 Task: Find connections with filter location Mojokerto with filter topic #healthwith filter profile language Spanish with filter current company Philips Lighting with filter school Indian Institute of Technology, Ropar with filter industry Retail Pharmacies with filter service category User Experience Writing with filter keywords title Welding
Action: Mouse moved to (632, 84)
Screenshot: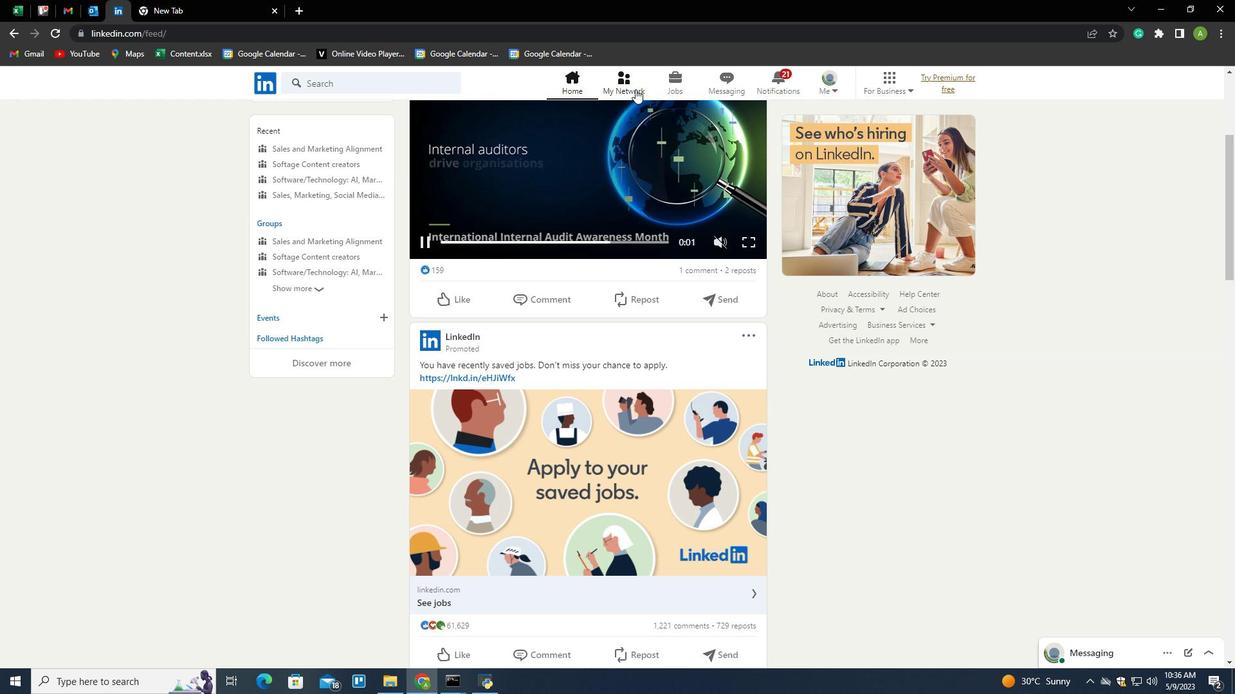 
Action: Mouse pressed left at (632, 84)
Screenshot: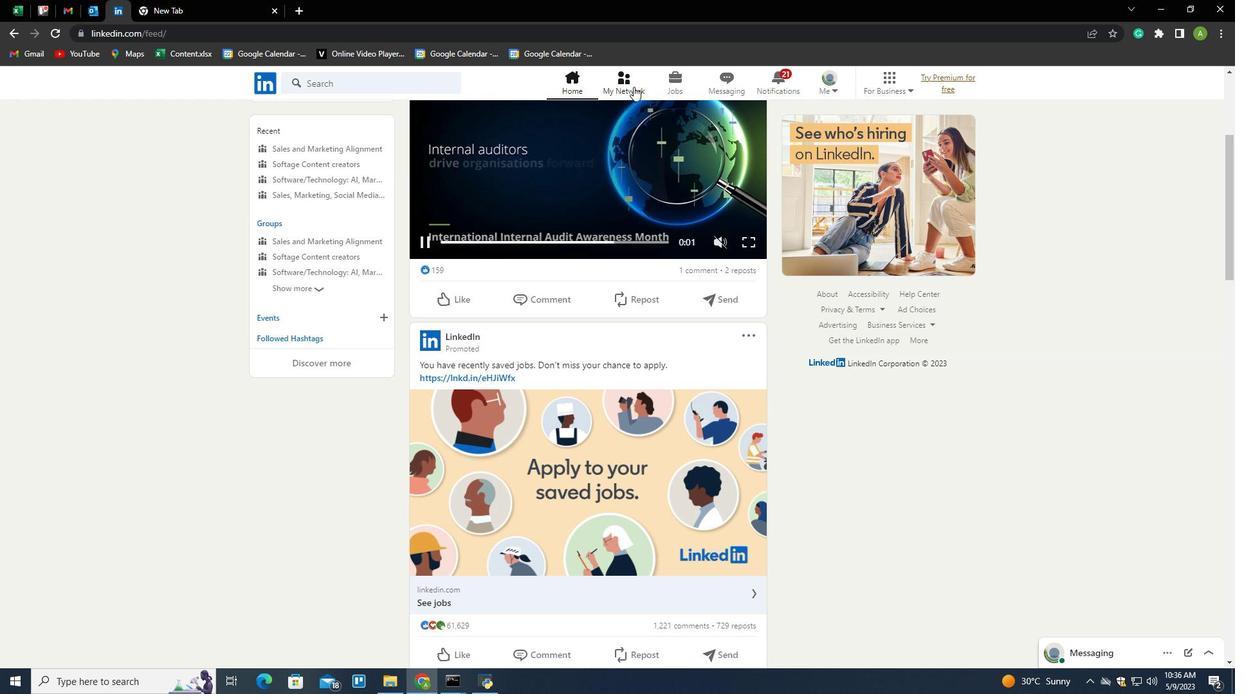 
Action: Mouse moved to (316, 149)
Screenshot: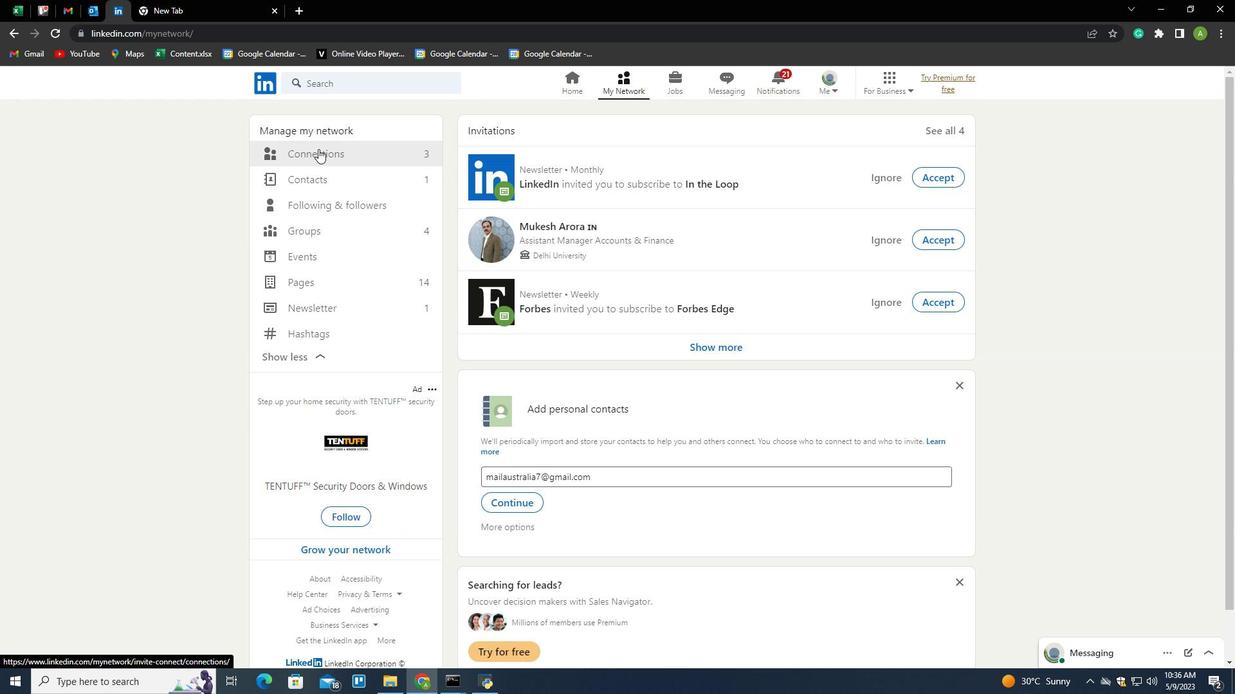 
Action: Mouse pressed left at (316, 149)
Screenshot: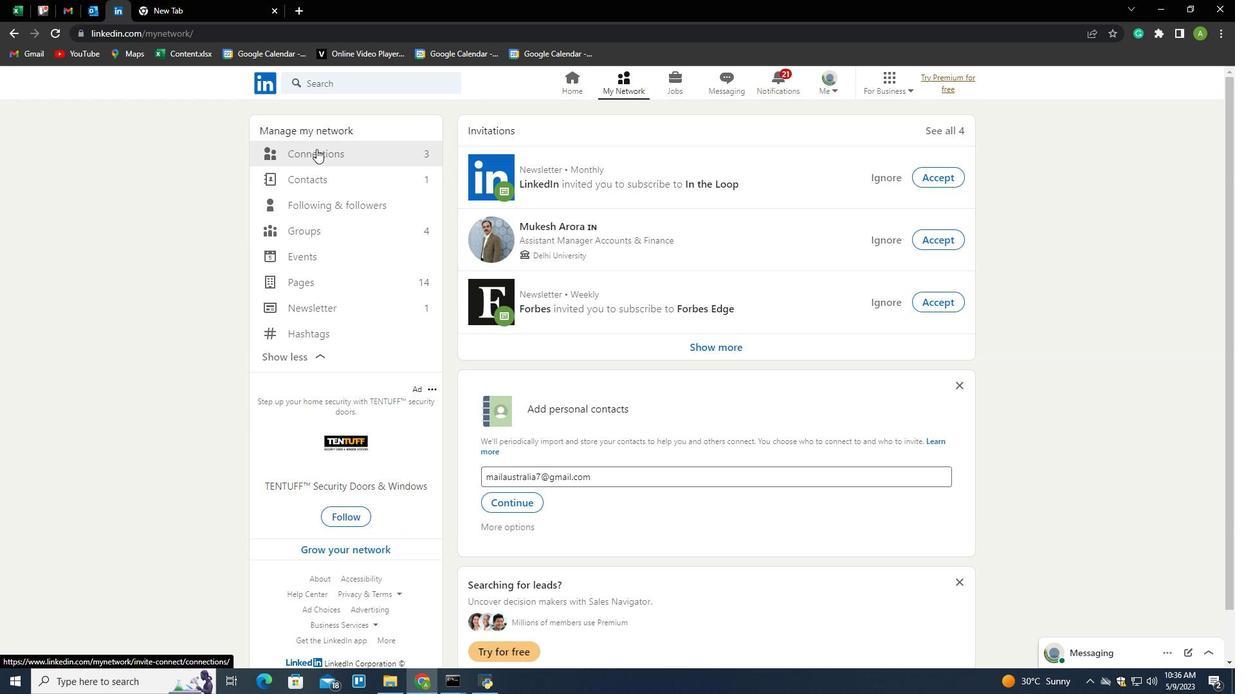
Action: Mouse moved to (703, 158)
Screenshot: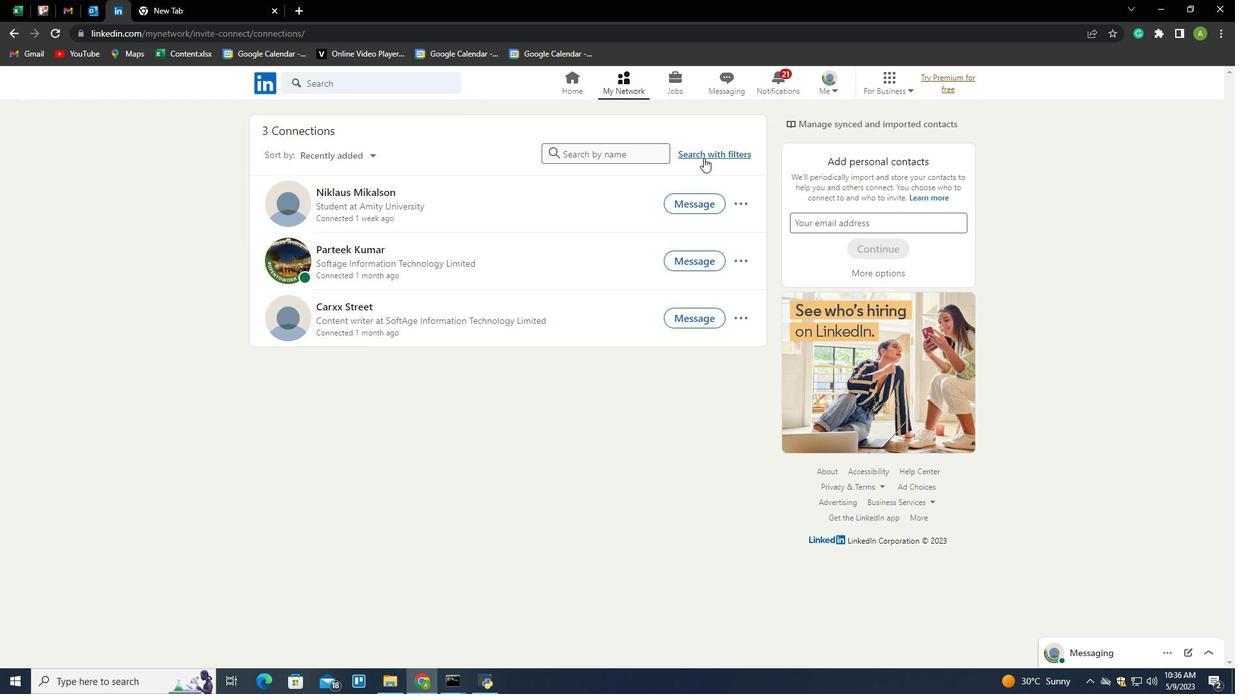 
Action: Mouse pressed left at (703, 158)
Screenshot: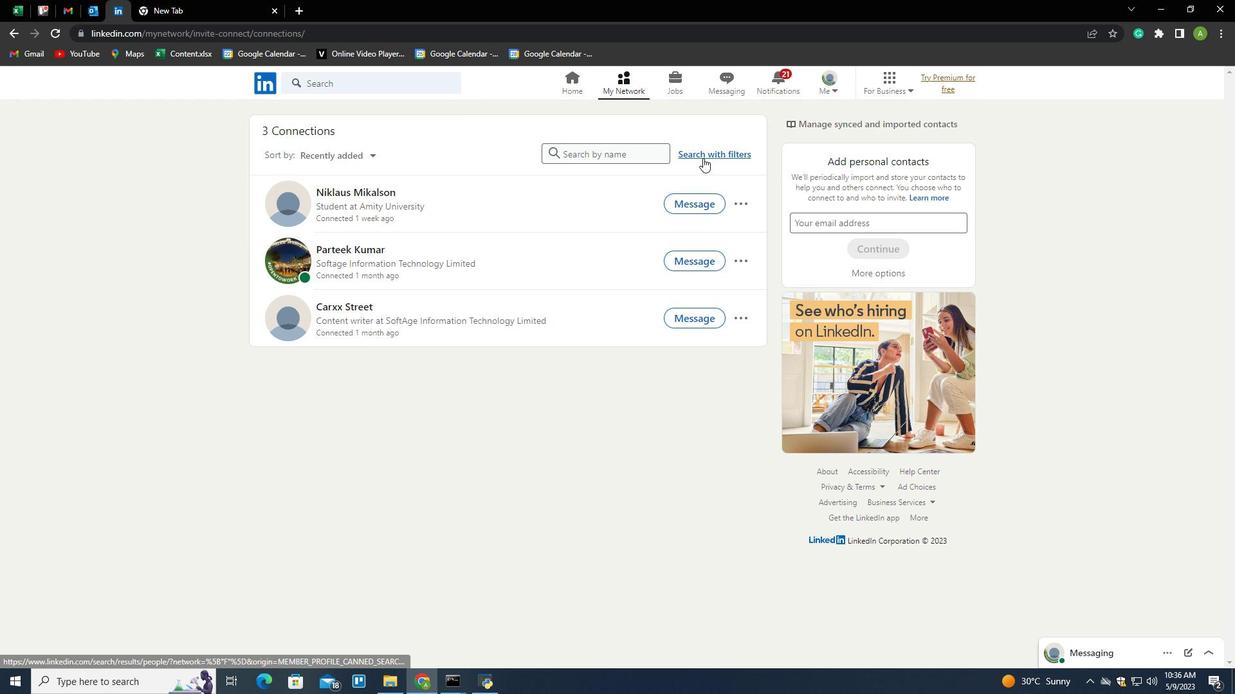 
Action: Mouse moved to (658, 118)
Screenshot: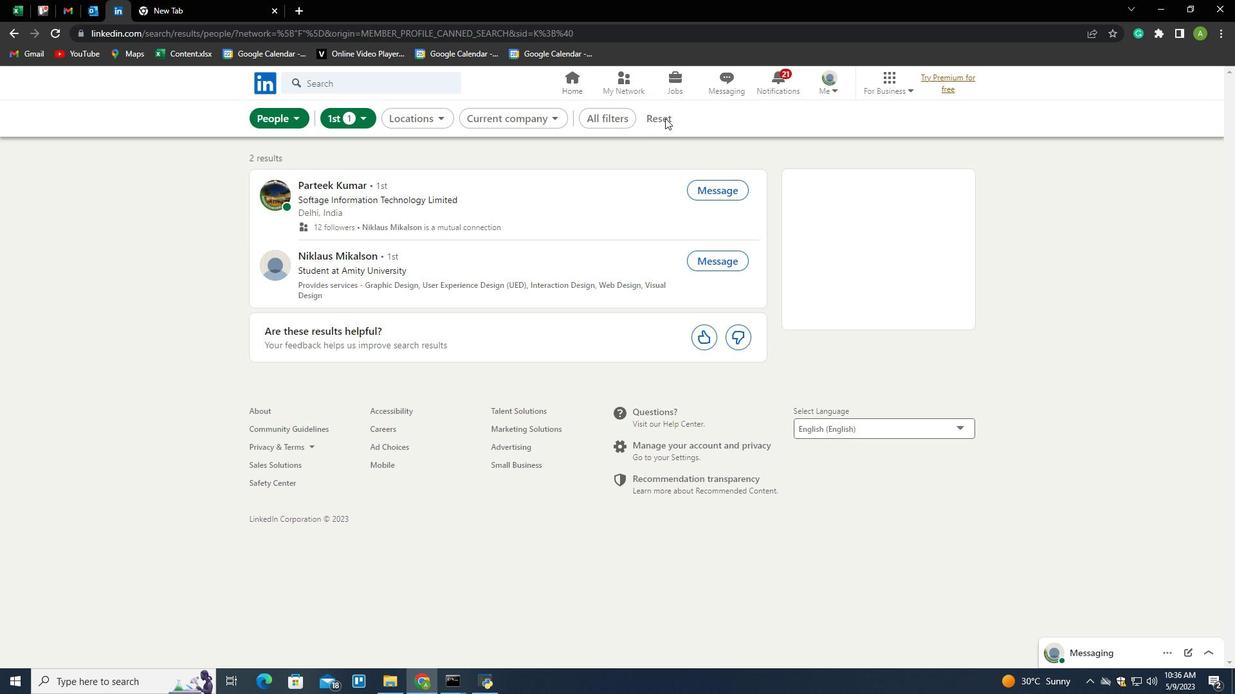 
Action: Mouse pressed left at (658, 118)
Screenshot: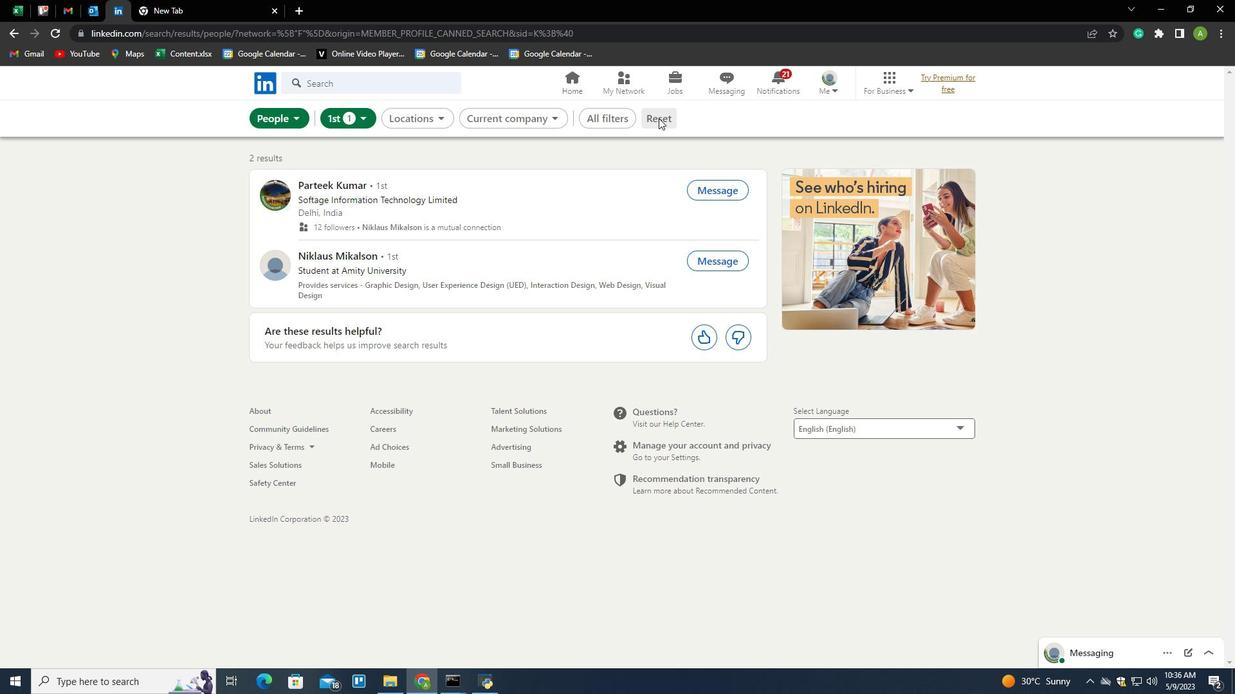 
Action: Mouse moved to (634, 115)
Screenshot: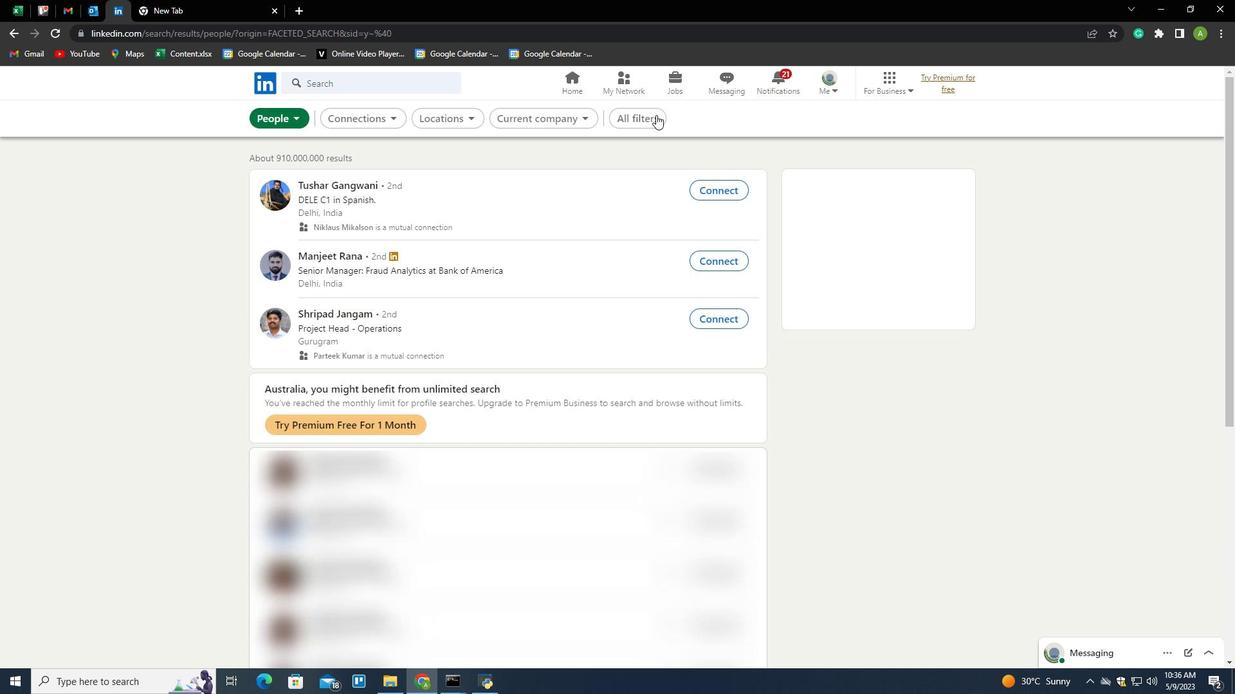 
Action: Mouse pressed left at (634, 115)
Screenshot: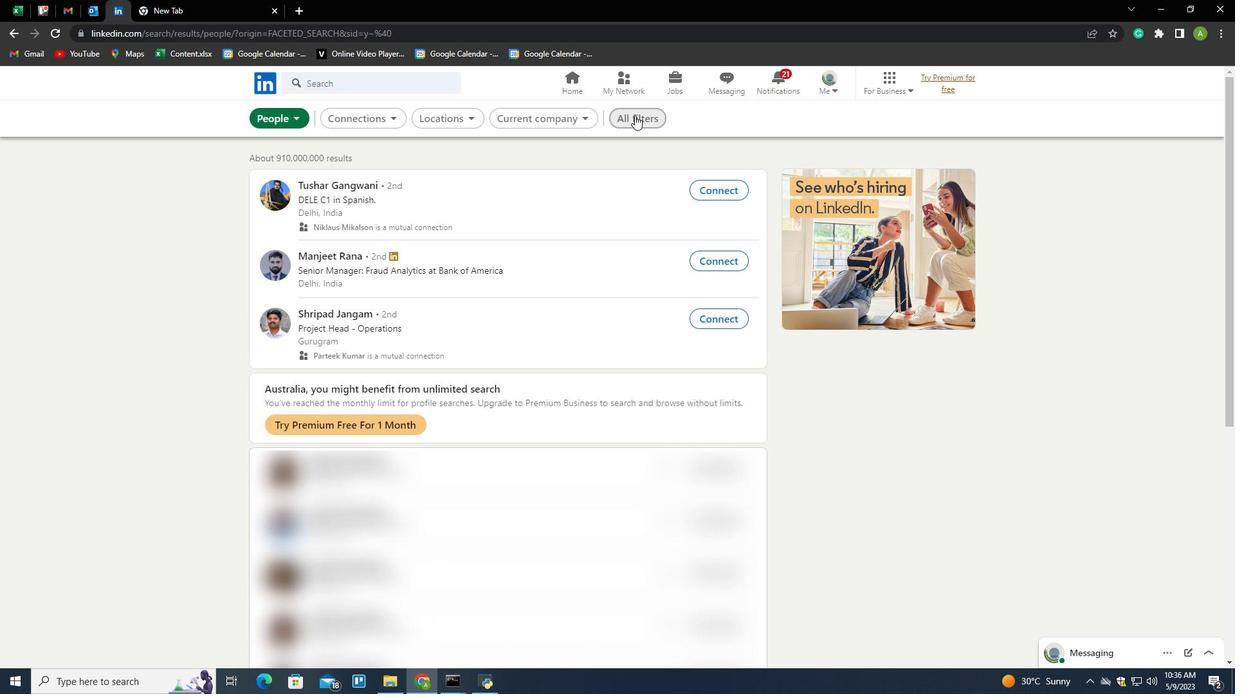 
Action: Mouse moved to (1038, 322)
Screenshot: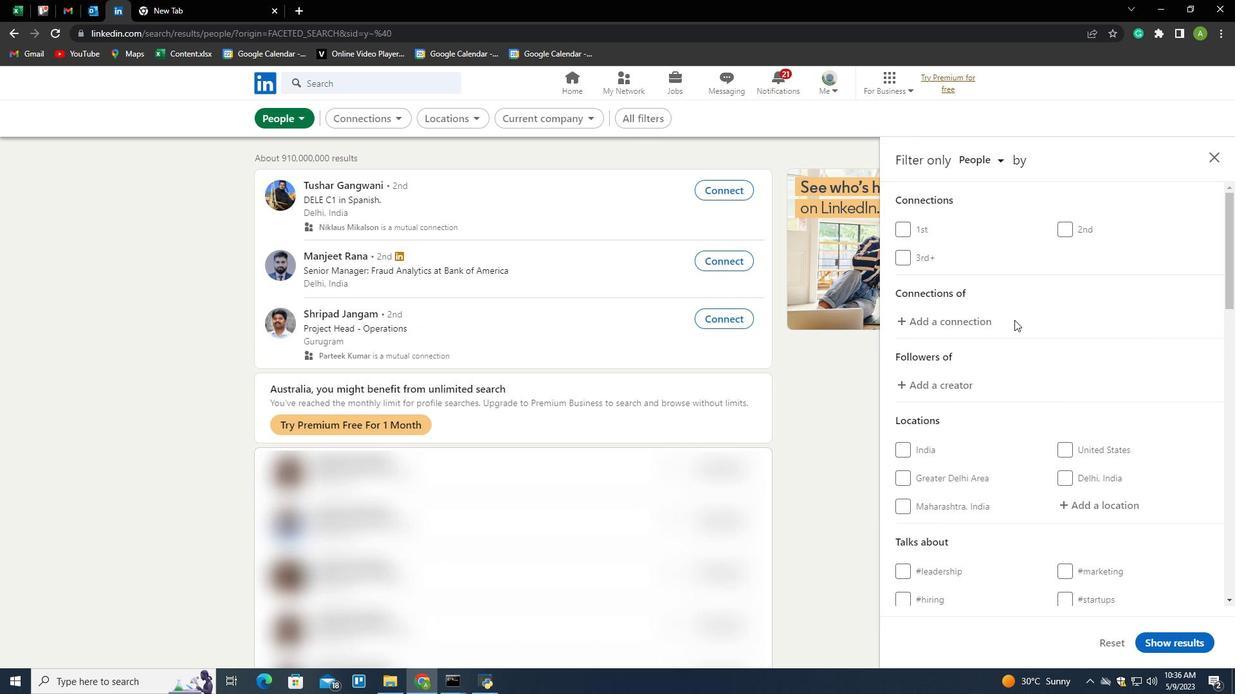 
Action: Mouse scrolled (1038, 321) with delta (0, 0)
Screenshot: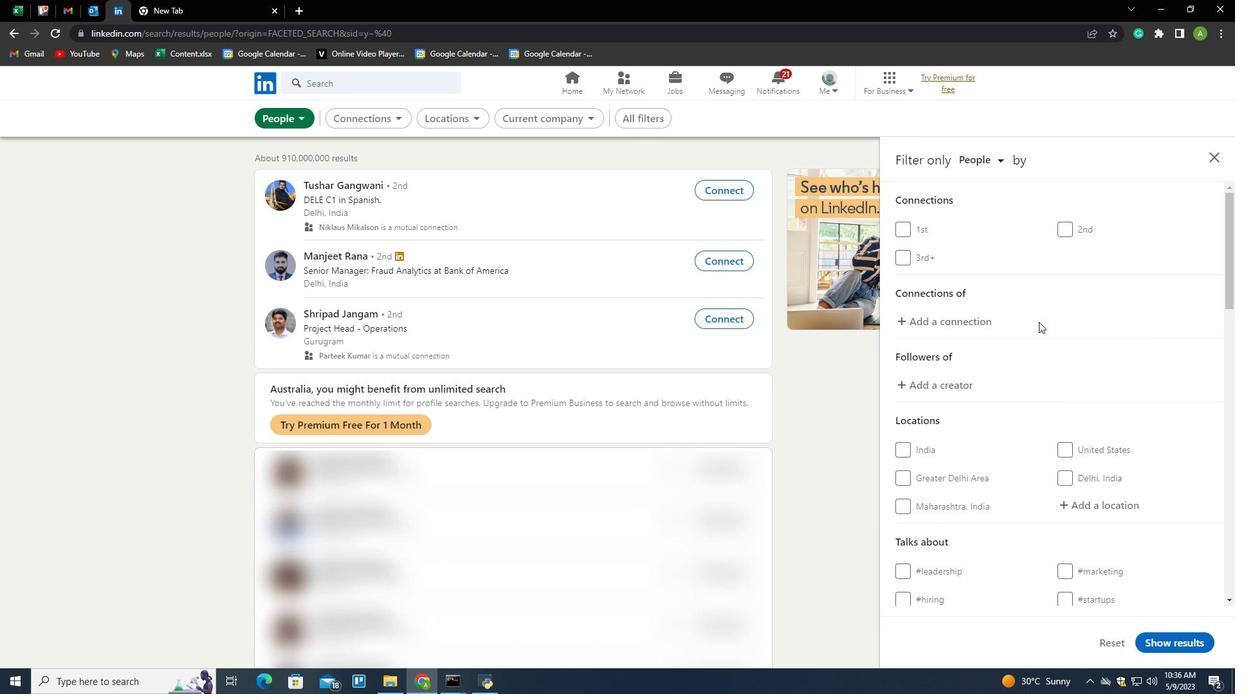 
Action: Mouse scrolled (1038, 321) with delta (0, 0)
Screenshot: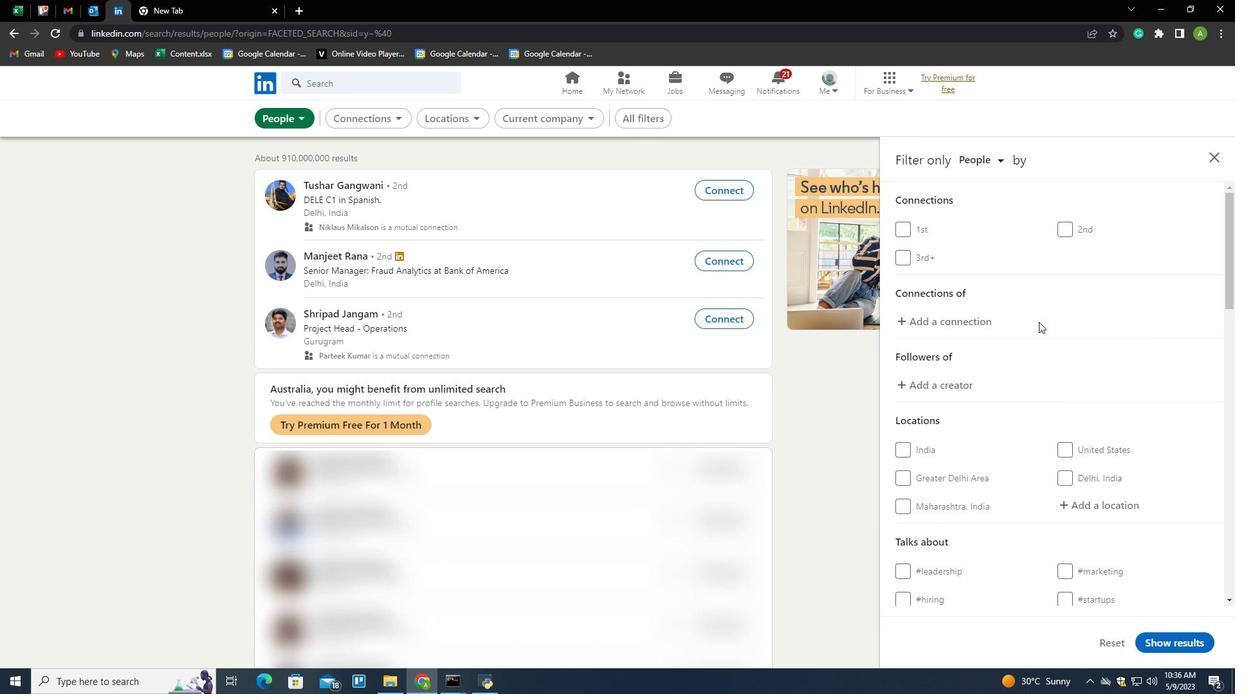 
Action: Mouse scrolled (1038, 321) with delta (0, 0)
Screenshot: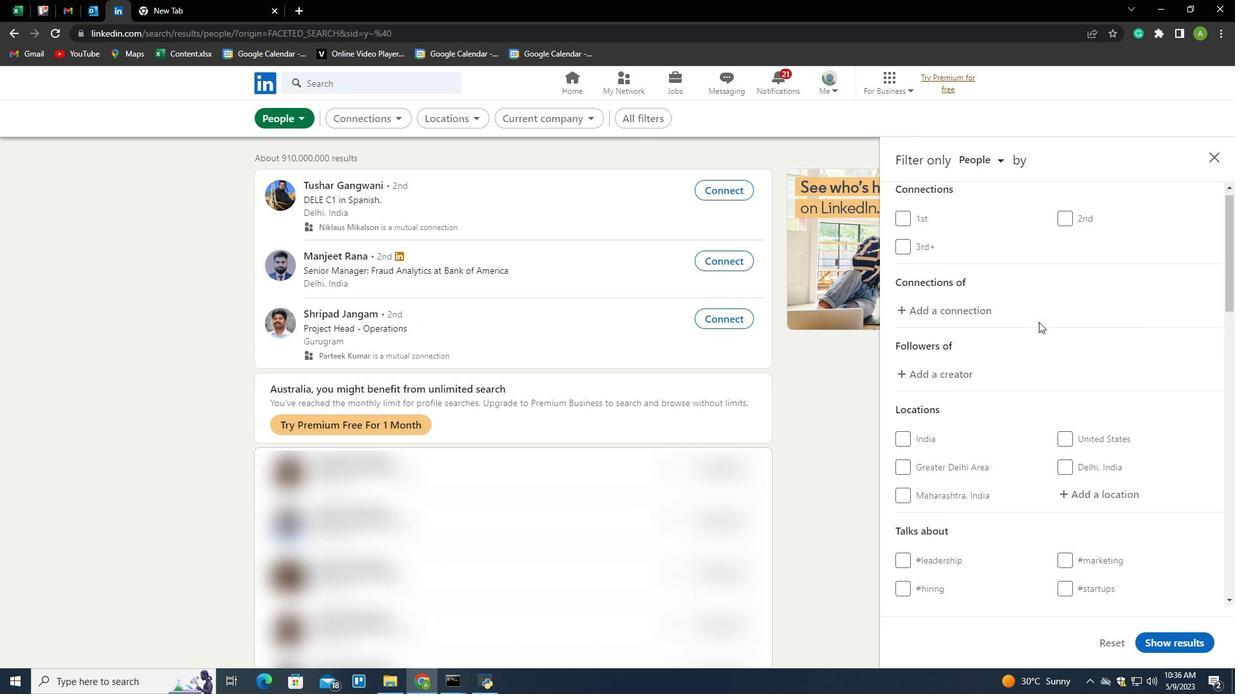 
Action: Mouse moved to (1070, 311)
Screenshot: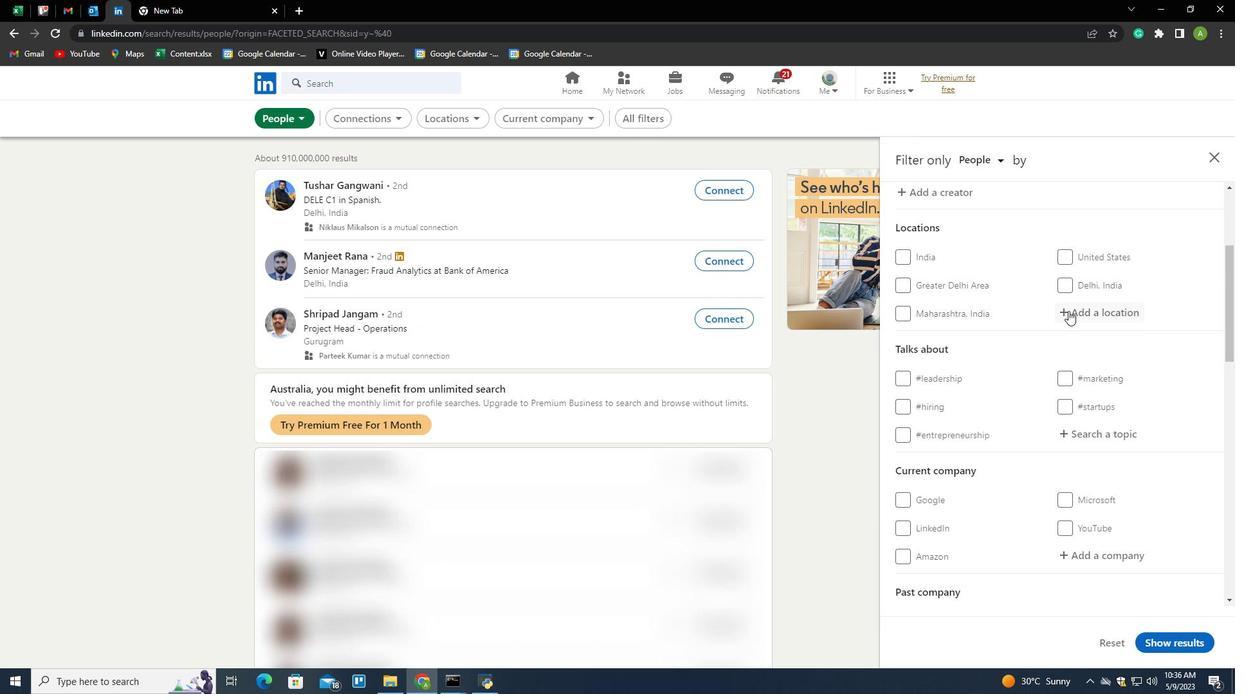 
Action: Mouse pressed left at (1070, 311)
Screenshot: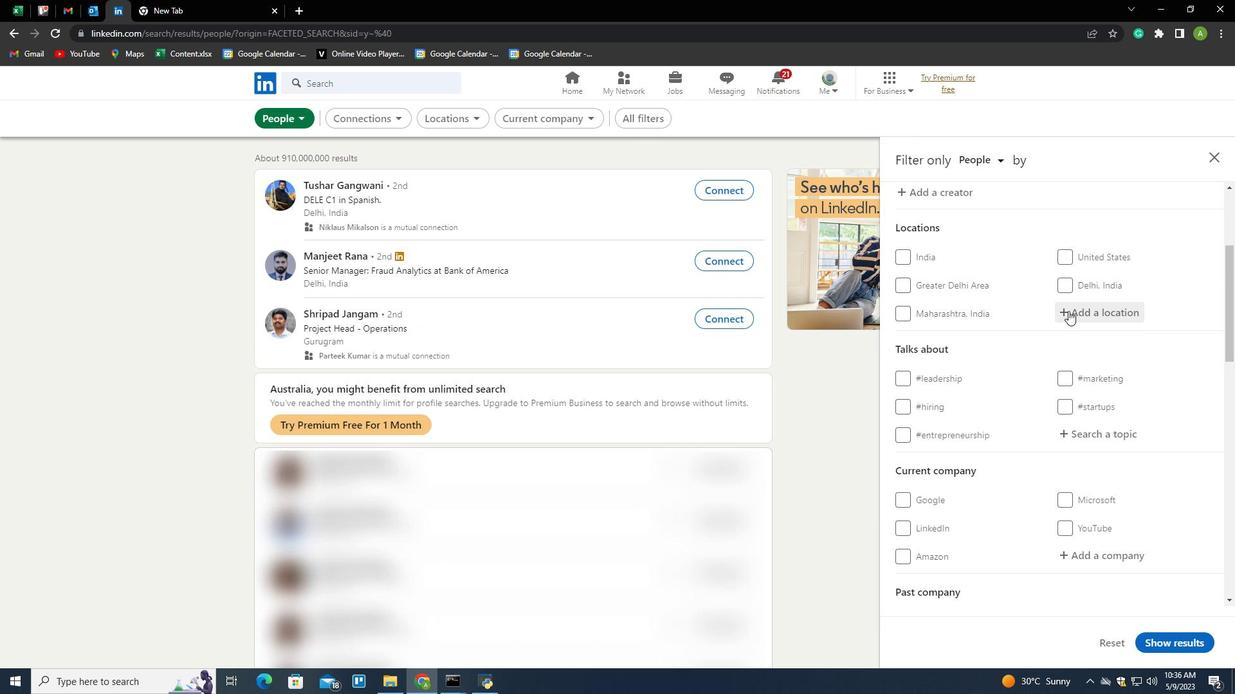 
Action: Mouse moved to (1035, 291)
Screenshot: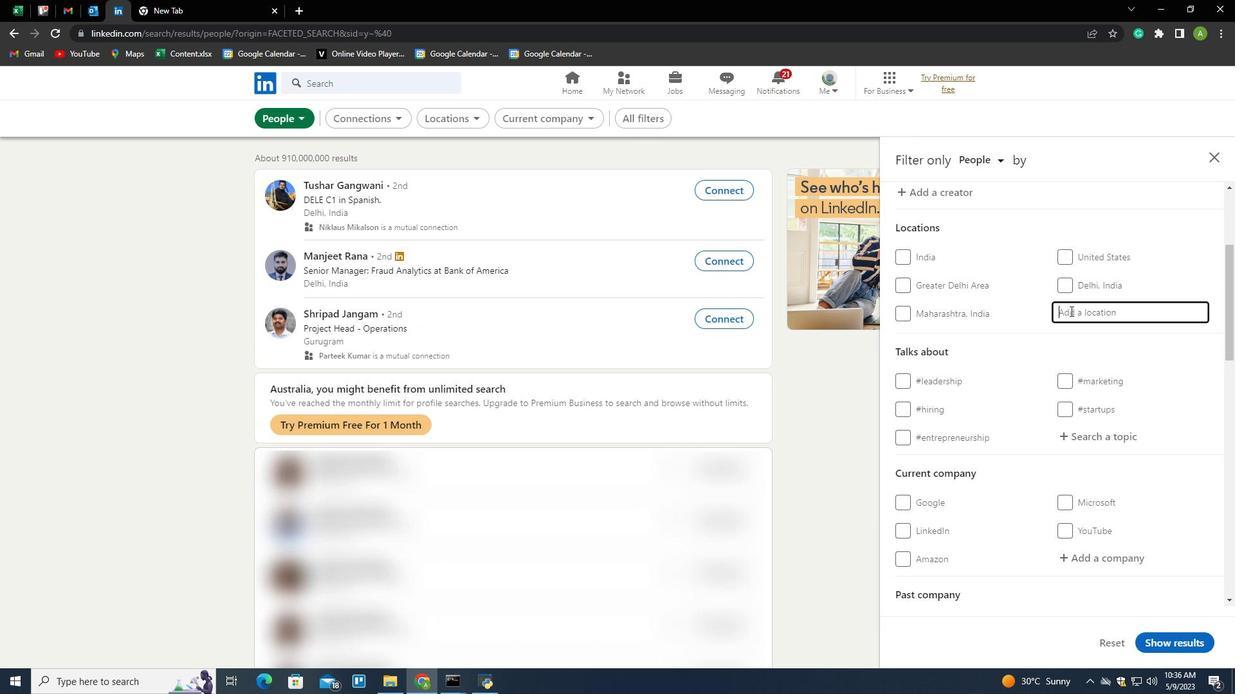 
Action: Key pressed <Key.shift>Mojoketo<Key.backspace><Key.backspace>rt<Key.down><Key.enter>
Screenshot: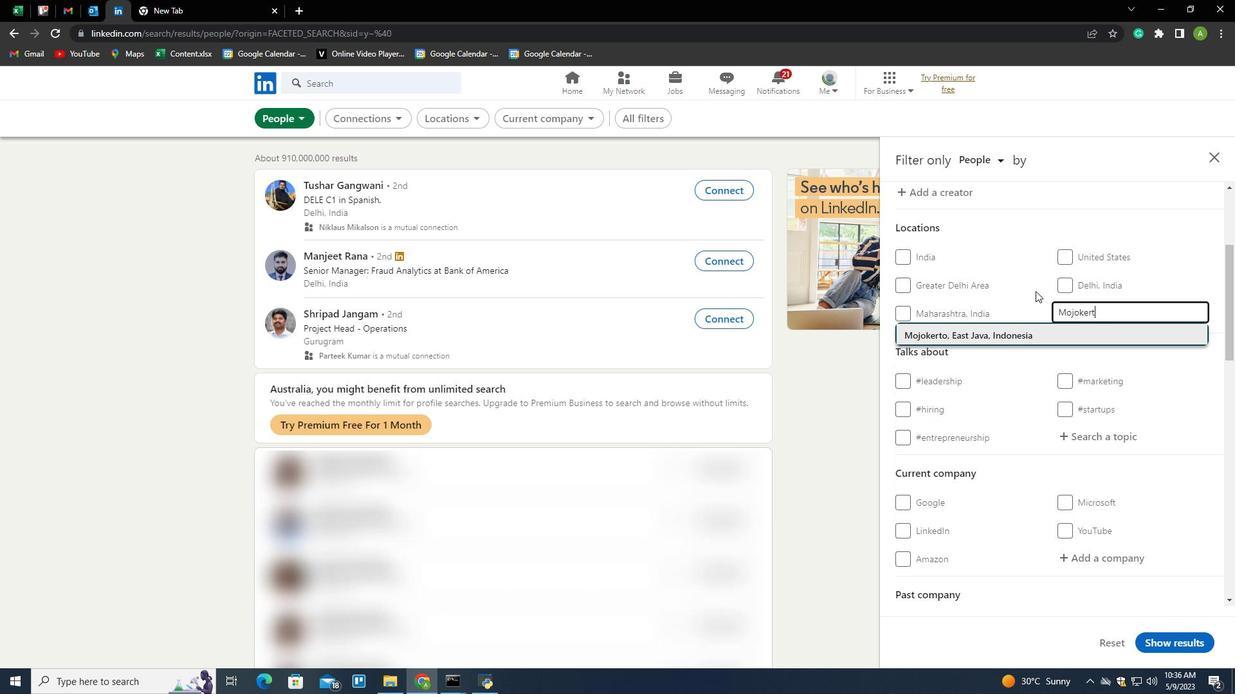 
Action: Mouse moved to (1007, 270)
Screenshot: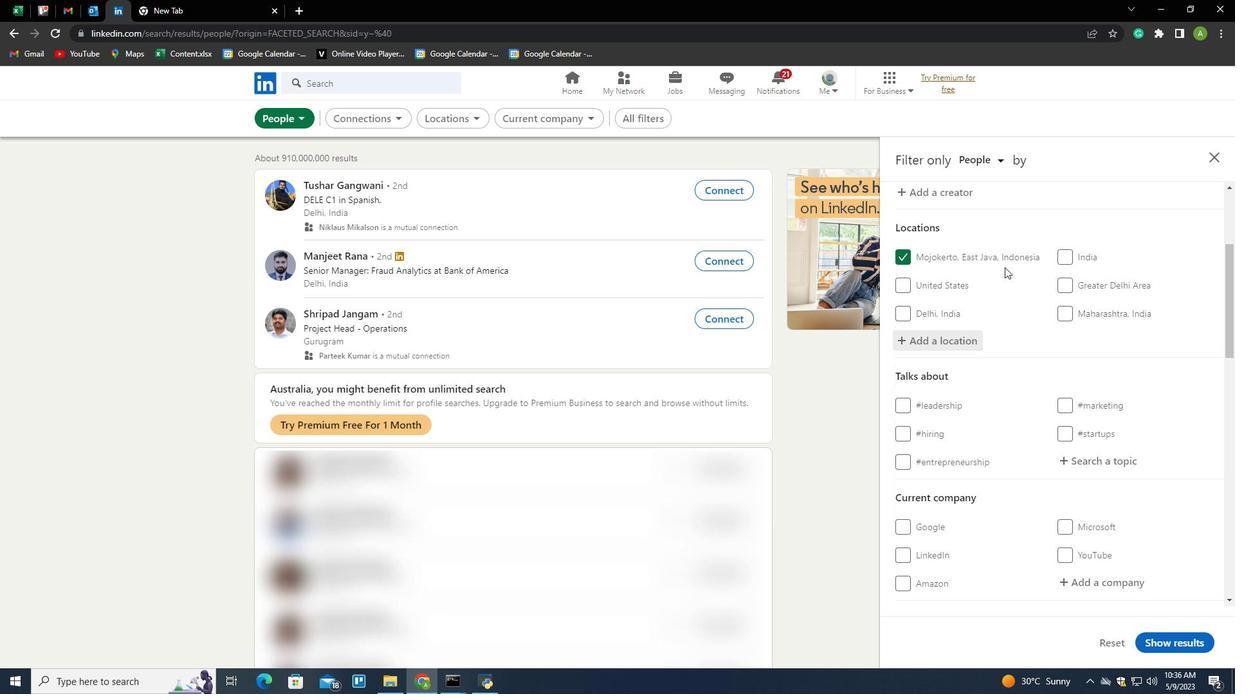 
Action: Mouse scrolled (1007, 270) with delta (0, 0)
Screenshot: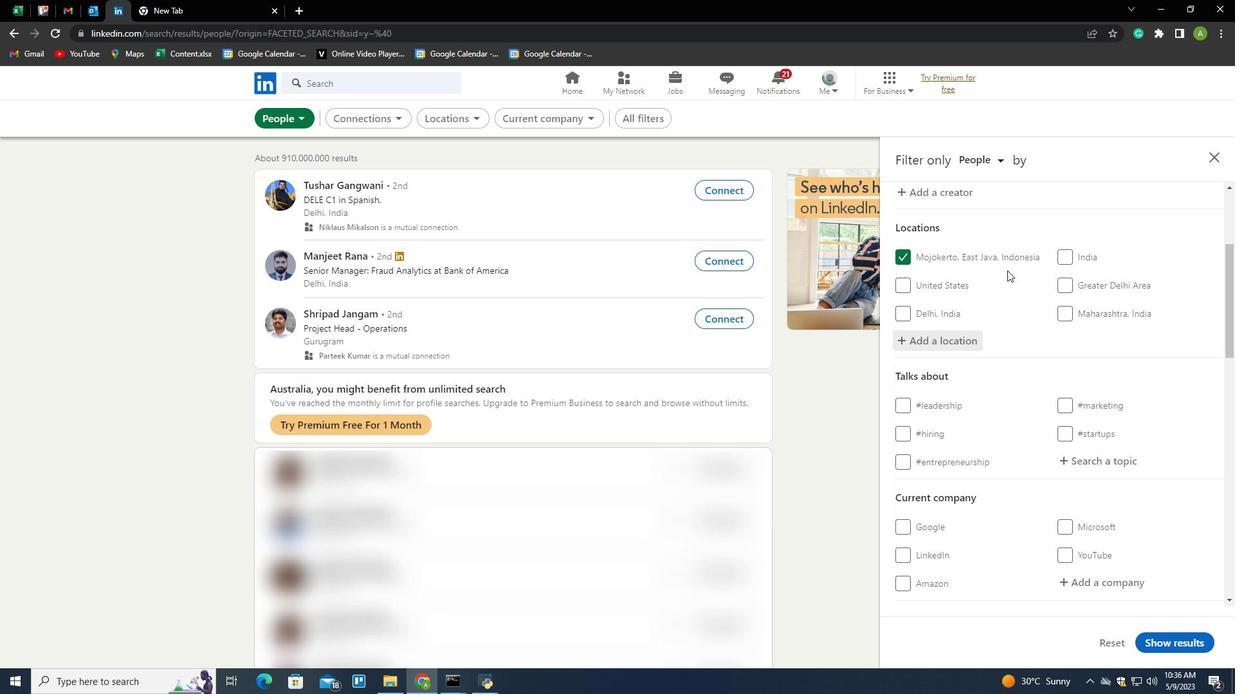 
Action: Mouse moved to (1007, 272)
Screenshot: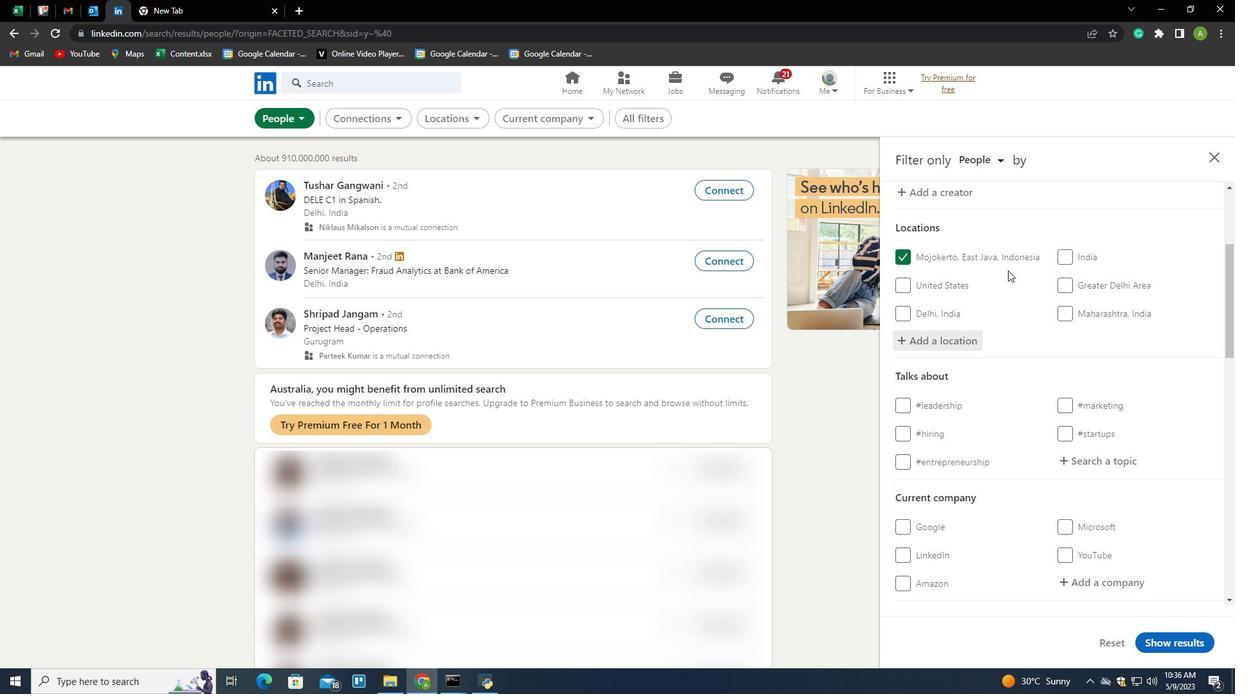 
Action: Mouse scrolled (1007, 271) with delta (0, 0)
Screenshot: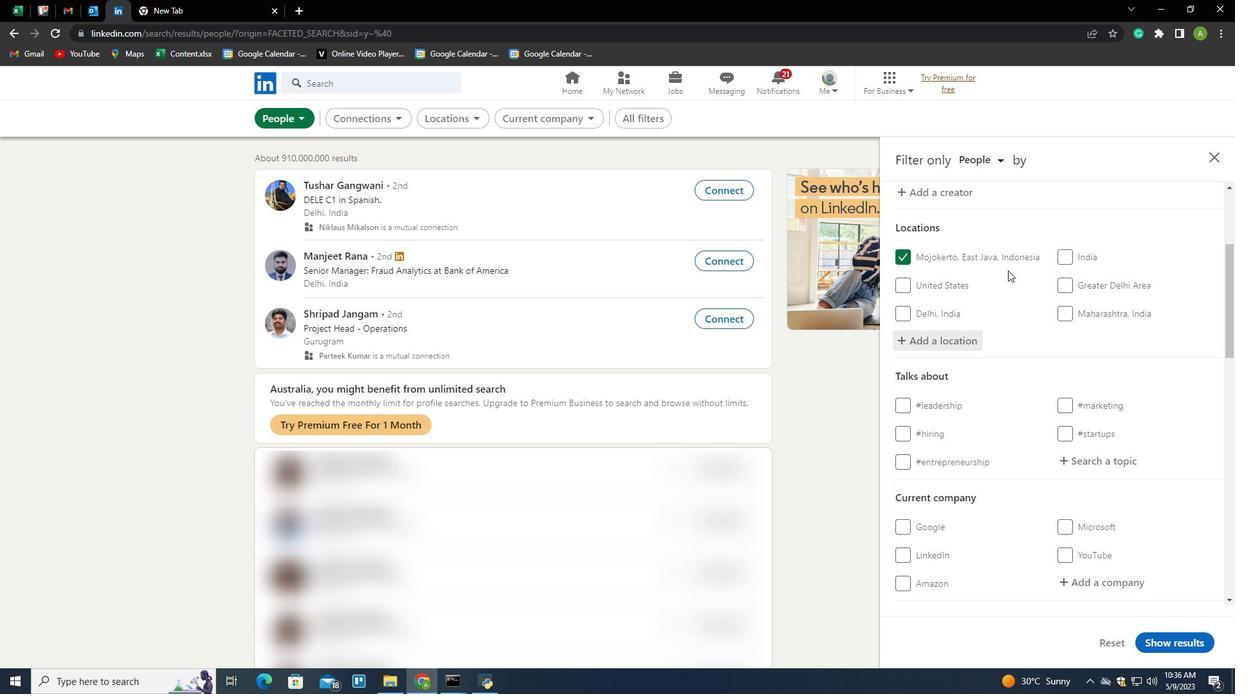 
Action: Mouse scrolled (1007, 271) with delta (0, 0)
Screenshot: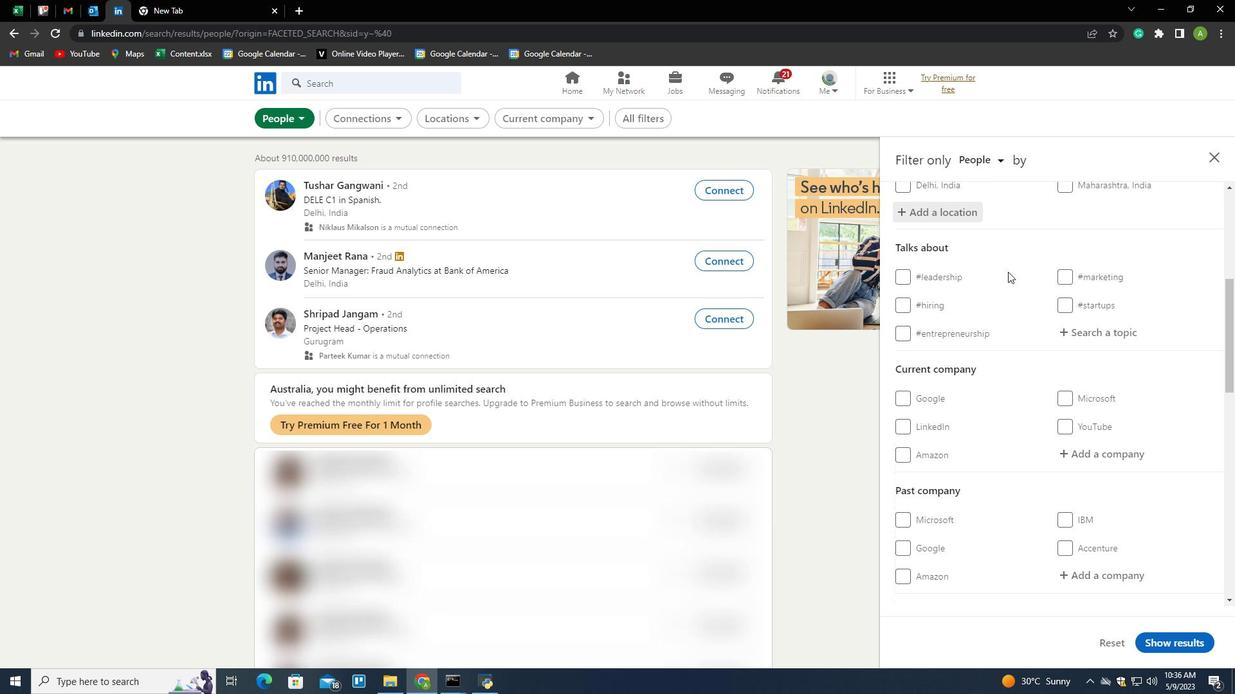 
Action: Mouse scrolled (1007, 271) with delta (0, 0)
Screenshot: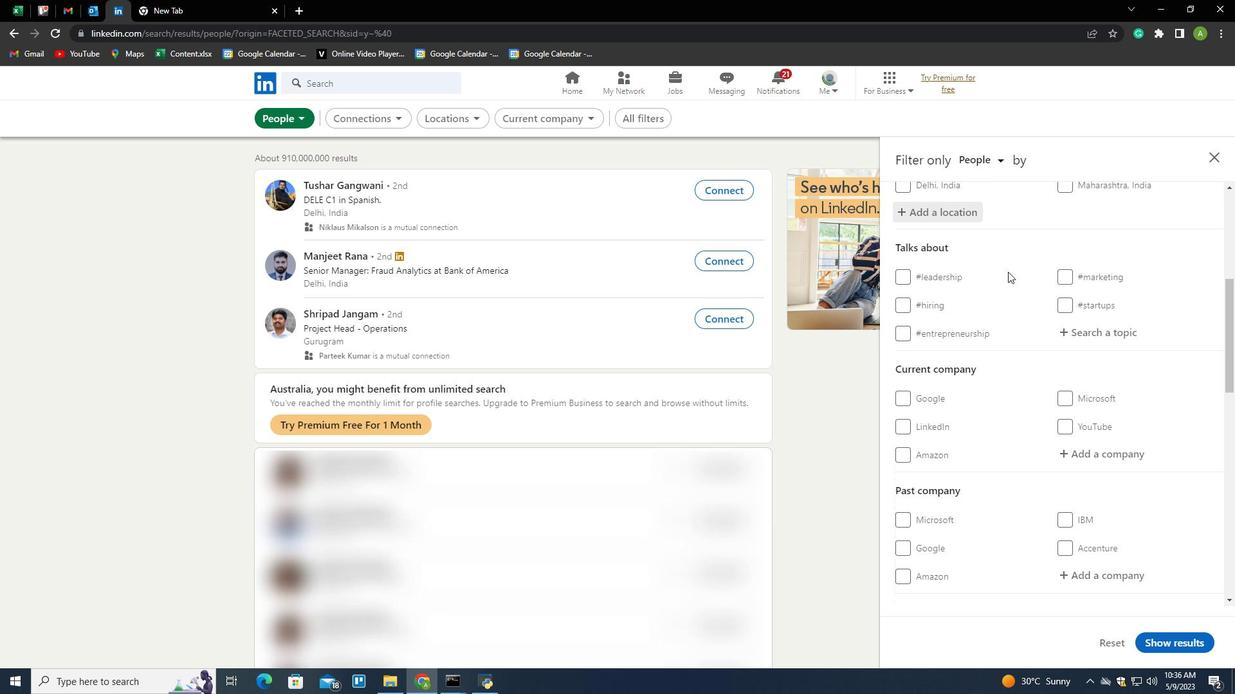 
Action: Mouse moved to (1099, 207)
Screenshot: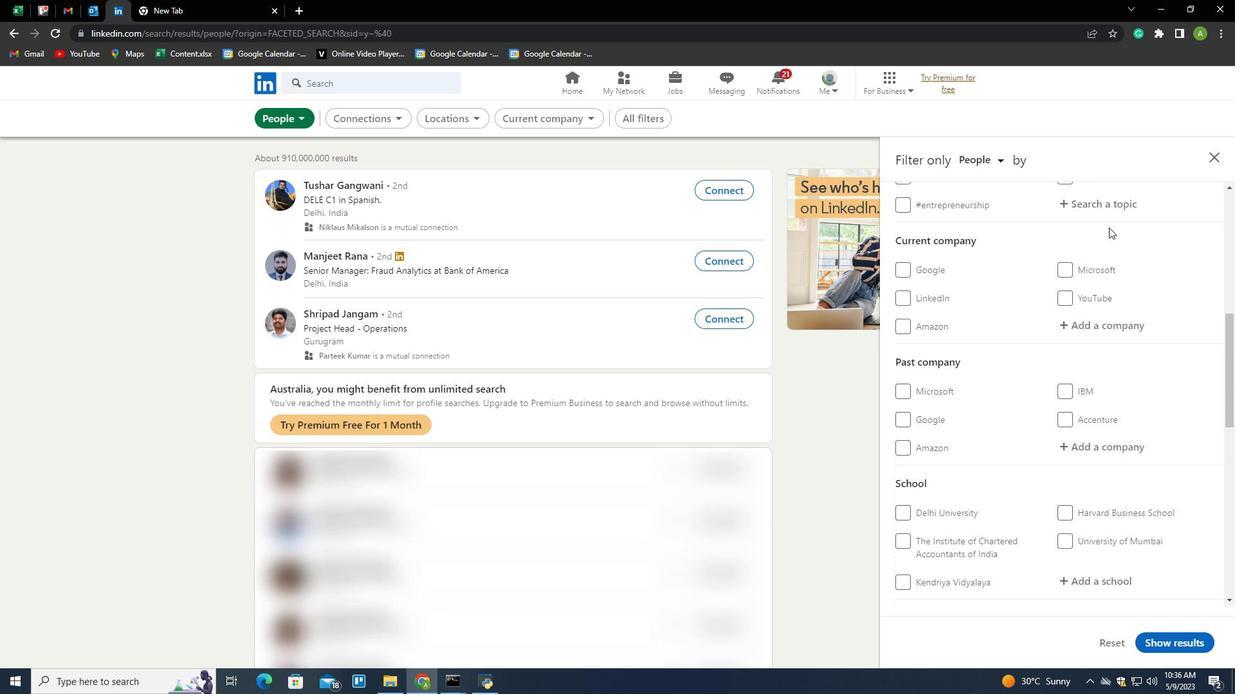 
Action: Mouse scrolled (1099, 207) with delta (0, 0)
Screenshot: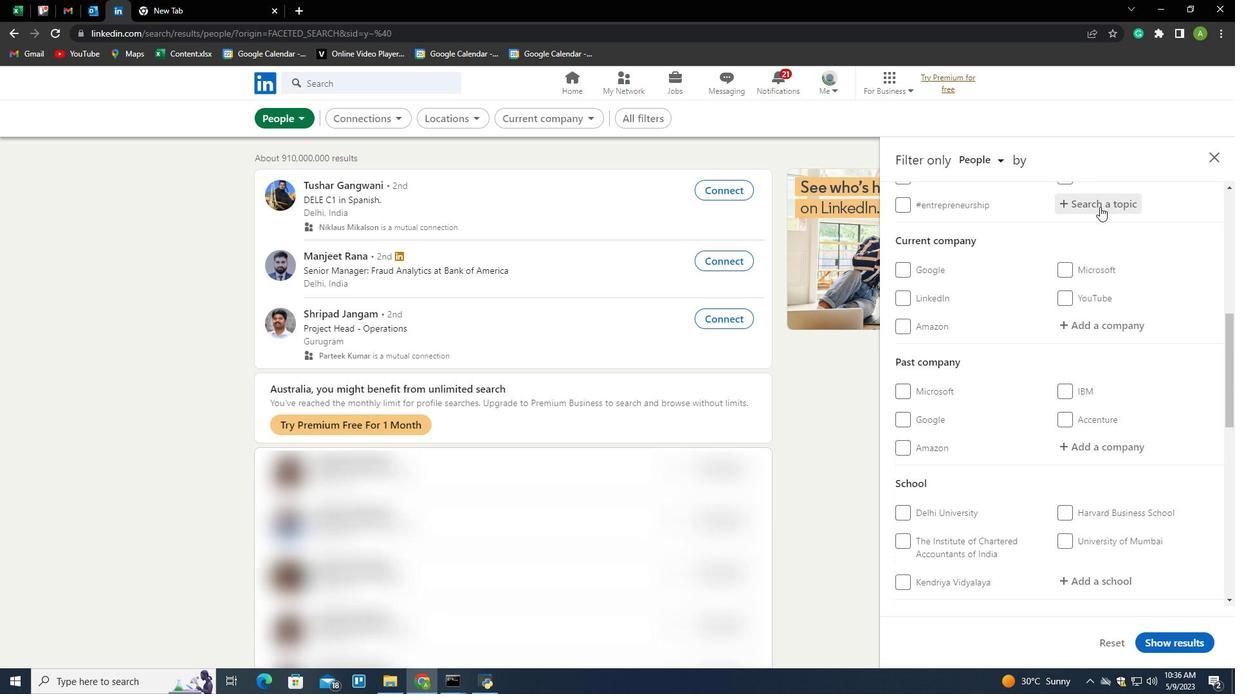 
Action: Mouse moved to (1100, 270)
Screenshot: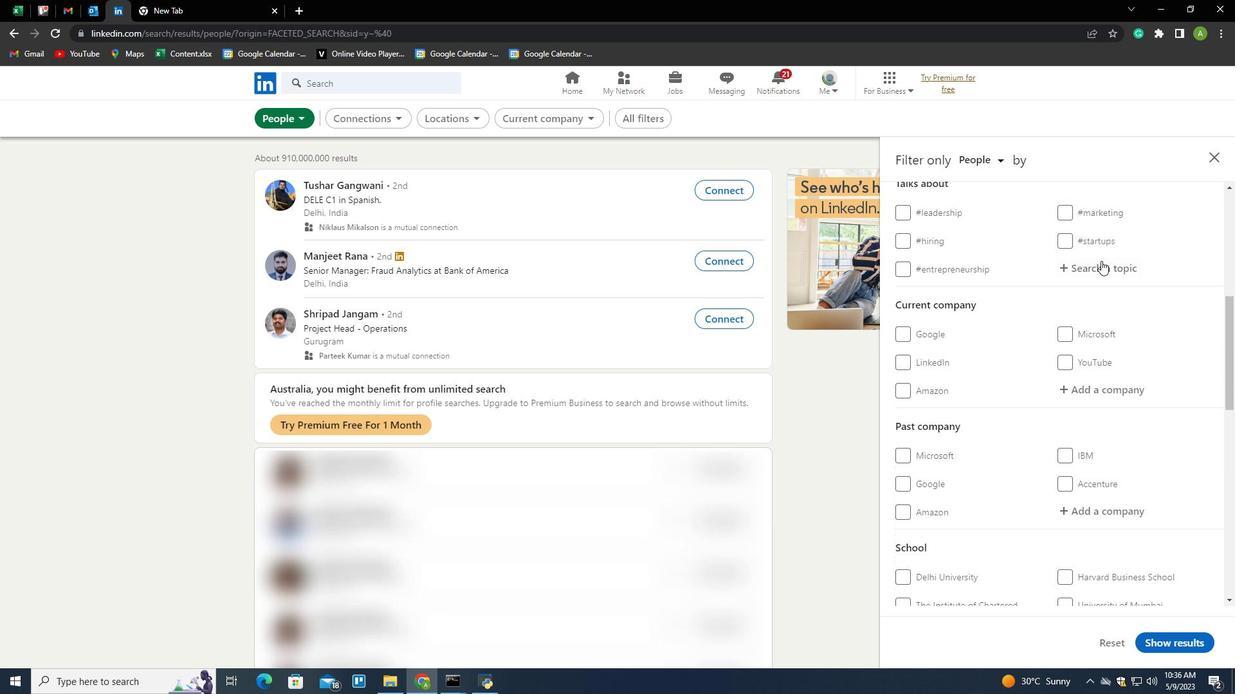 
Action: Mouse pressed left at (1100, 270)
Screenshot: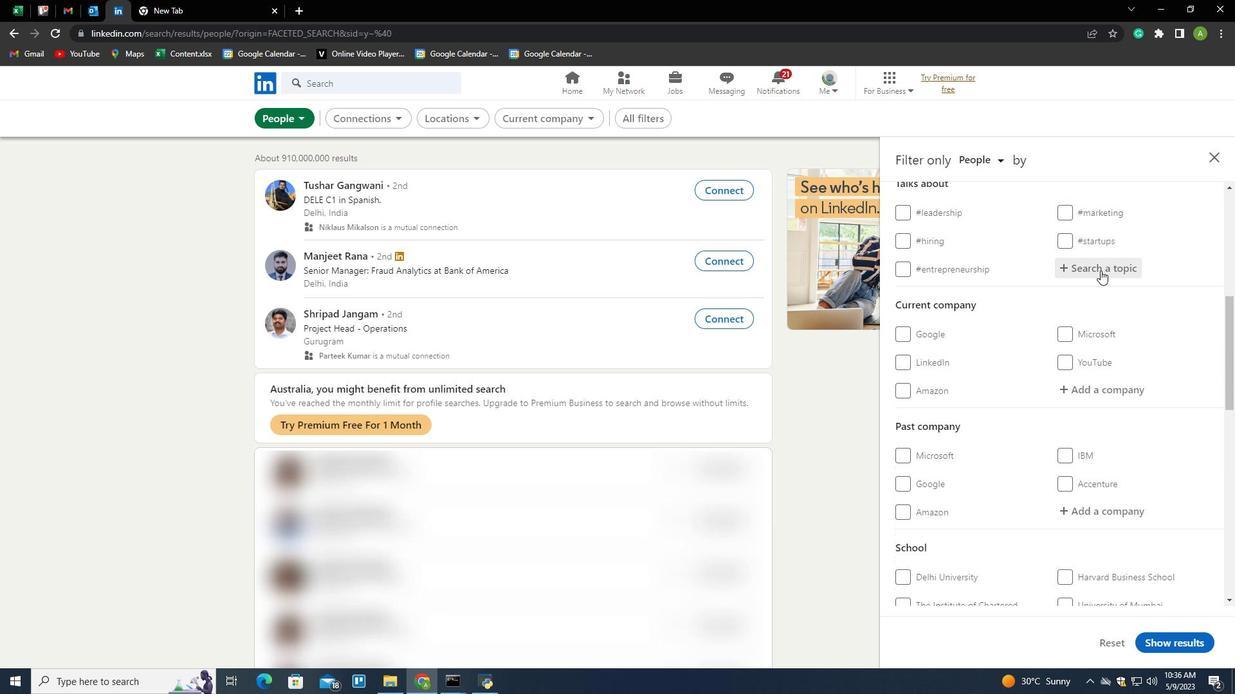
Action: Key pressed <Key.shift>Health<Key.down><Key.down><Key.down><Key.enter>
Screenshot: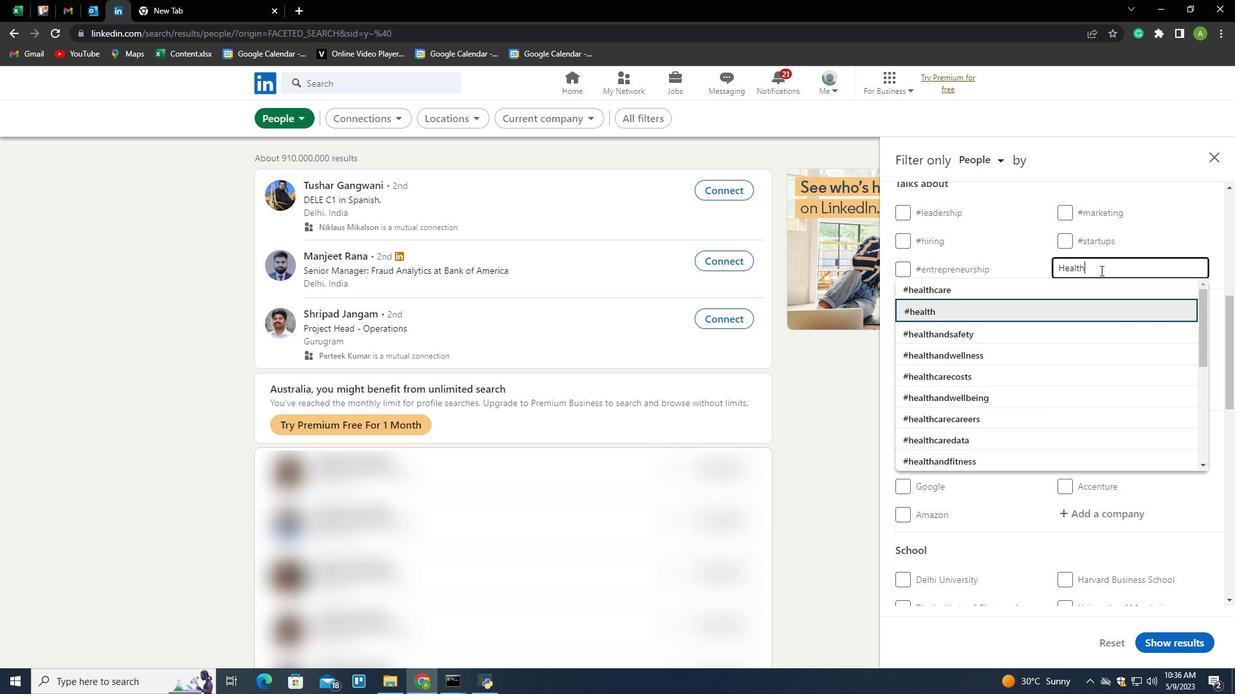 
Action: Mouse scrolled (1100, 270) with delta (0, 0)
Screenshot: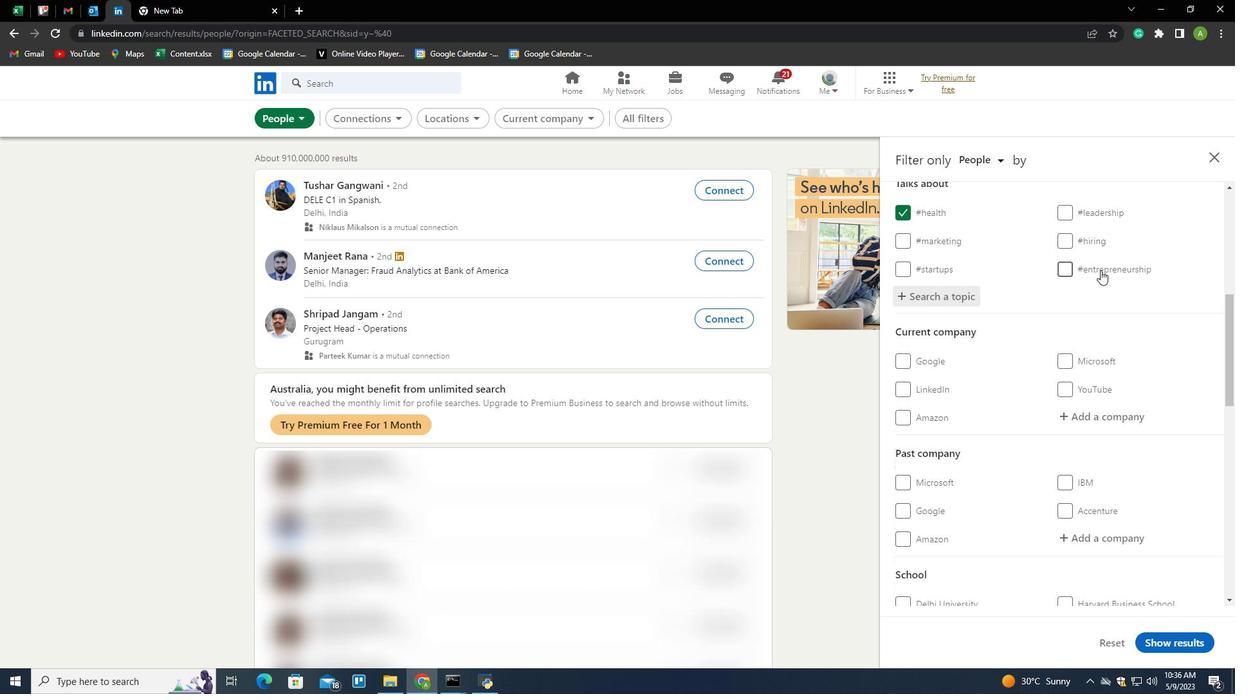 
Action: Mouse moved to (1099, 270)
Screenshot: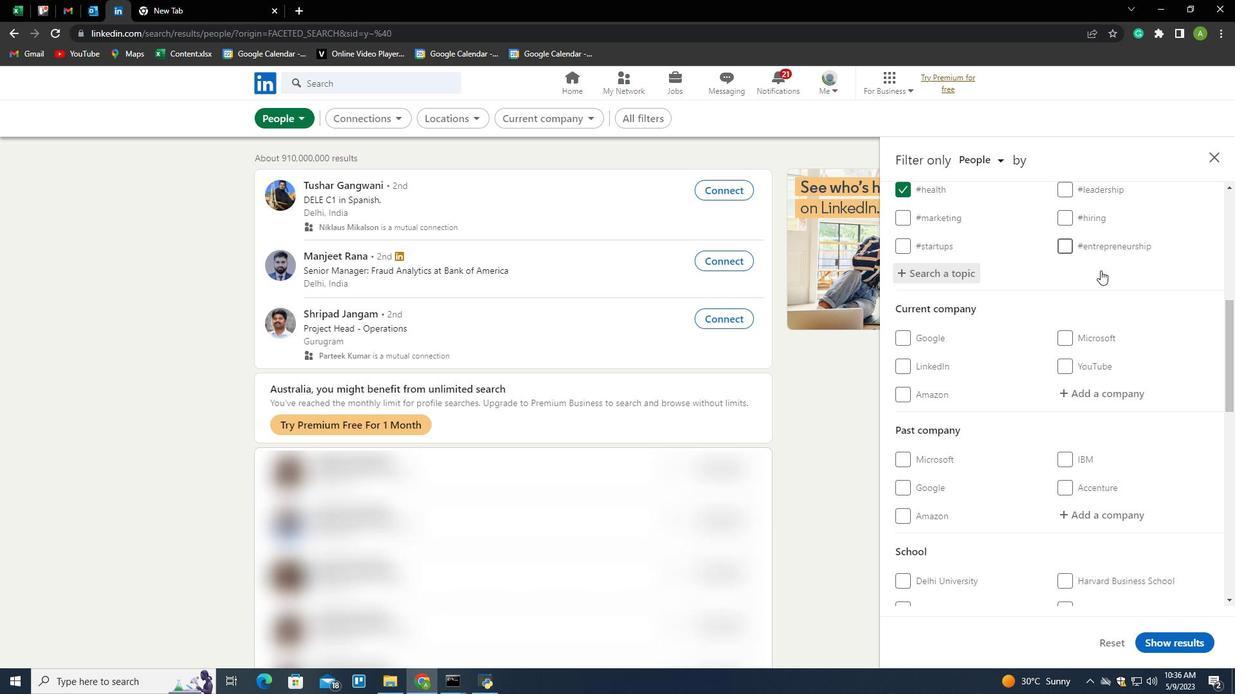 
Action: Mouse scrolled (1099, 270) with delta (0, 0)
Screenshot: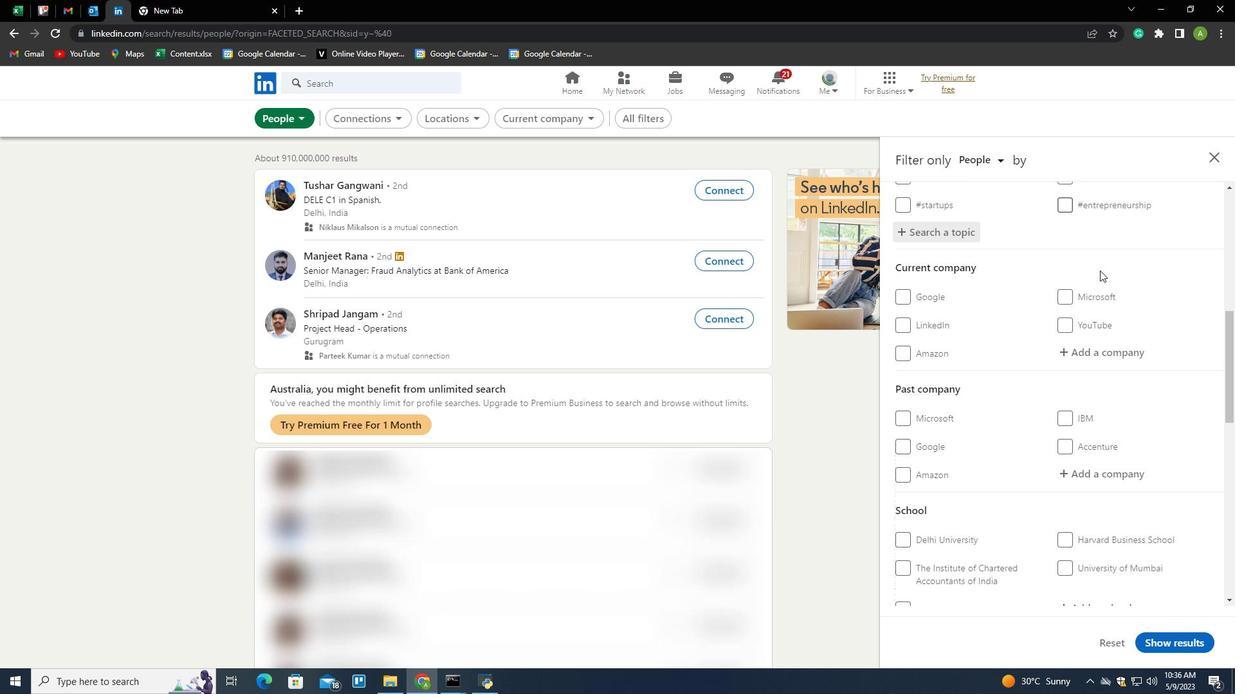
Action: Mouse scrolled (1099, 270) with delta (0, 0)
Screenshot: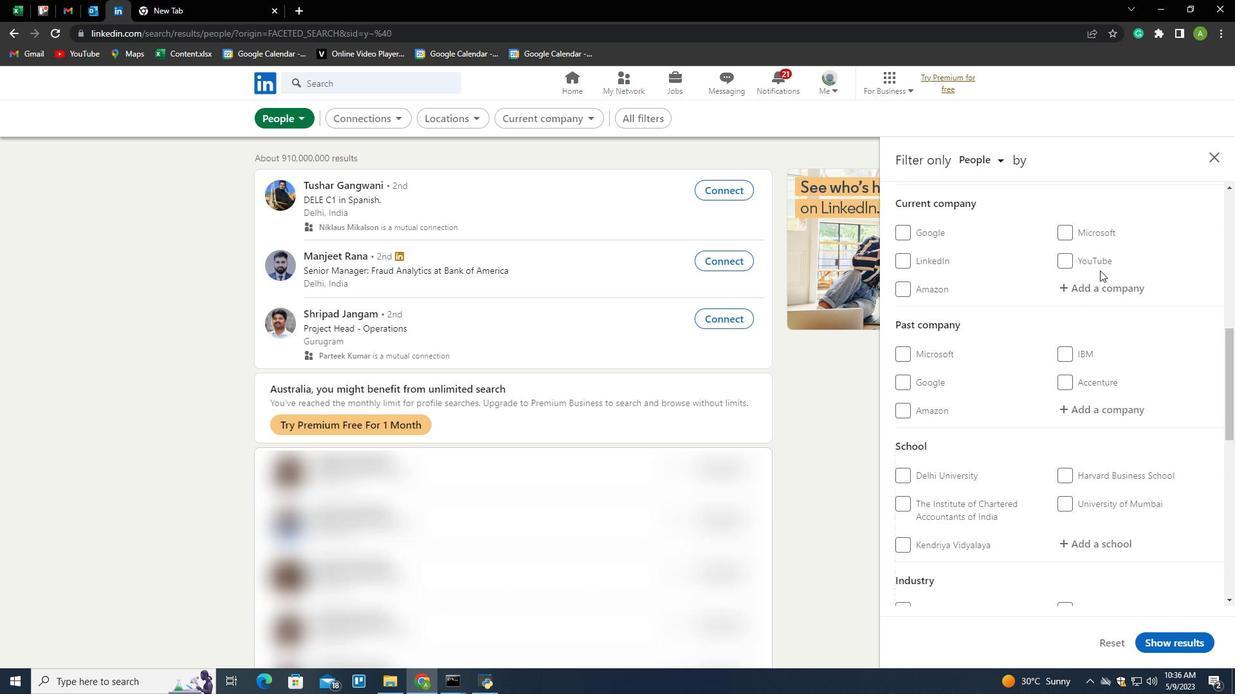 
Action: Mouse scrolled (1099, 270) with delta (0, 0)
Screenshot: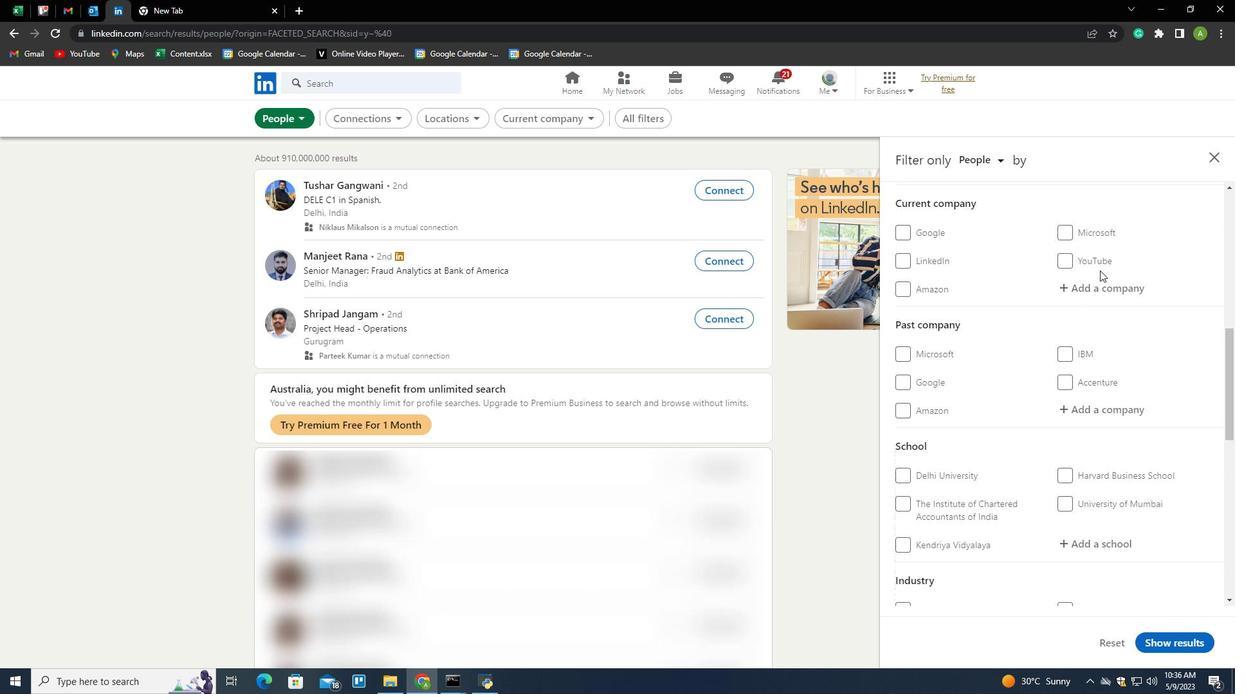 
Action: Mouse moved to (1099, 271)
Screenshot: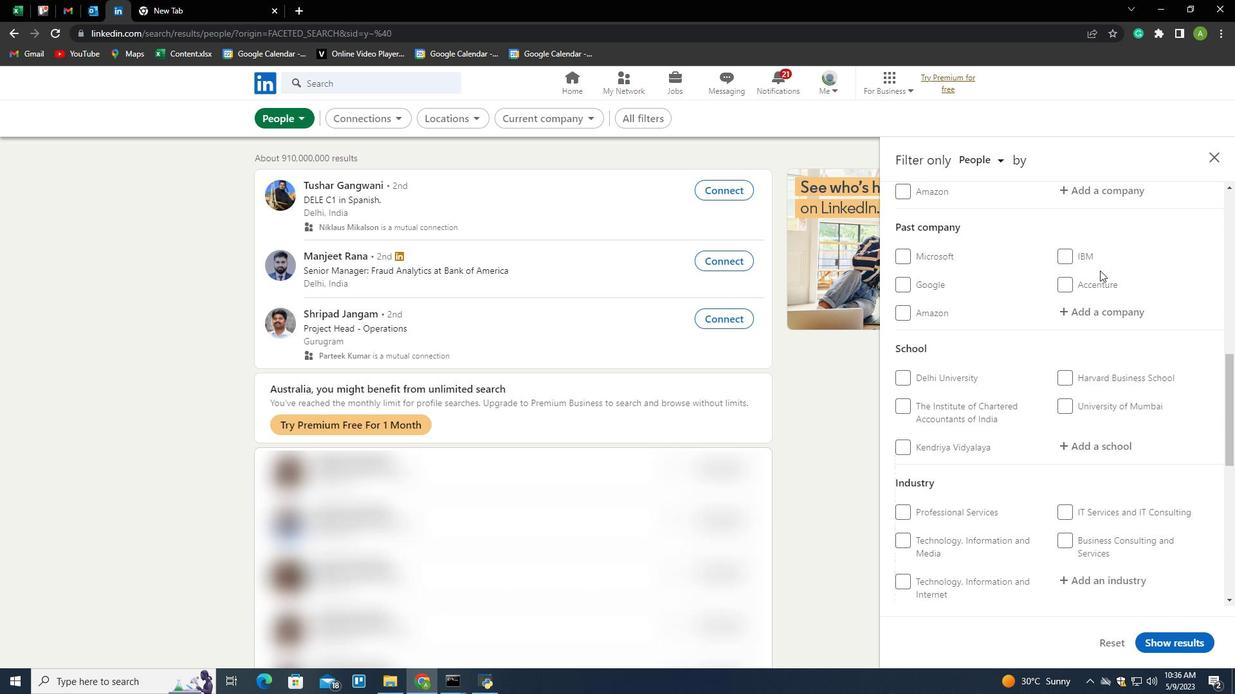 
Action: Mouse scrolled (1099, 270) with delta (0, 0)
Screenshot: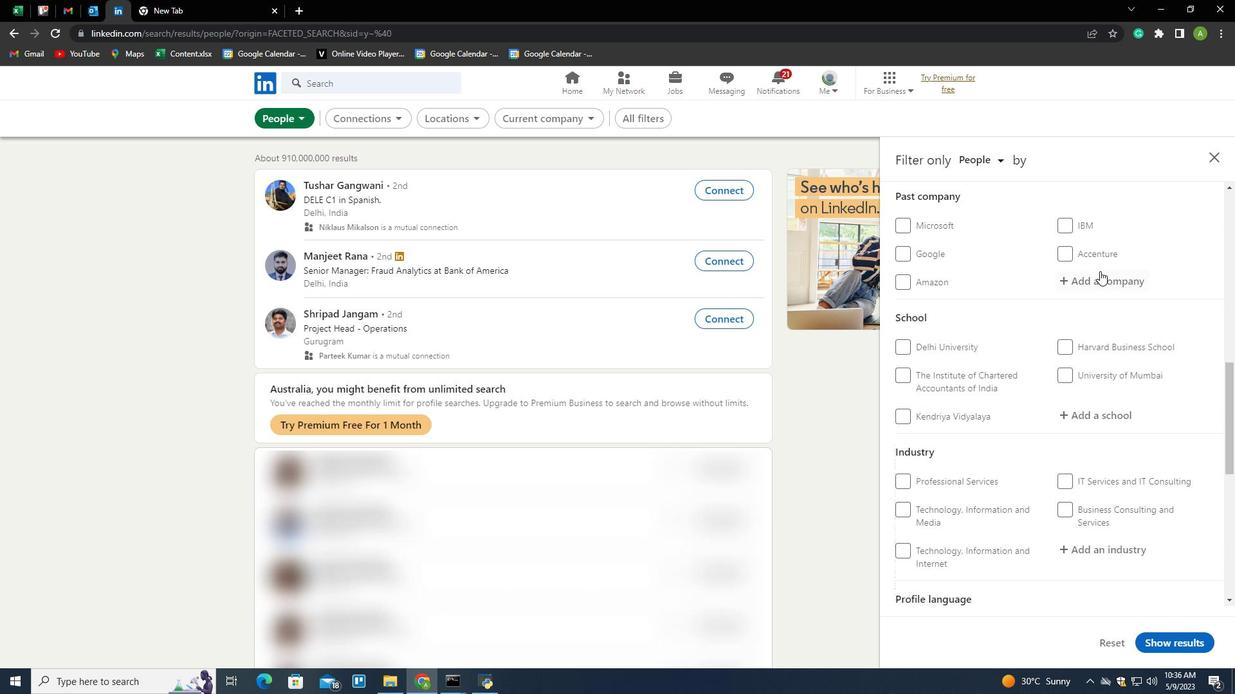 
Action: Mouse scrolled (1099, 270) with delta (0, 0)
Screenshot: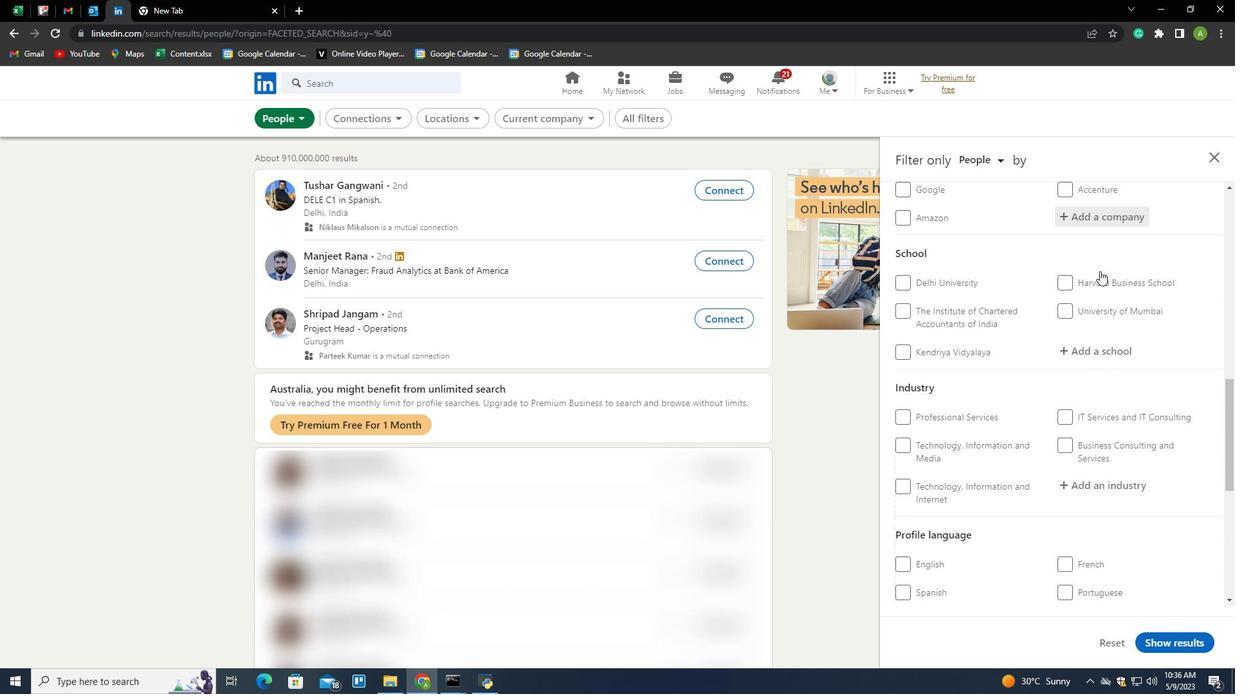 
Action: Mouse scrolled (1099, 270) with delta (0, 0)
Screenshot: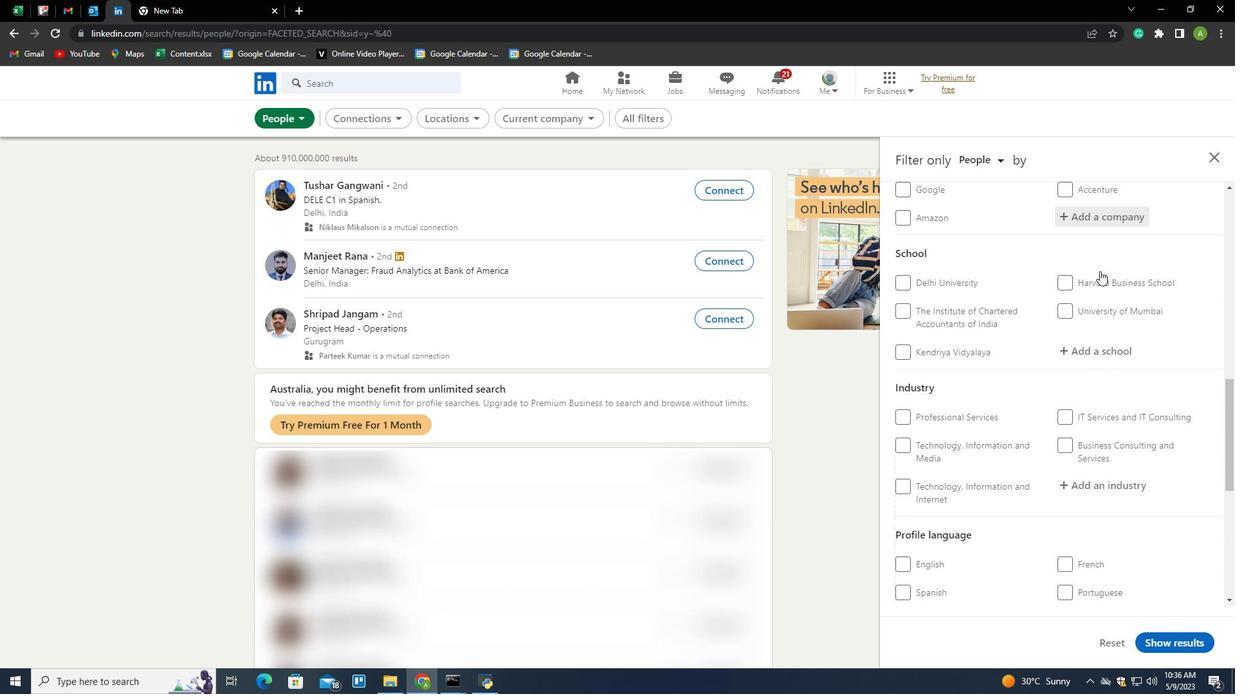 
Action: Mouse scrolled (1099, 270) with delta (0, 0)
Screenshot: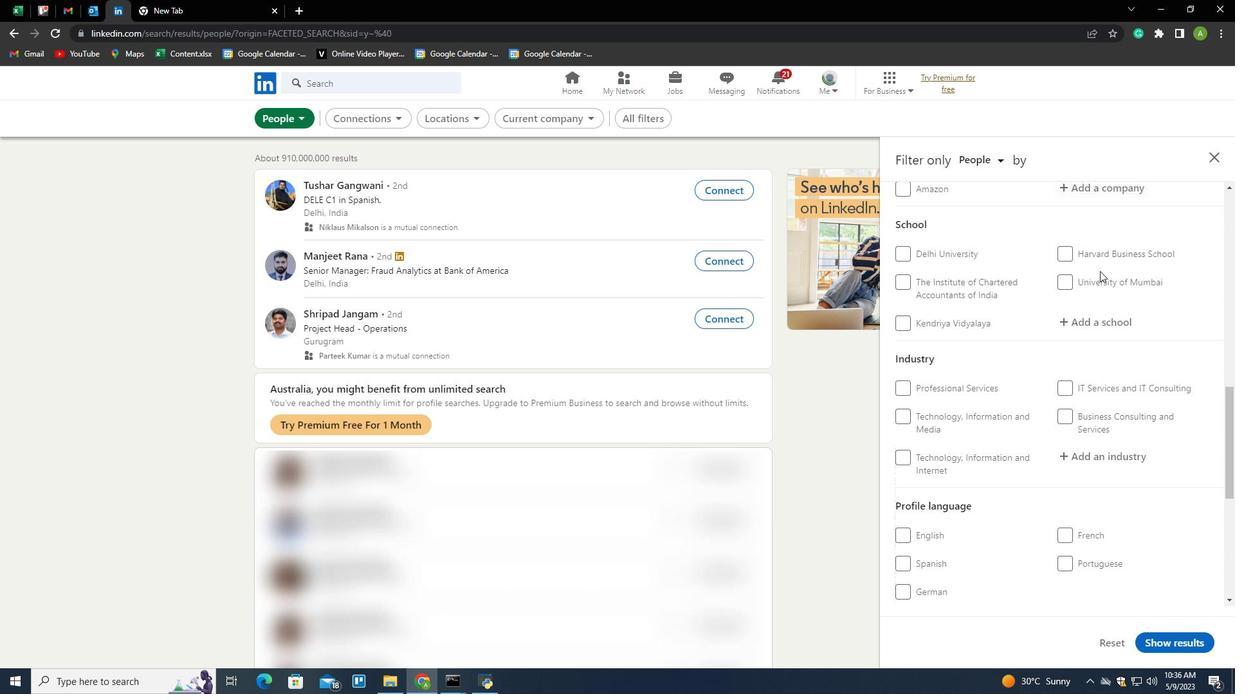 
Action: Mouse scrolled (1099, 270) with delta (0, 0)
Screenshot: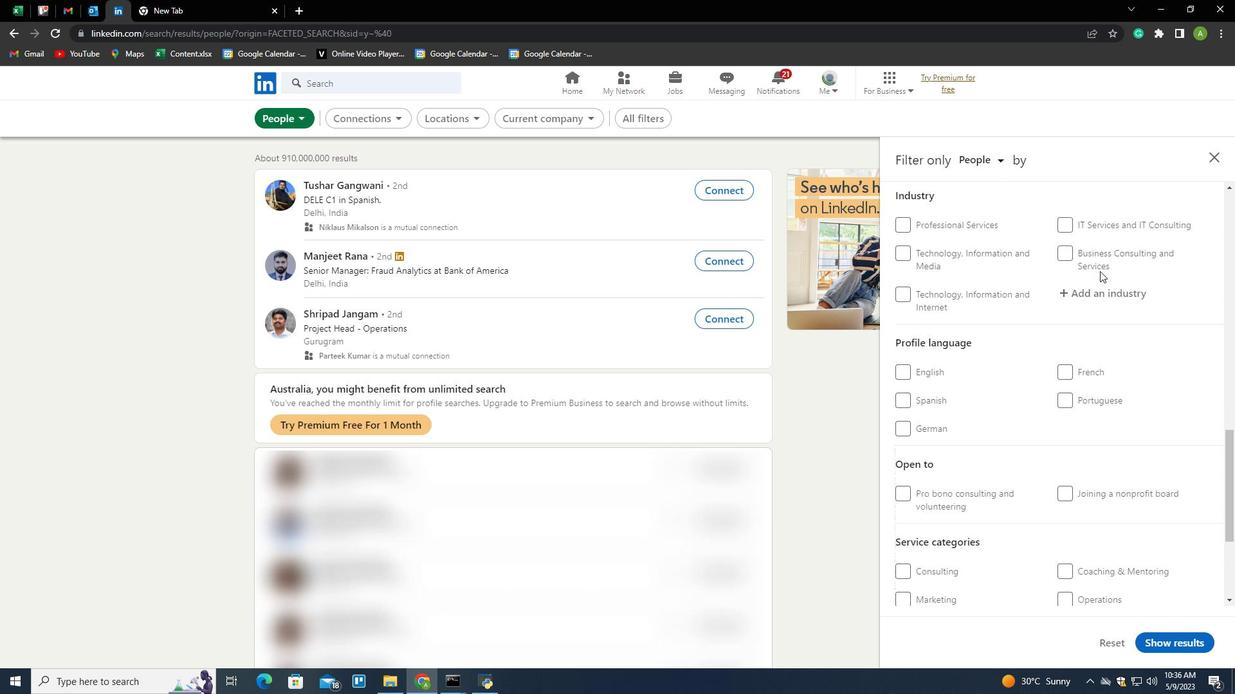 
Action: Mouse scrolled (1099, 270) with delta (0, 0)
Screenshot: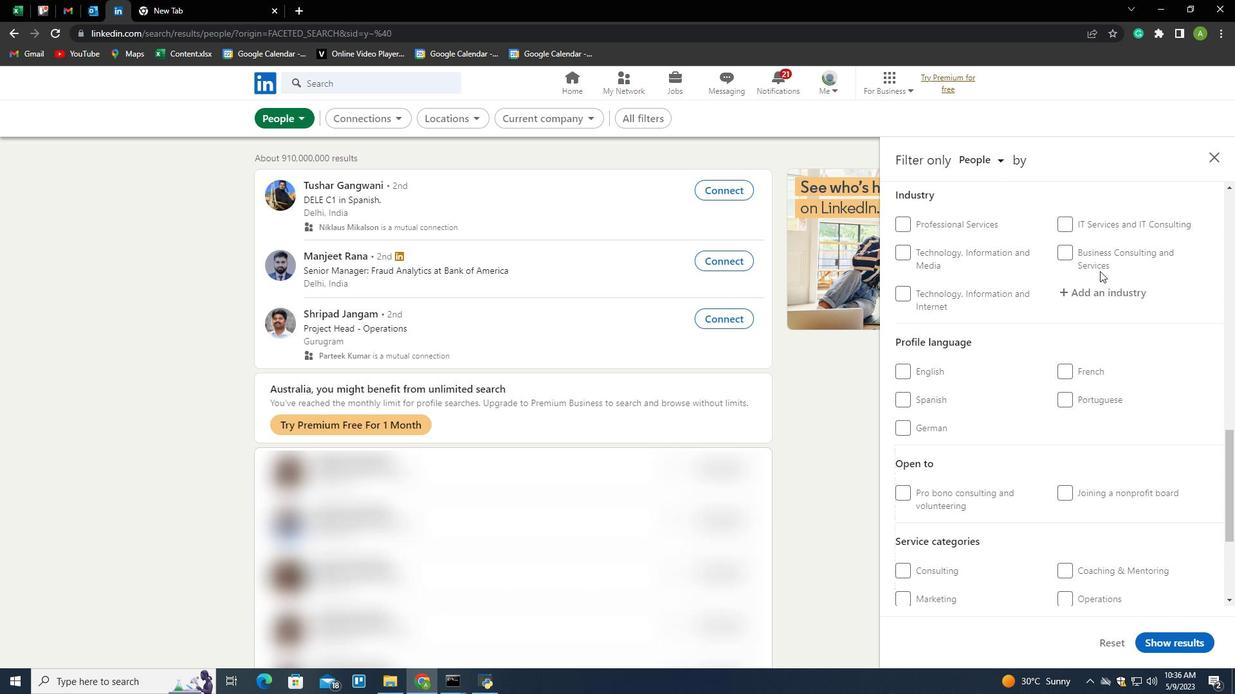 
Action: Mouse scrolled (1099, 270) with delta (0, 0)
Screenshot: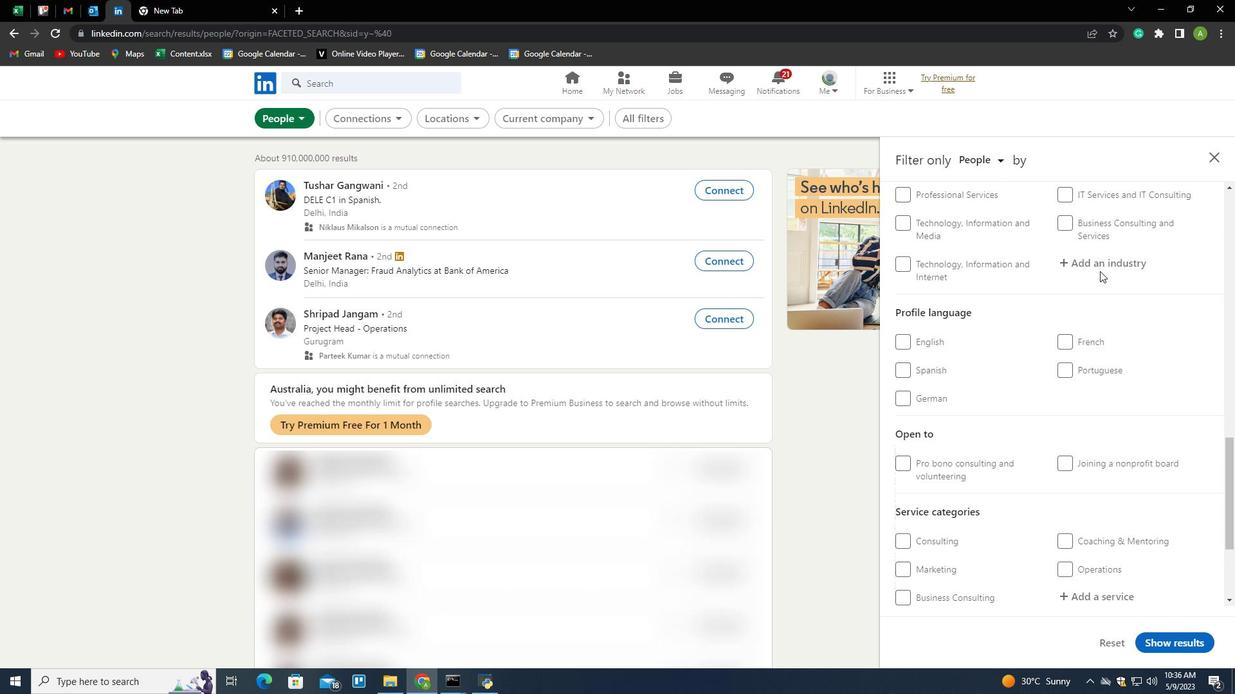 
Action: Mouse scrolled (1099, 270) with delta (0, 0)
Screenshot: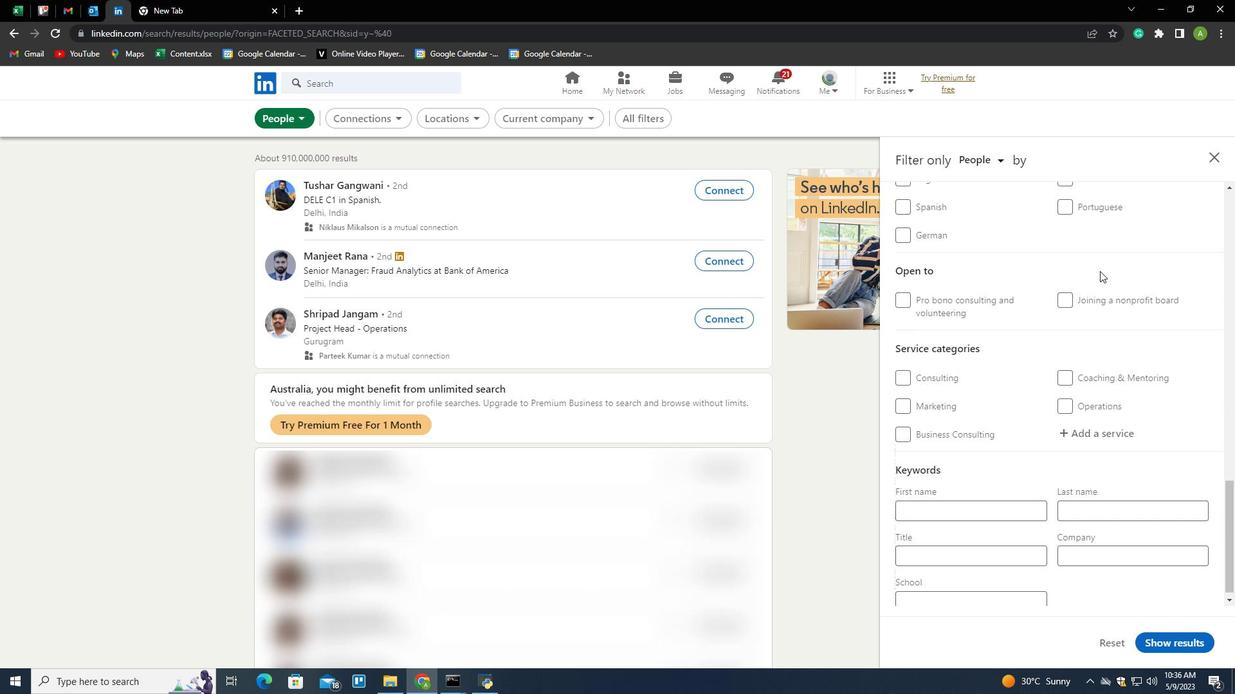 
Action: Mouse moved to (1080, 282)
Screenshot: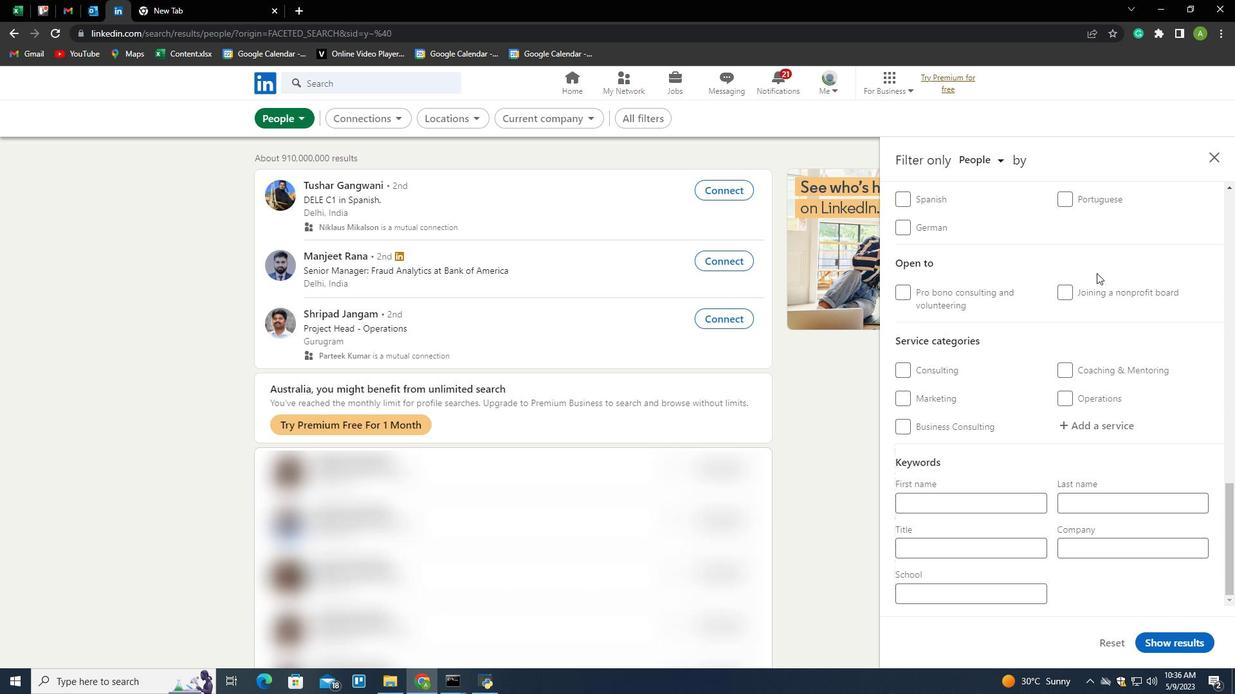 
Action: Mouse scrolled (1080, 283) with delta (0, 0)
Screenshot: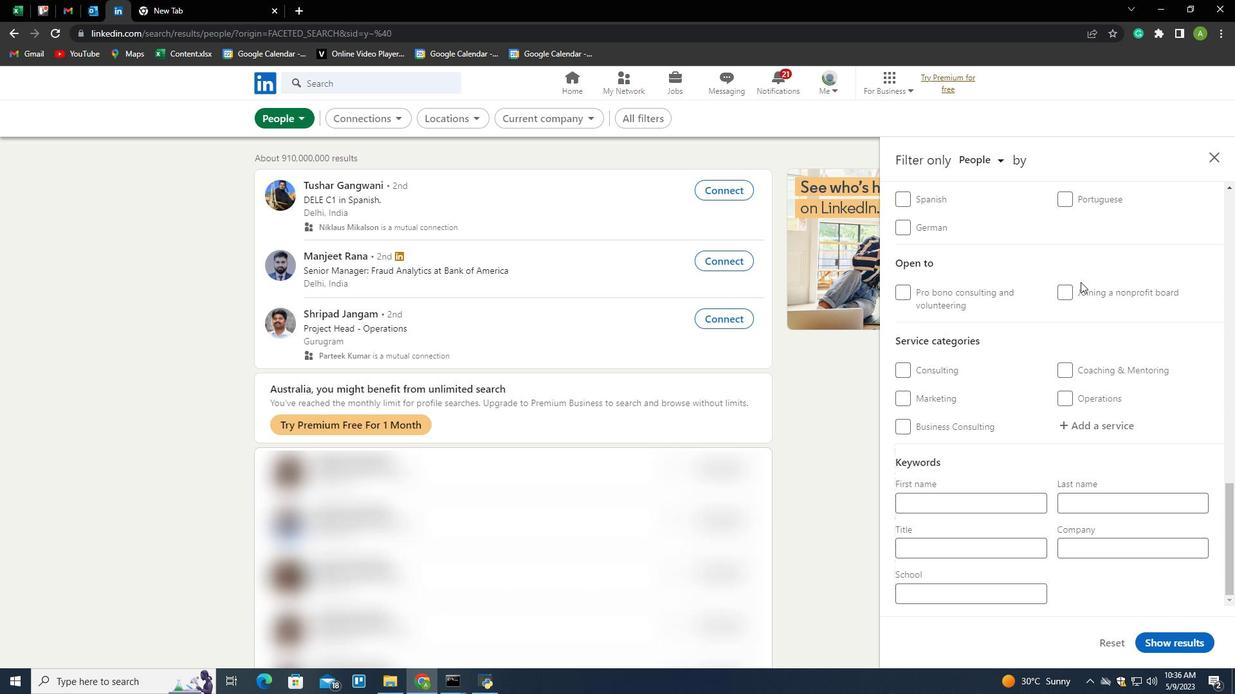 
Action: Mouse moved to (922, 265)
Screenshot: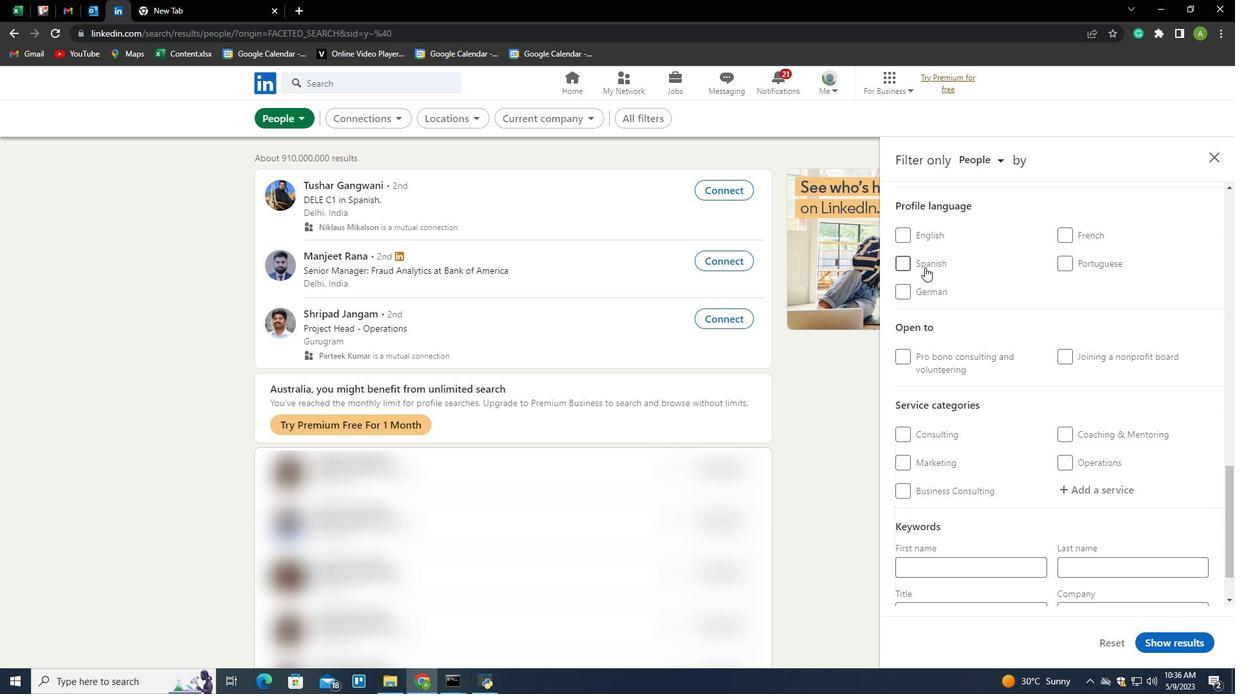 
Action: Mouse pressed left at (922, 265)
Screenshot: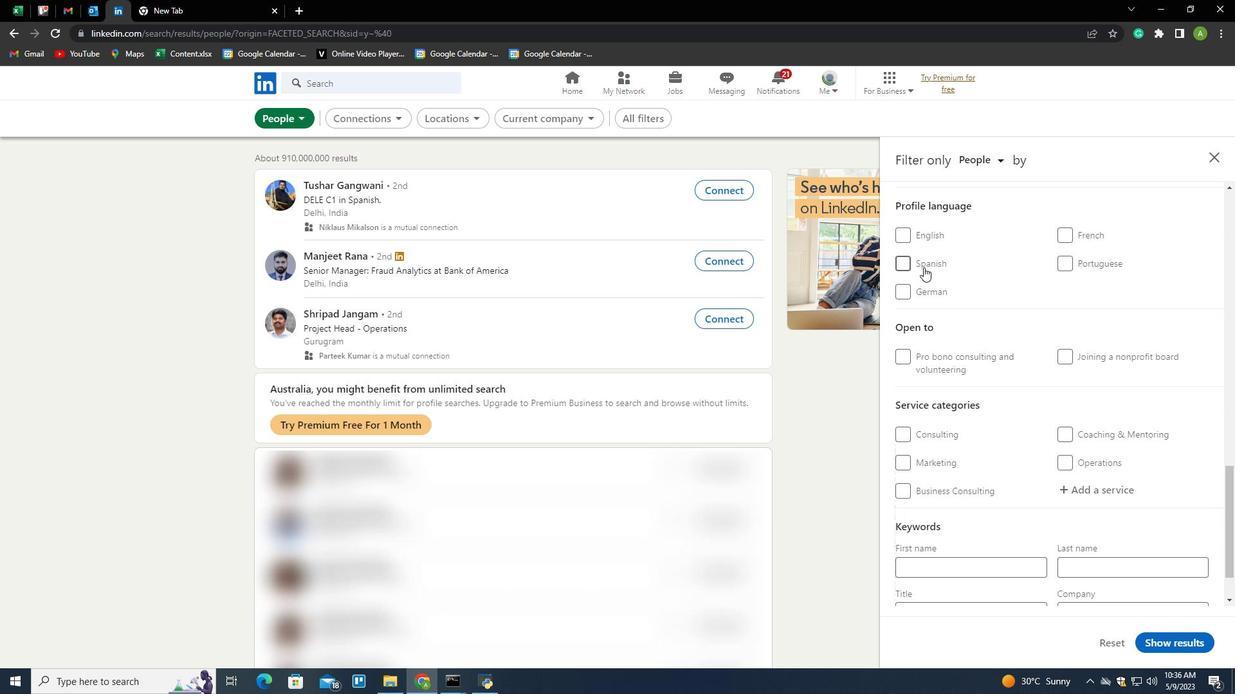 
Action: Mouse moved to (1108, 360)
Screenshot: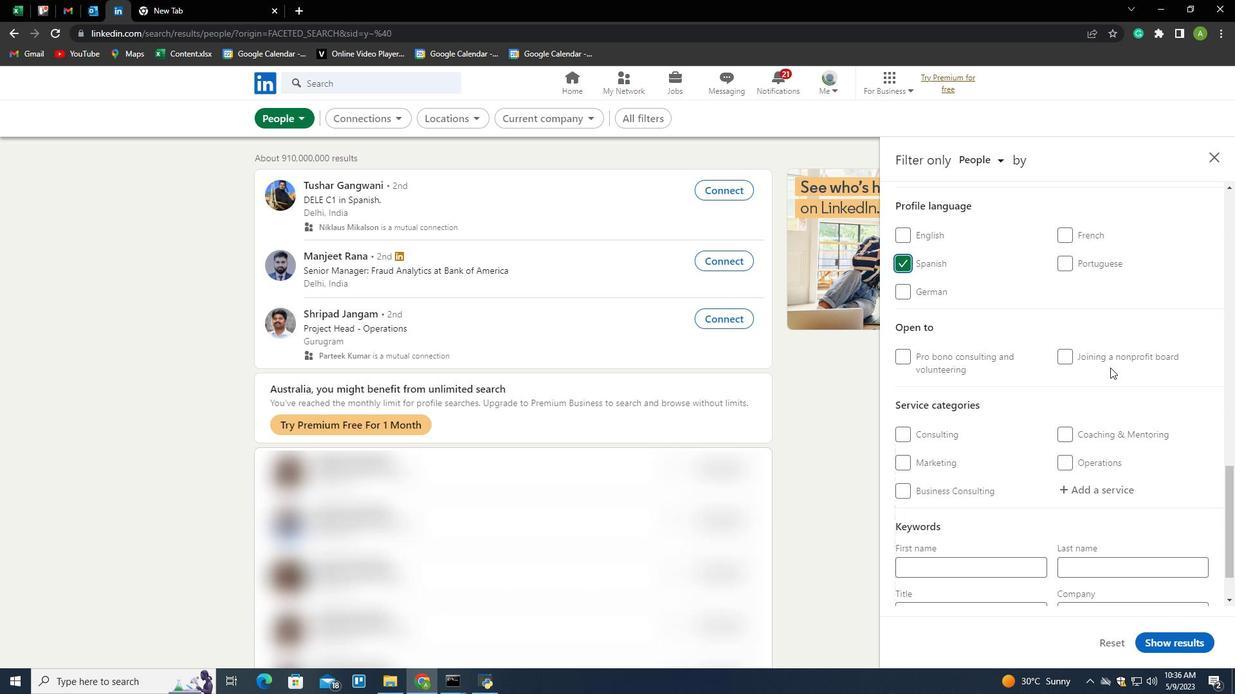 
Action: Mouse scrolled (1108, 360) with delta (0, 0)
Screenshot: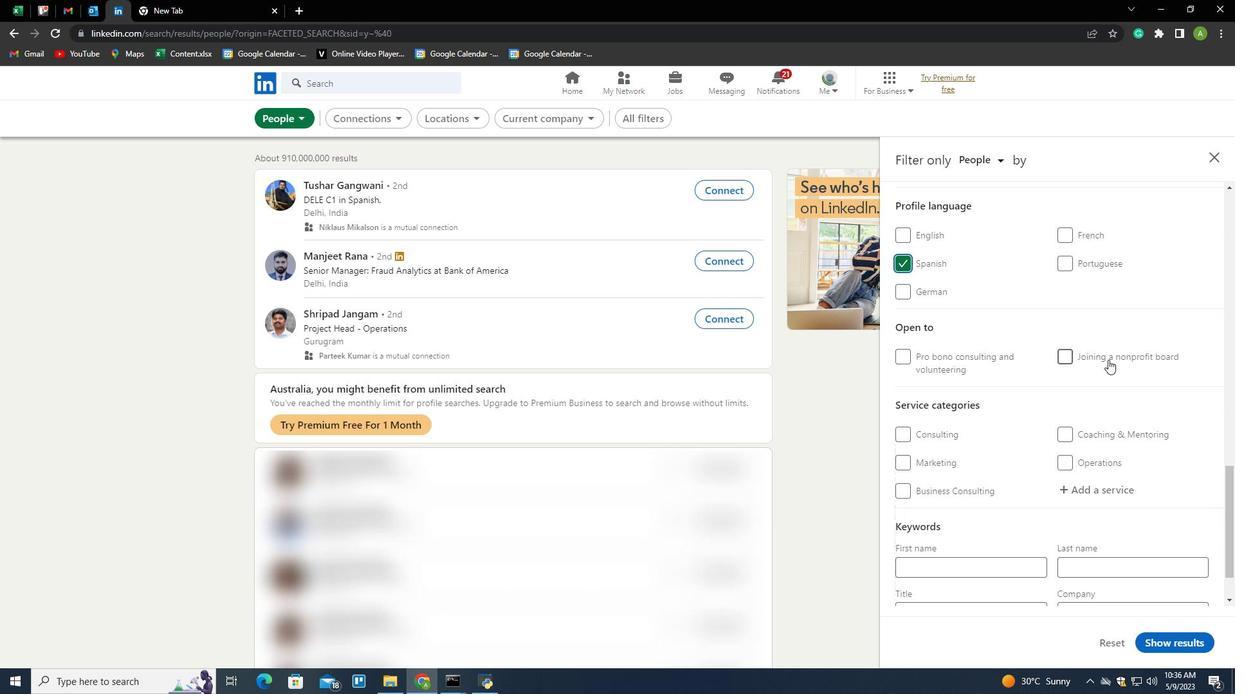 
Action: Mouse scrolled (1108, 360) with delta (0, 0)
Screenshot: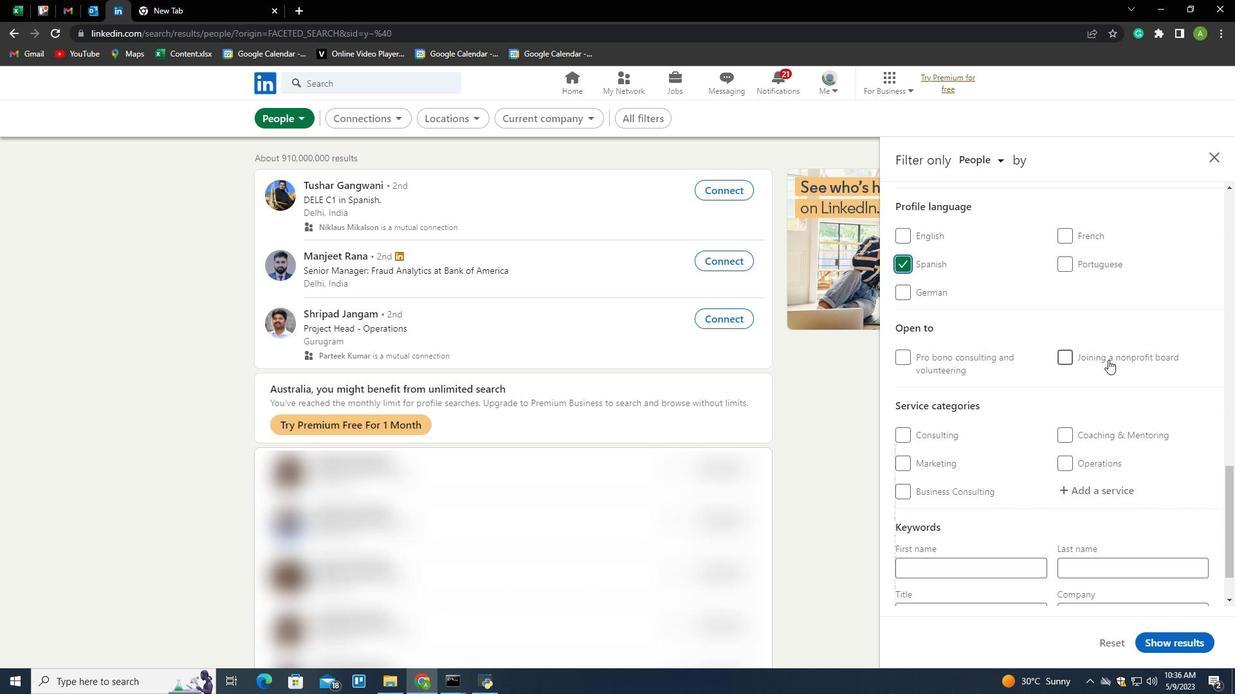 
Action: Mouse scrolled (1108, 360) with delta (0, 0)
Screenshot: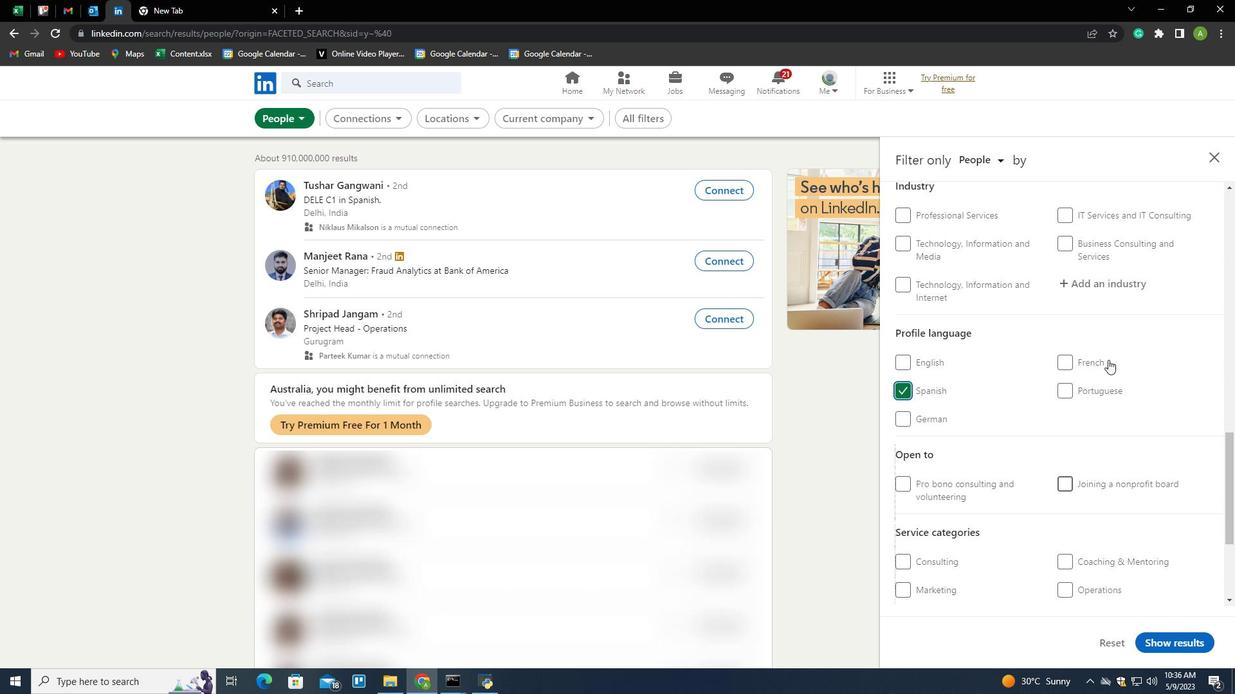 
Action: Mouse scrolled (1108, 360) with delta (0, 0)
Screenshot: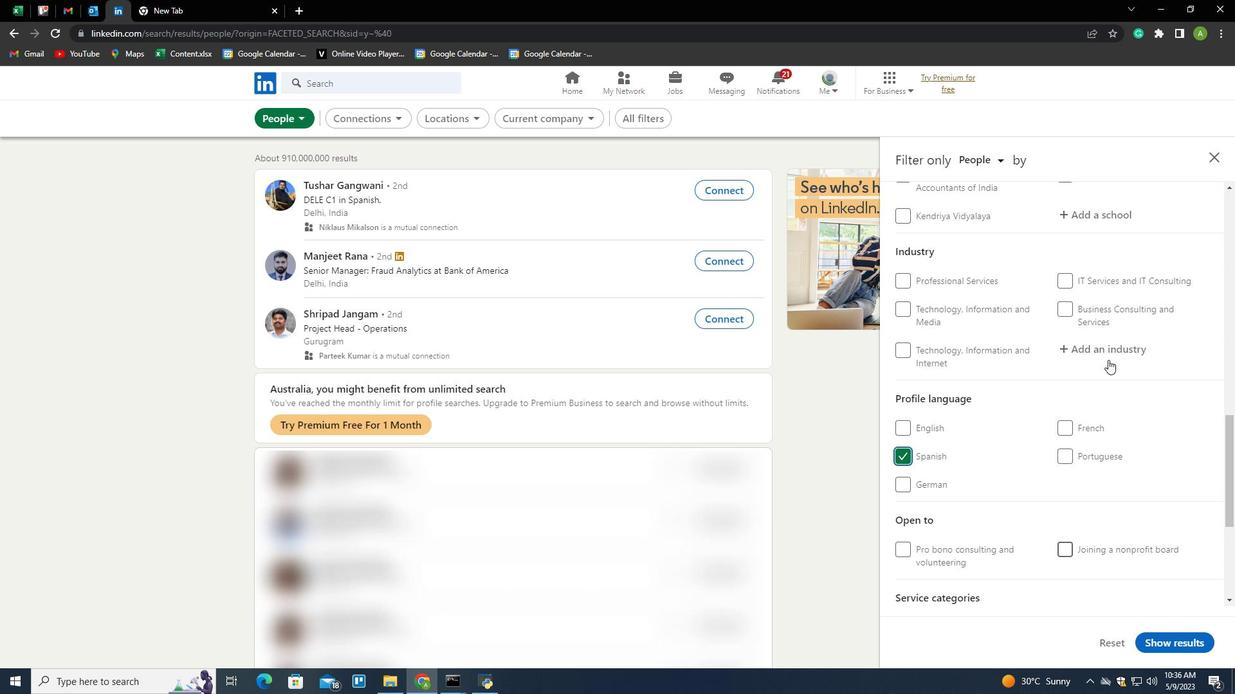 
Action: Mouse scrolled (1108, 360) with delta (0, 0)
Screenshot: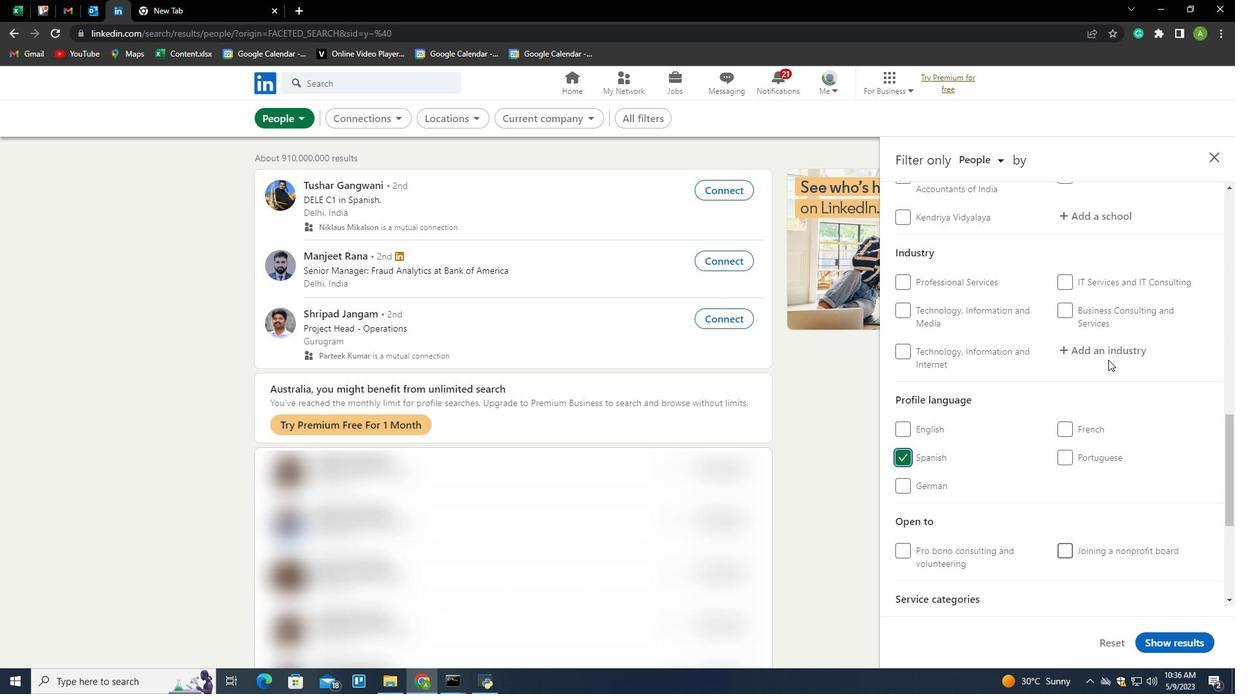 
Action: Mouse scrolled (1108, 360) with delta (0, 0)
Screenshot: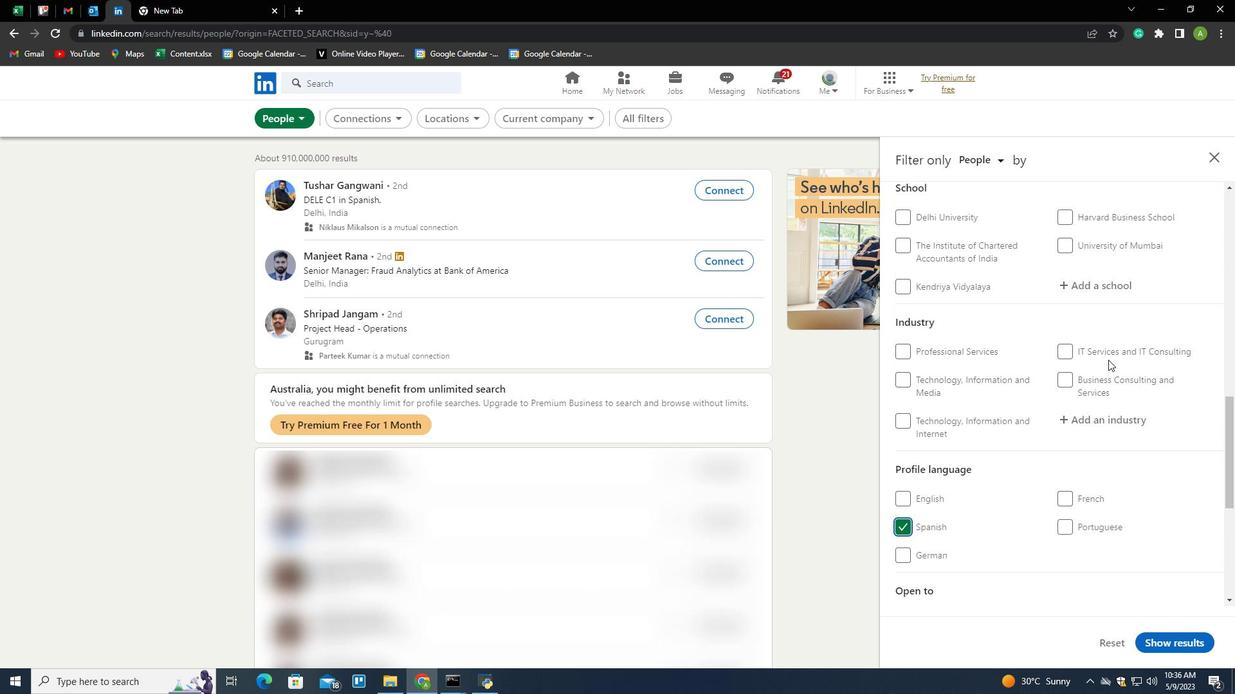 
Action: Mouse scrolled (1108, 360) with delta (0, 0)
Screenshot: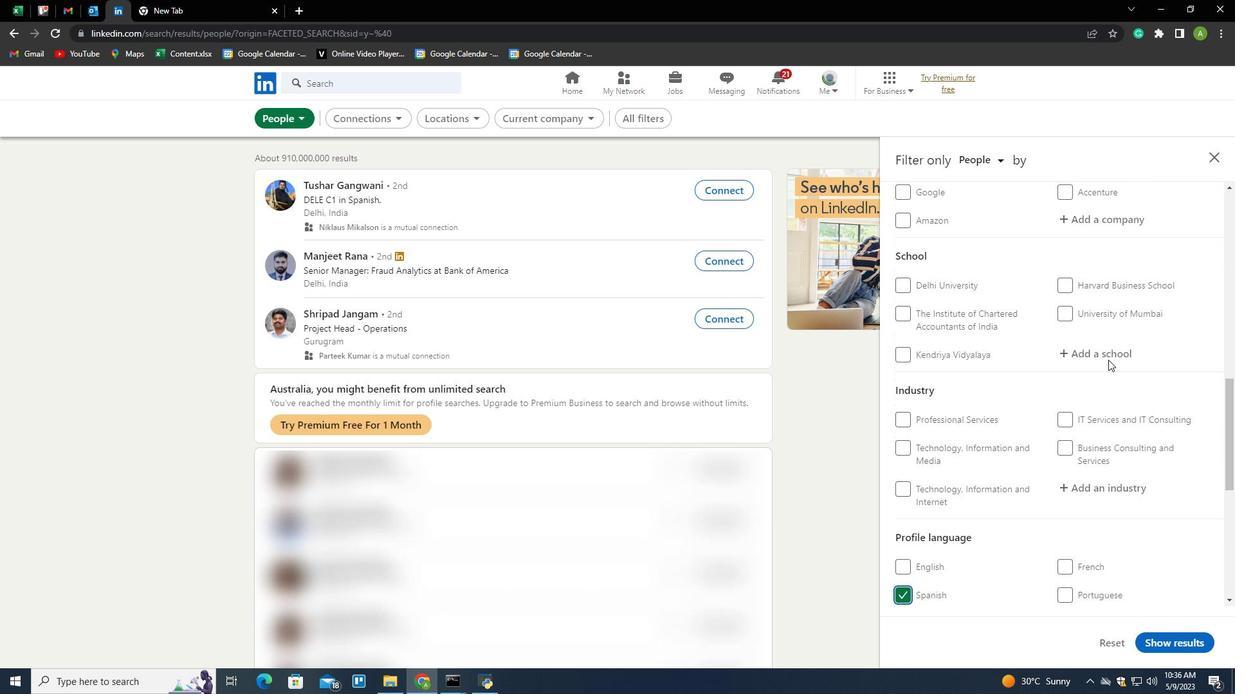 
Action: Mouse scrolled (1108, 360) with delta (0, 0)
Screenshot: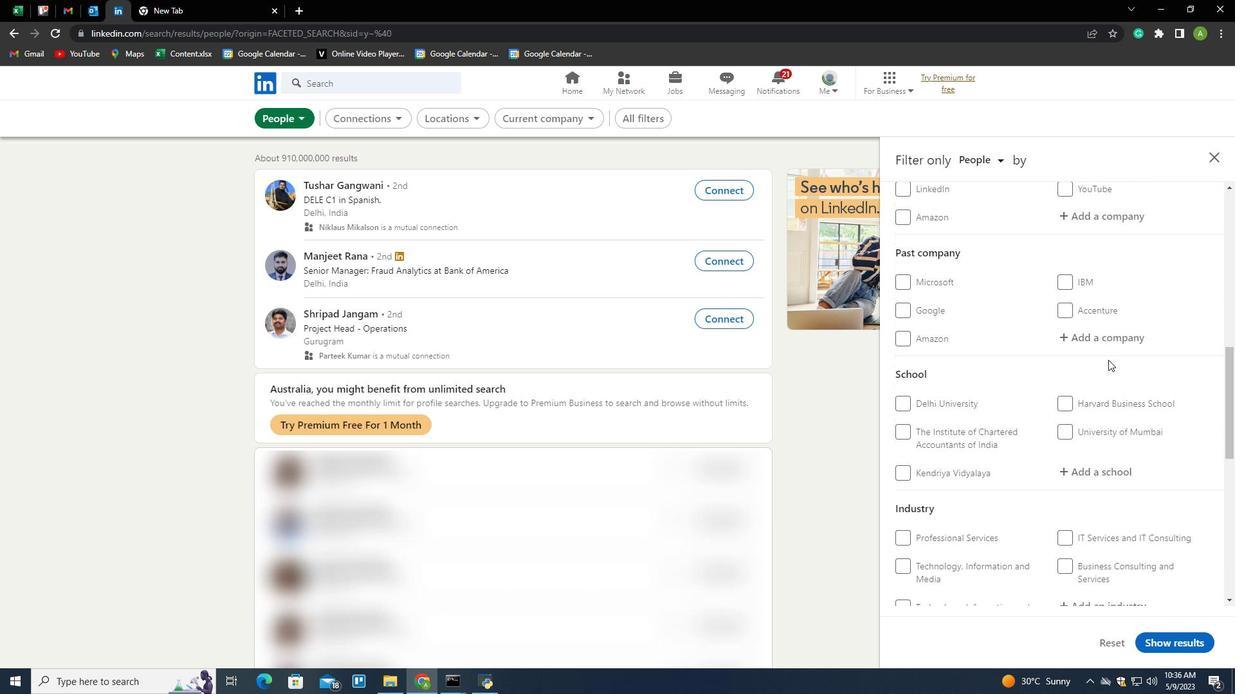 
Action: Mouse scrolled (1108, 360) with delta (0, 0)
Screenshot: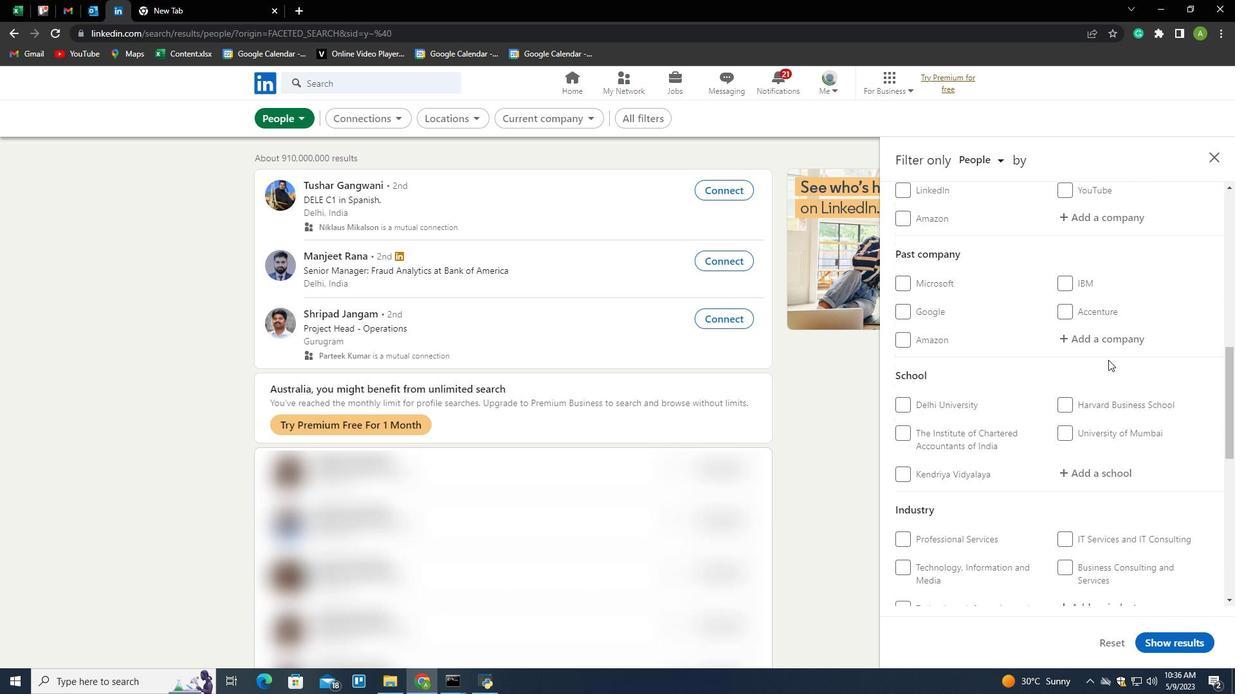 
Action: Mouse moved to (1087, 343)
Screenshot: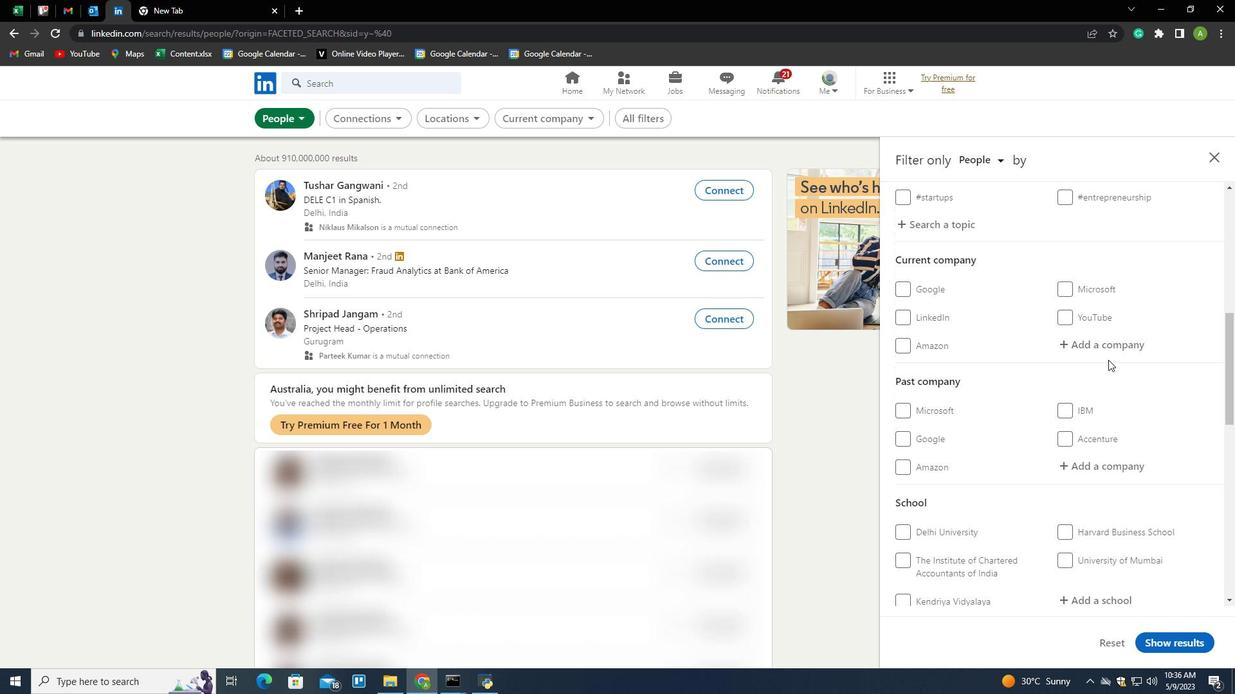 
Action: Mouse pressed left at (1087, 343)
Screenshot: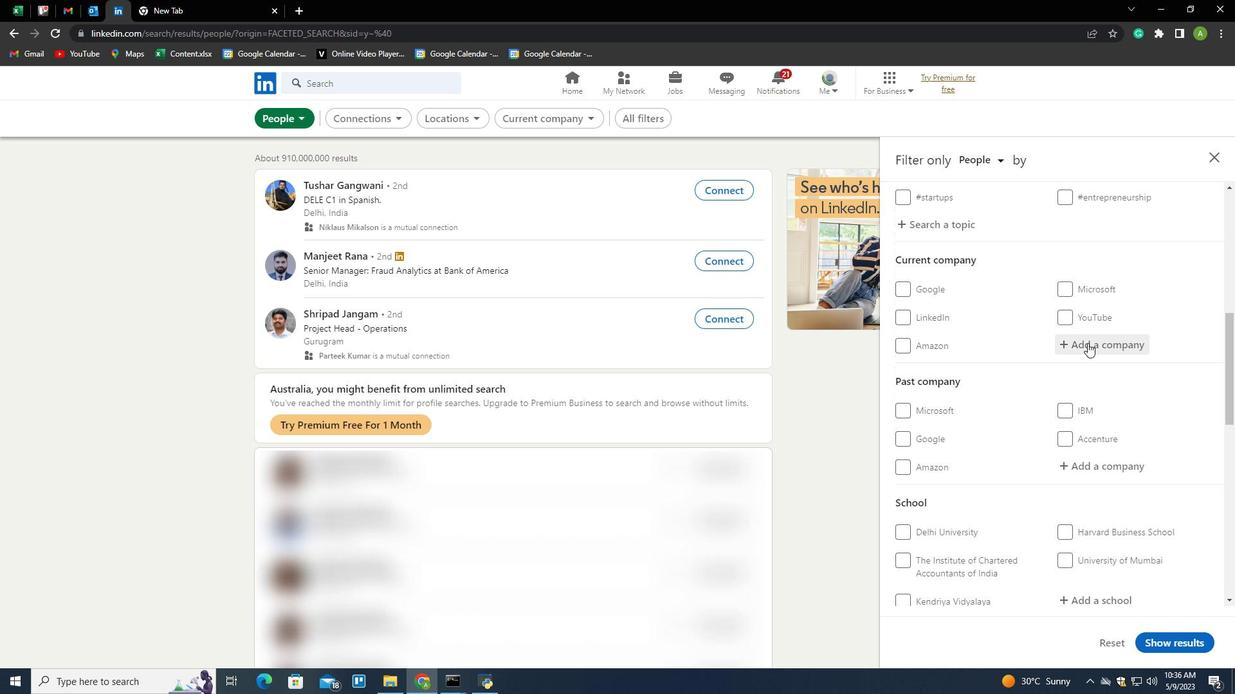 
Action: Key pressed <Key.shift>Philips<Key.space><Key.shift><Key.shift><Key.shift><Key.shift><Key.shift><Key.shift><Key.shift><Key.shift><Key.shift><Key.shift><Key.shift><Key.shift><Key.shift><Key.shift><Key.shift><Key.shift><Key.shift><Key.shift><Key.shift><Key.shift><Key.shift><Key.shift><Key.shift><Key.shift><Key.shift>Ling
Screenshot: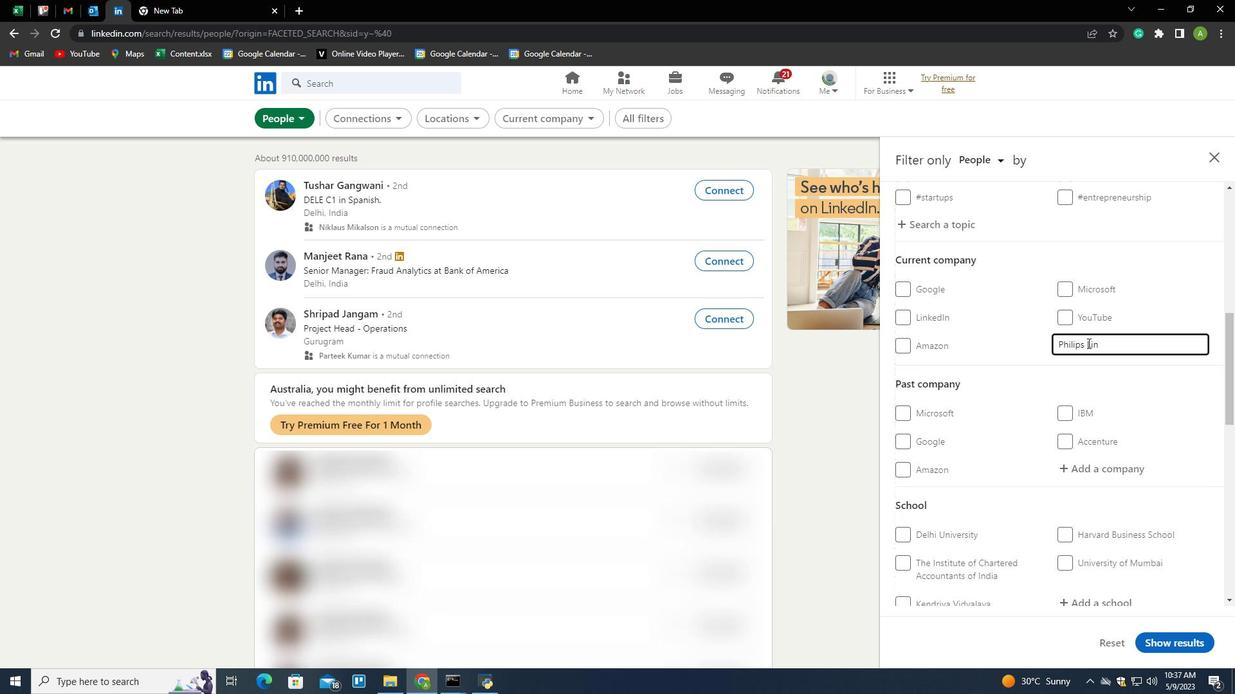 
Action: Mouse moved to (1173, 353)
Screenshot: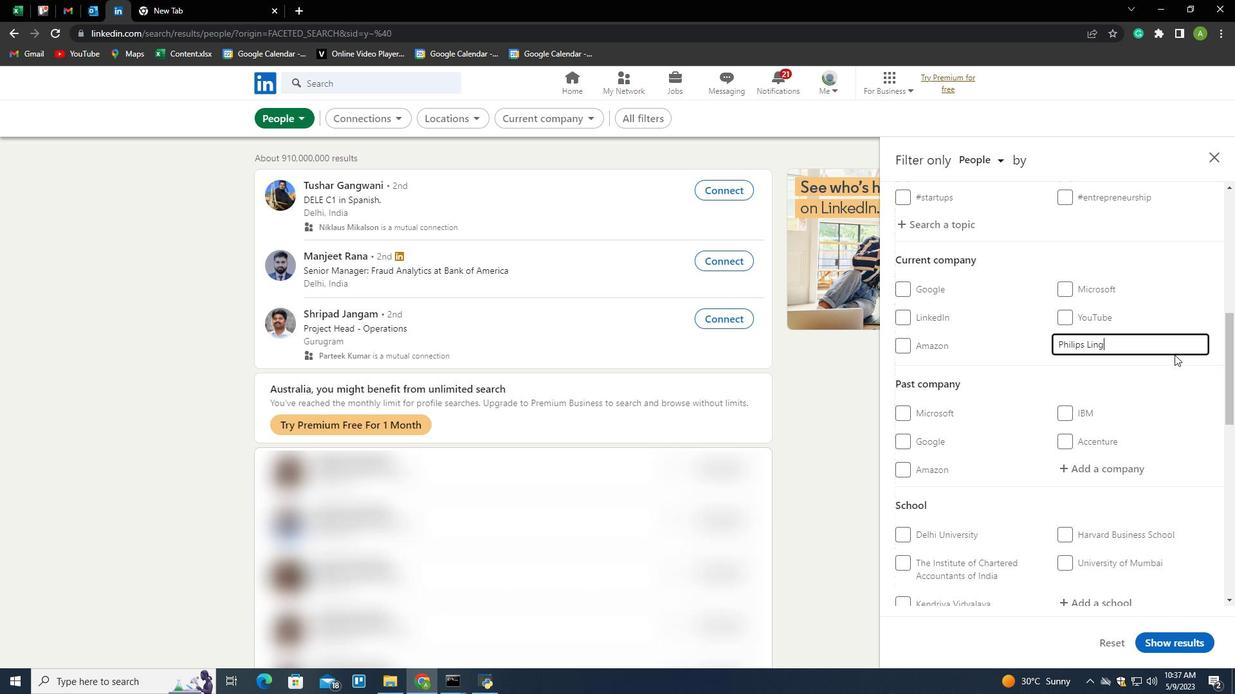 
Action: Key pressed <Key.backspace><Key.backspace><Key.backspace>
Screenshot: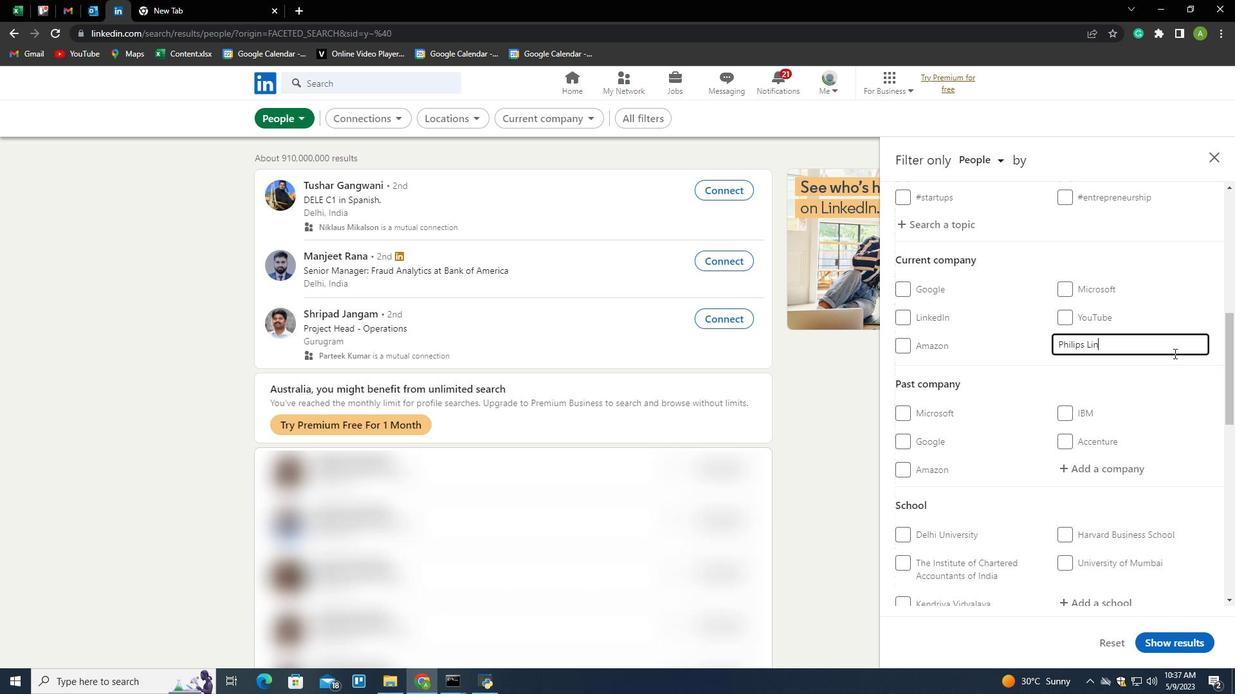 
Action: Mouse moved to (1164, 348)
Screenshot: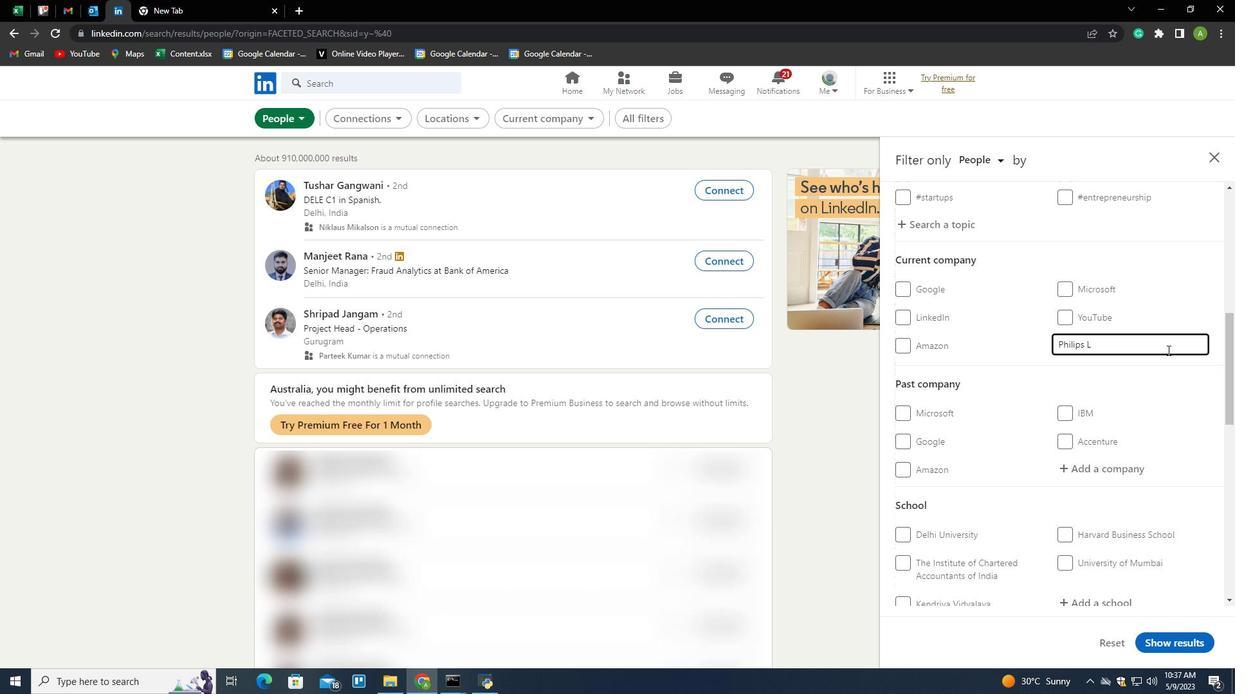 
Action: Key pressed ighting<Key.down><Key.down><Key.enter>
Screenshot: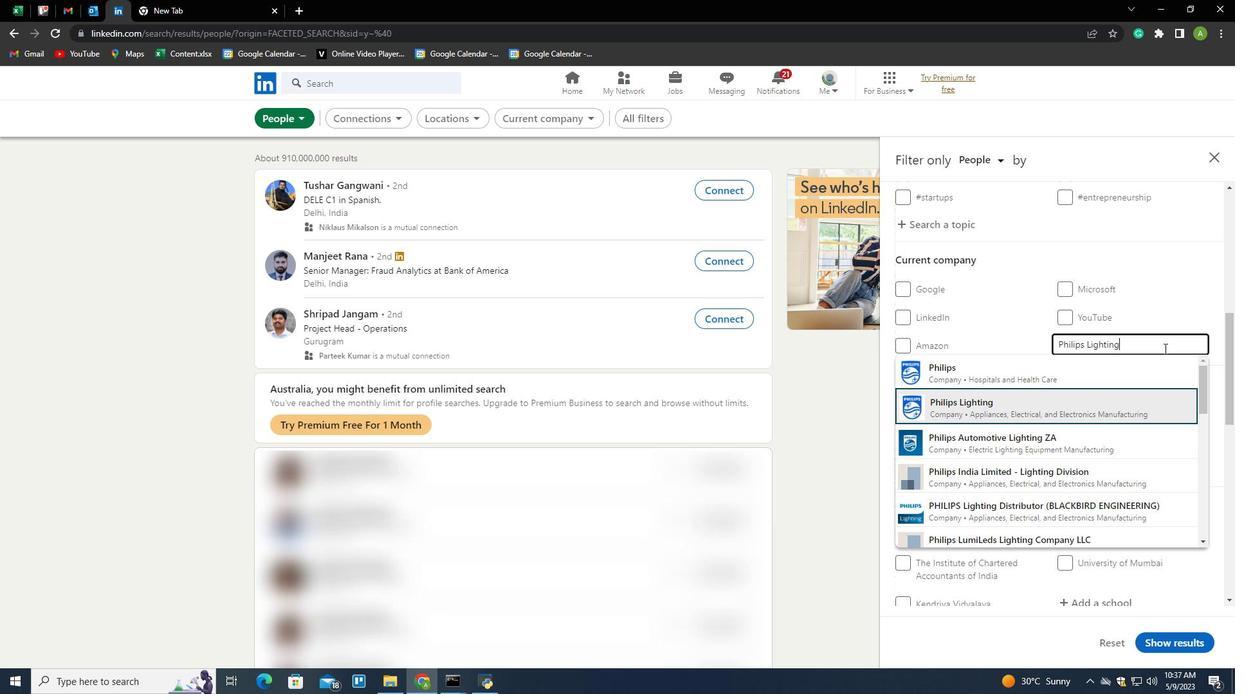 
Action: Mouse scrolled (1164, 347) with delta (0, 0)
Screenshot: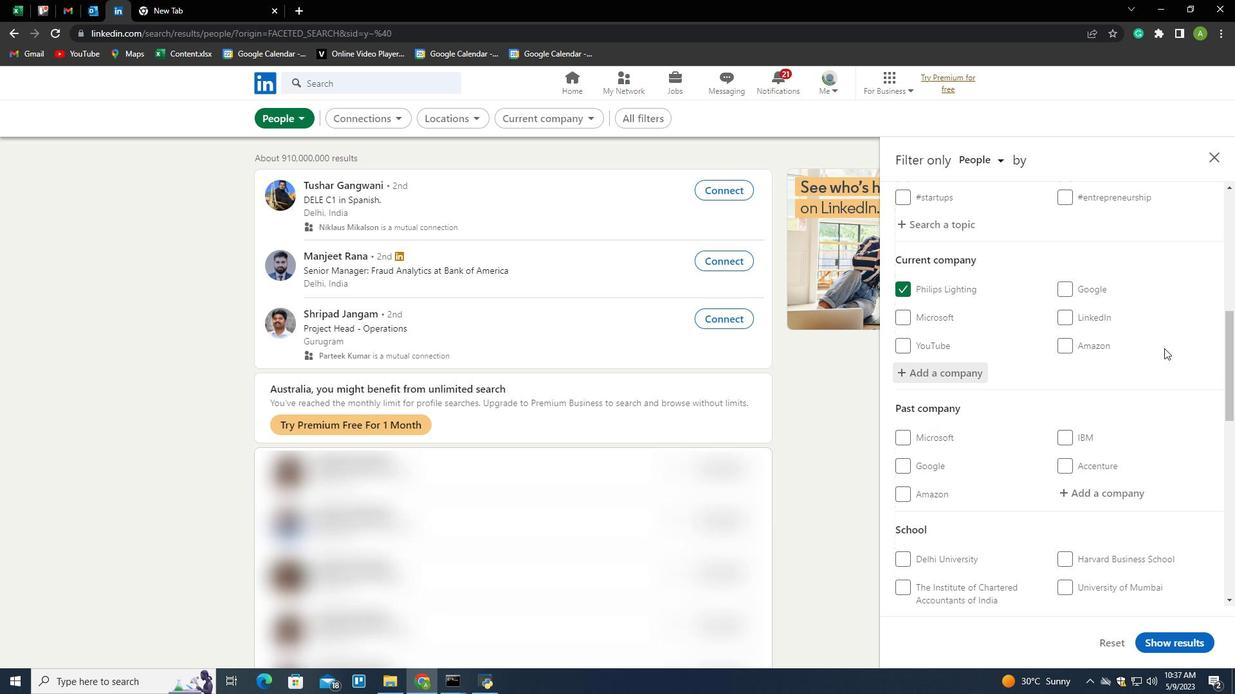 
Action: Mouse scrolled (1164, 347) with delta (0, 0)
Screenshot: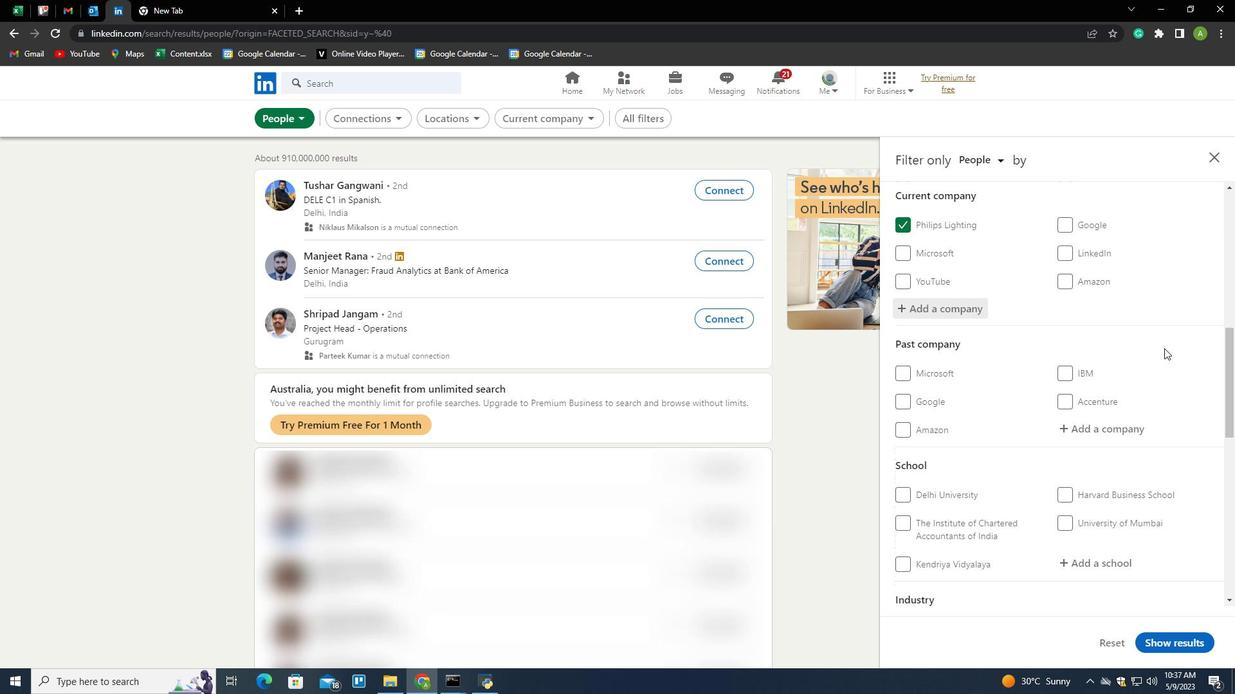 
Action: Mouse scrolled (1164, 347) with delta (0, 0)
Screenshot: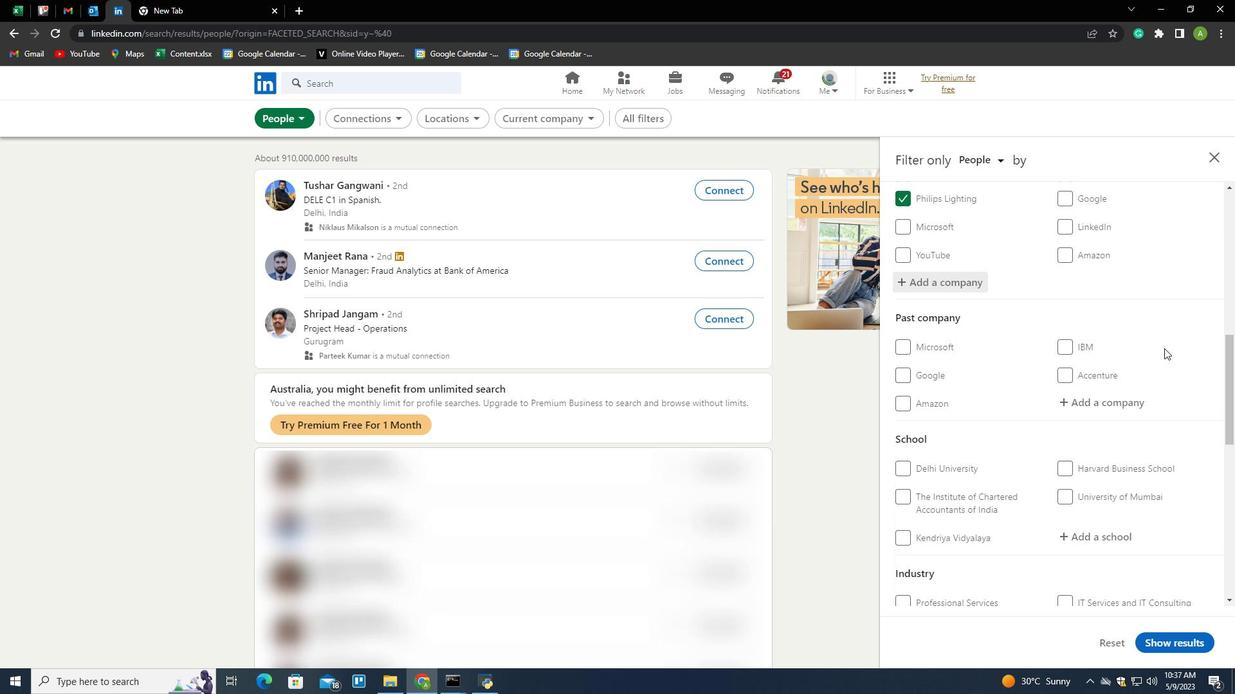 
Action: Mouse scrolled (1164, 347) with delta (0, 0)
Screenshot: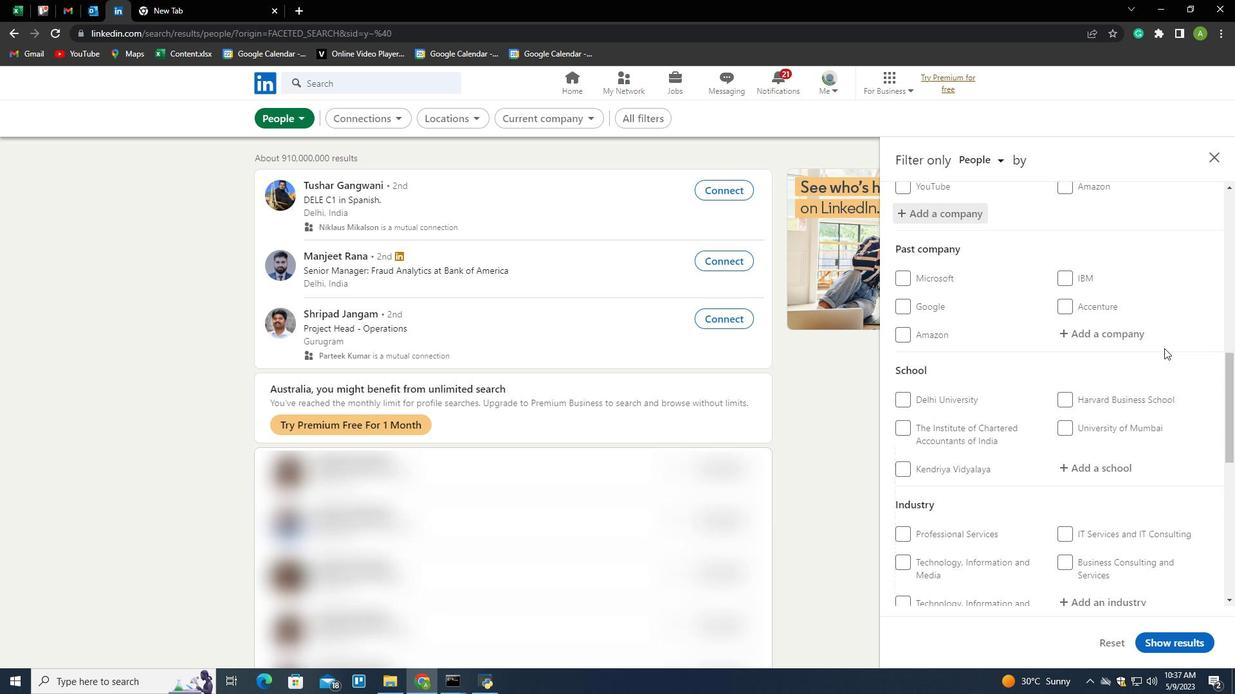 
Action: Mouse scrolled (1164, 347) with delta (0, 0)
Screenshot: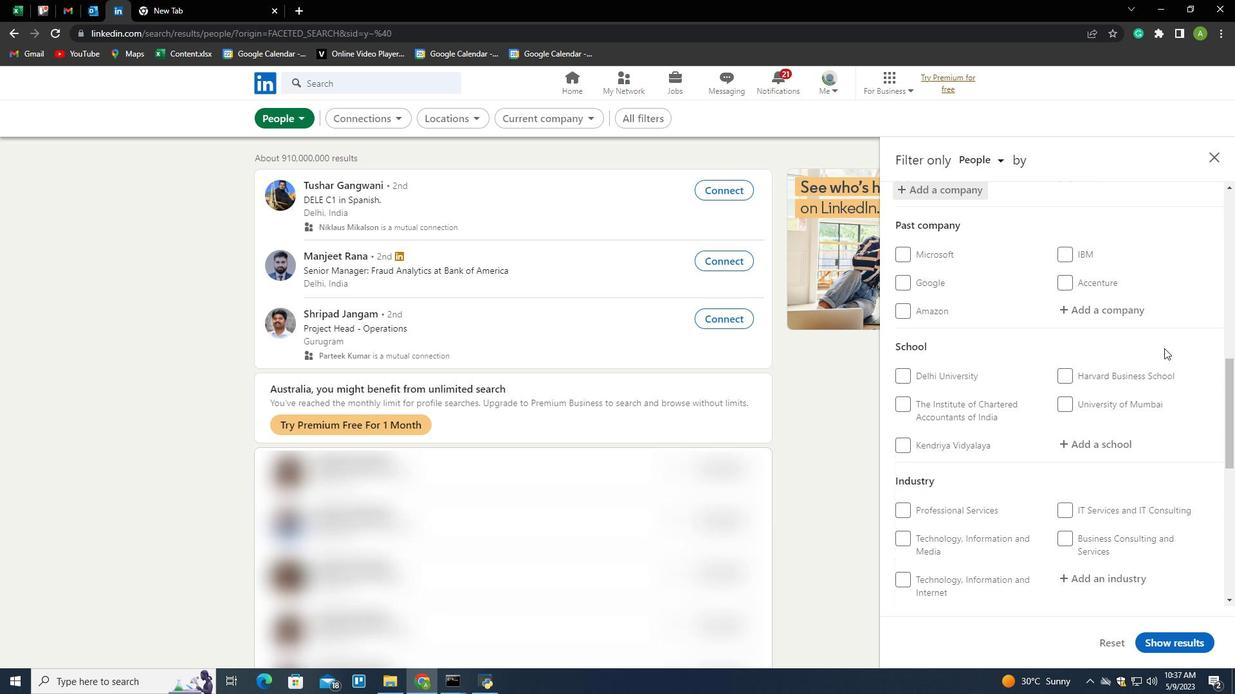 
Action: Mouse moved to (1092, 305)
Screenshot: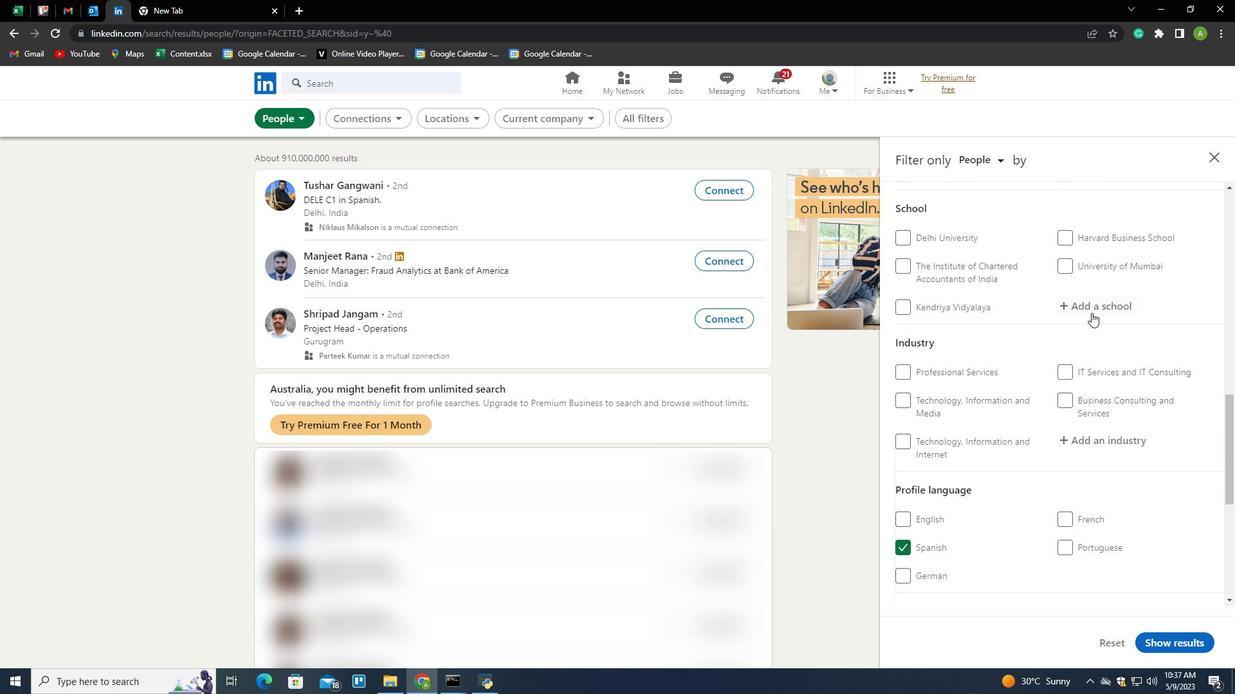 
Action: Mouse pressed left at (1092, 305)
Screenshot: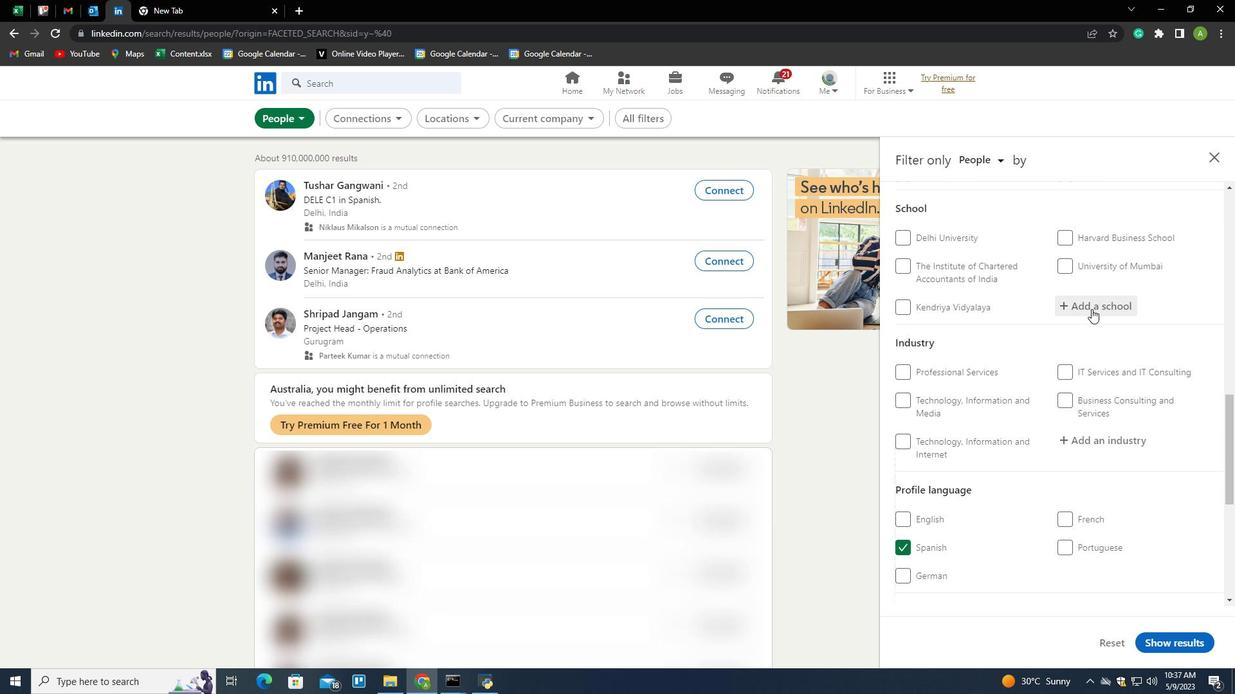 
Action: Key pressed <Key.shift>Indian<Key.space><Key.shift>Institute<Key.space>of<Key.space><Key.shift>Technology,<Key.space><Key.shift>Ropar<Key.down><Key.enter>
Screenshot: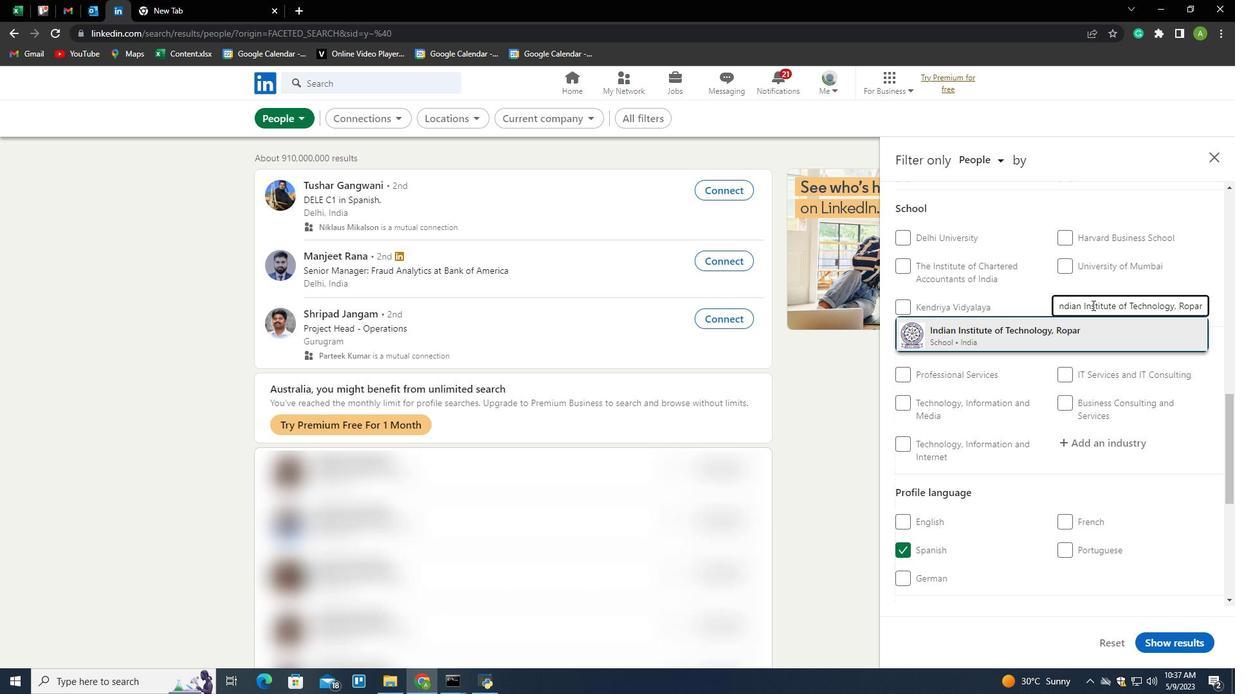 
Action: Mouse moved to (1153, 343)
Screenshot: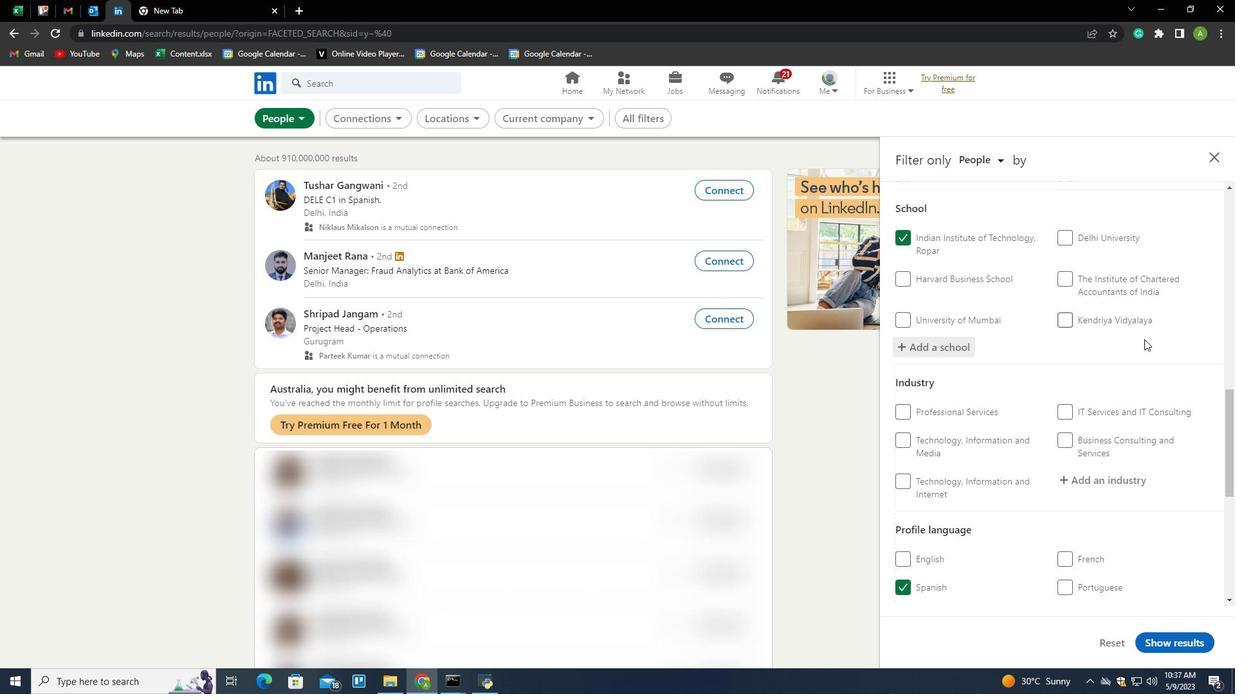 
Action: Mouse scrolled (1153, 342) with delta (0, 0)
Screenshot: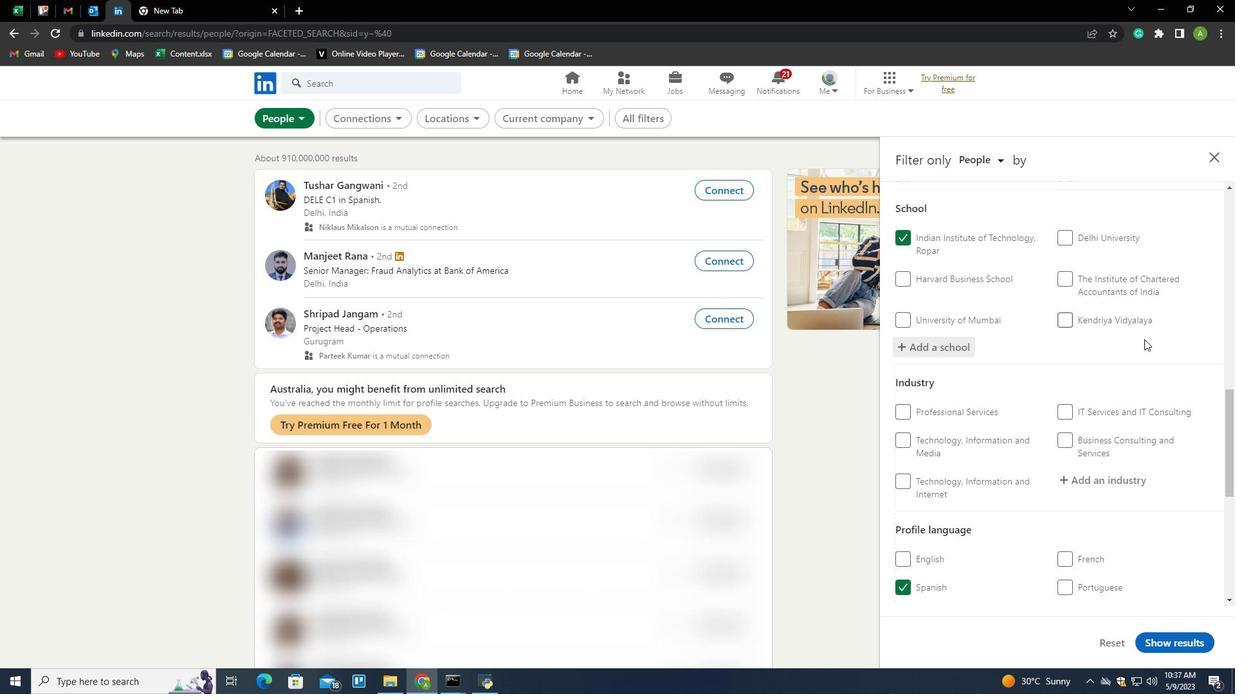 
Action: Mouse scrolled (1153, 342) with delta (0, 0)
Screenshot: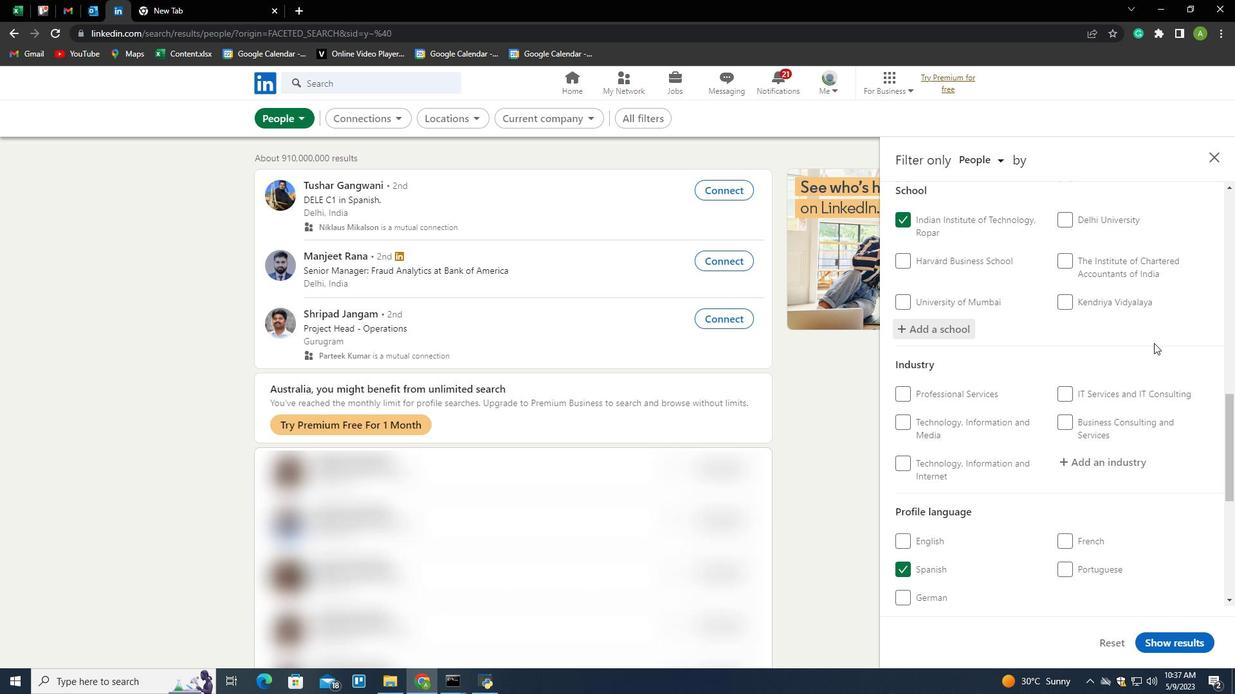 
Action: Mouse moved to (1101, 349)
Screenshot: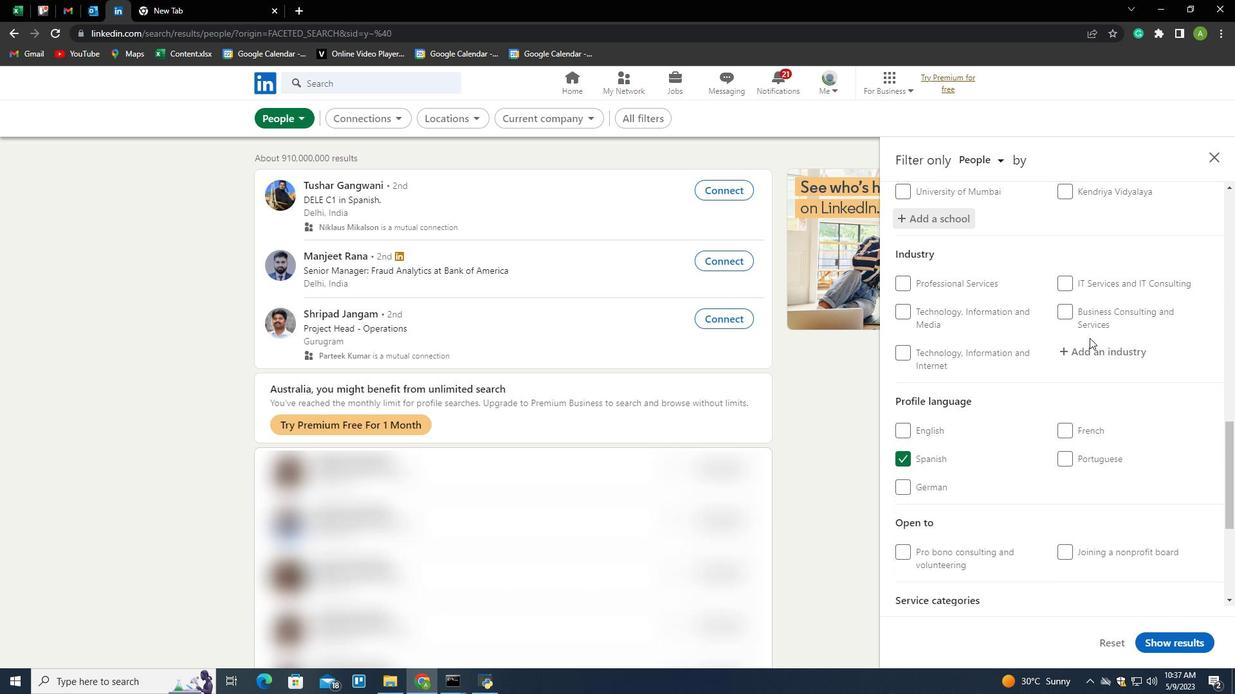 
Action: Mouse pressed left at (1101, 349)
Screenshot: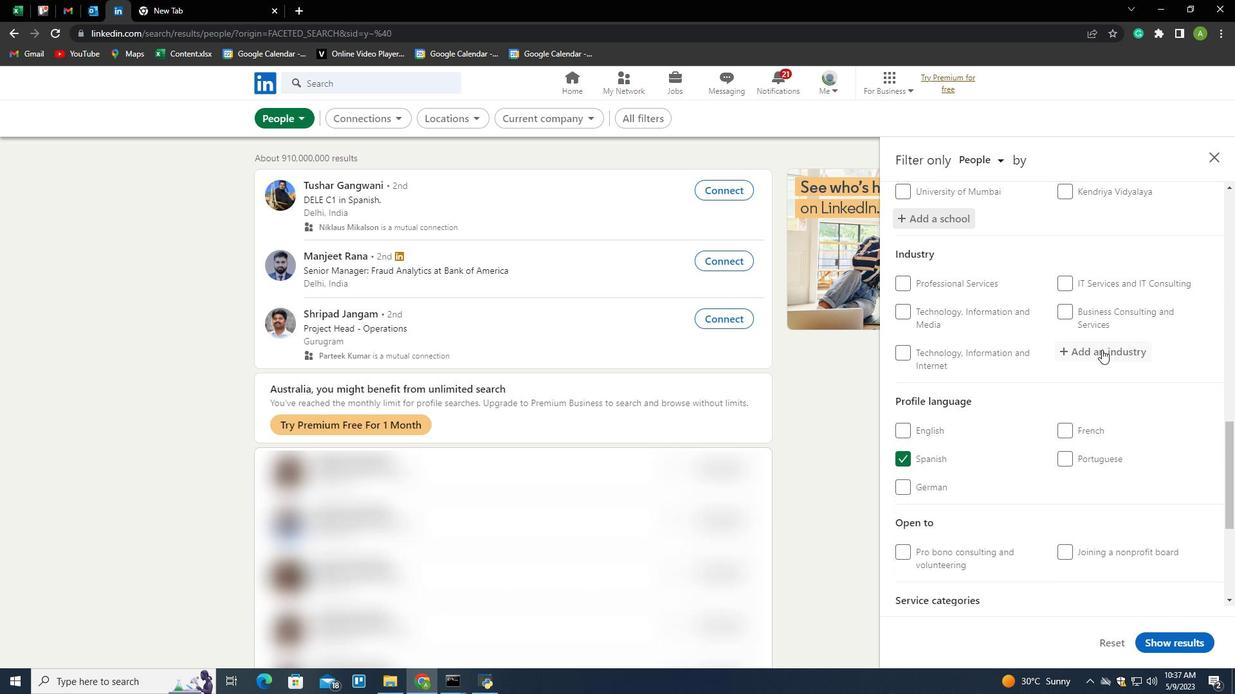 
Action: Mouse moved to (1099, 351)
Screenshot: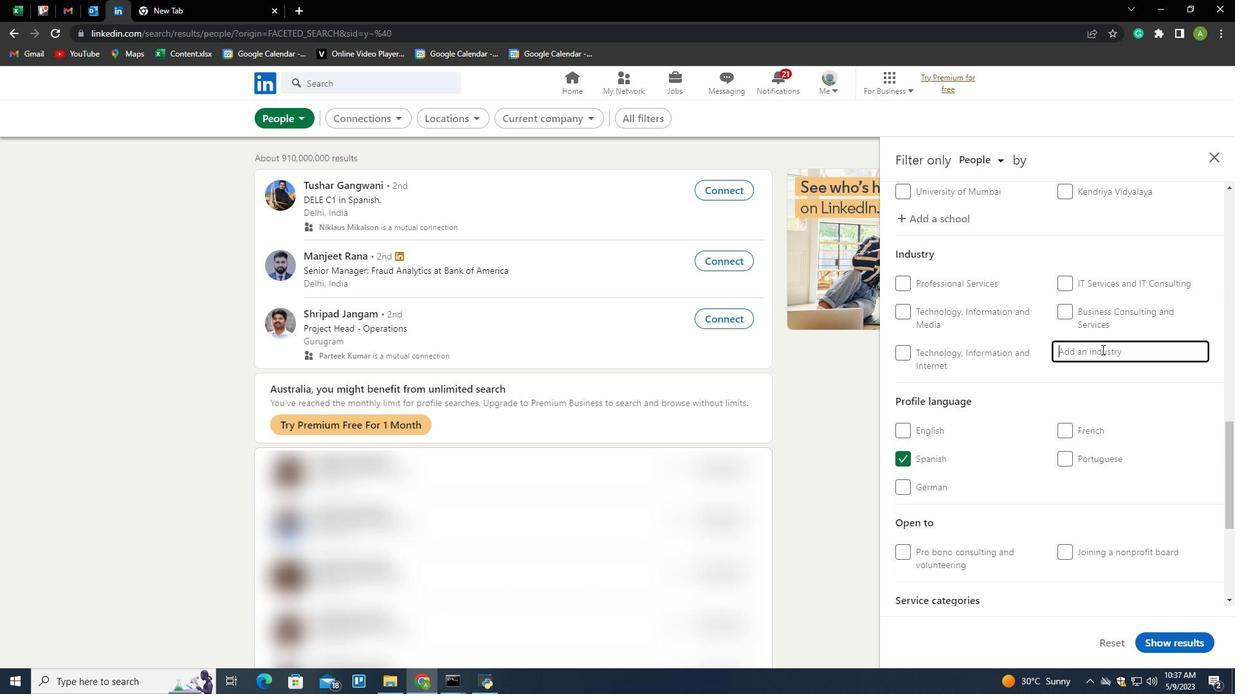 
Action: Key pressed <Key.shift>Retail<Key.space><Key.shift>Pharmacies<Key.down><Key.enter>
Screenshot: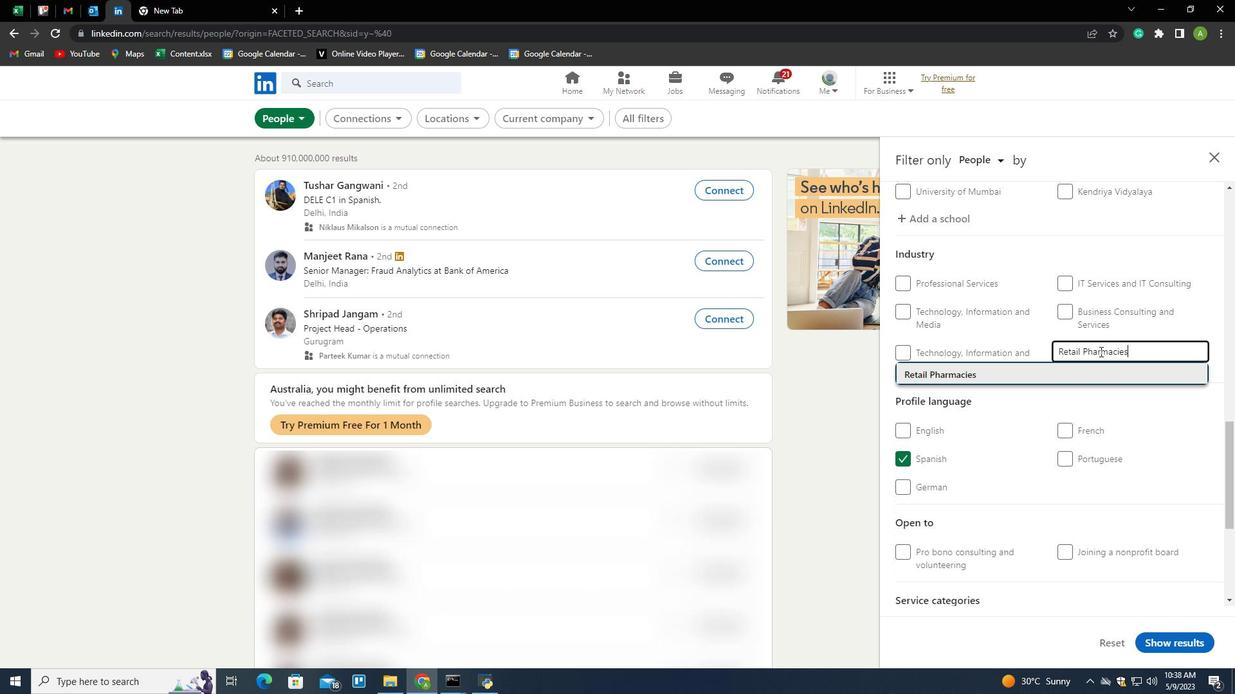 
Action: Mouse scrolled (1099, 351) with delta (0, 0)
Screenshot: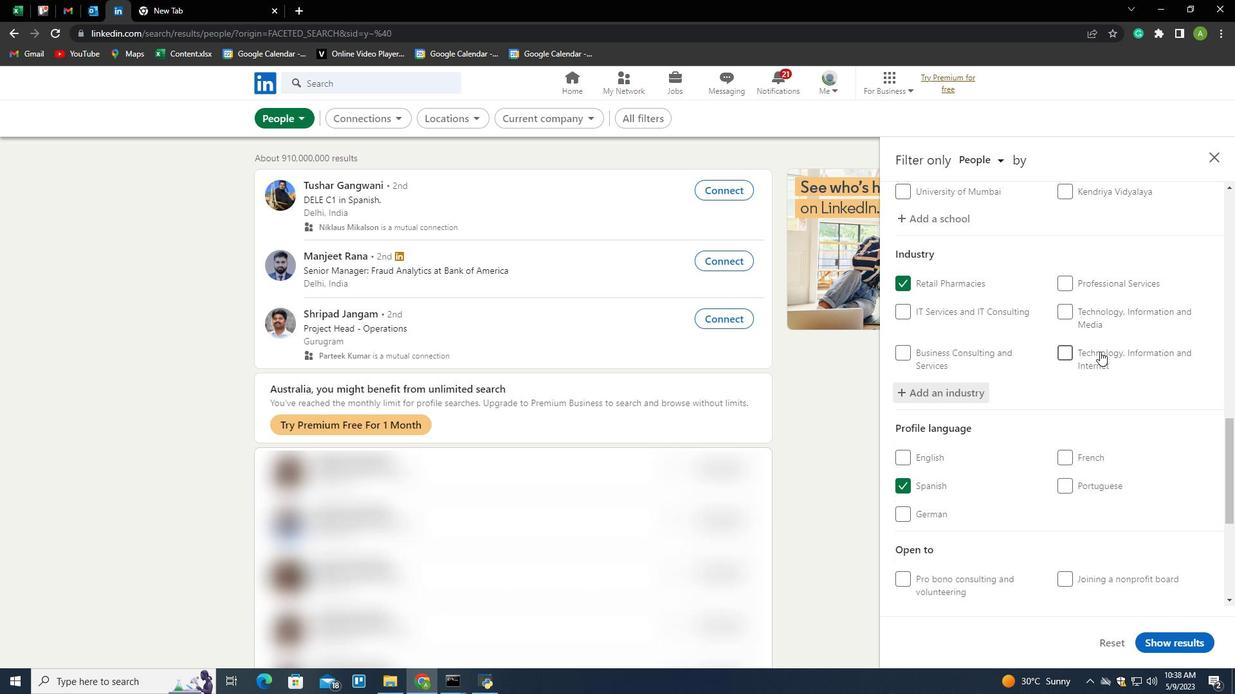 
Action: Mouse scrolled (1099, 351) with delta (0, 0)
Screenshot: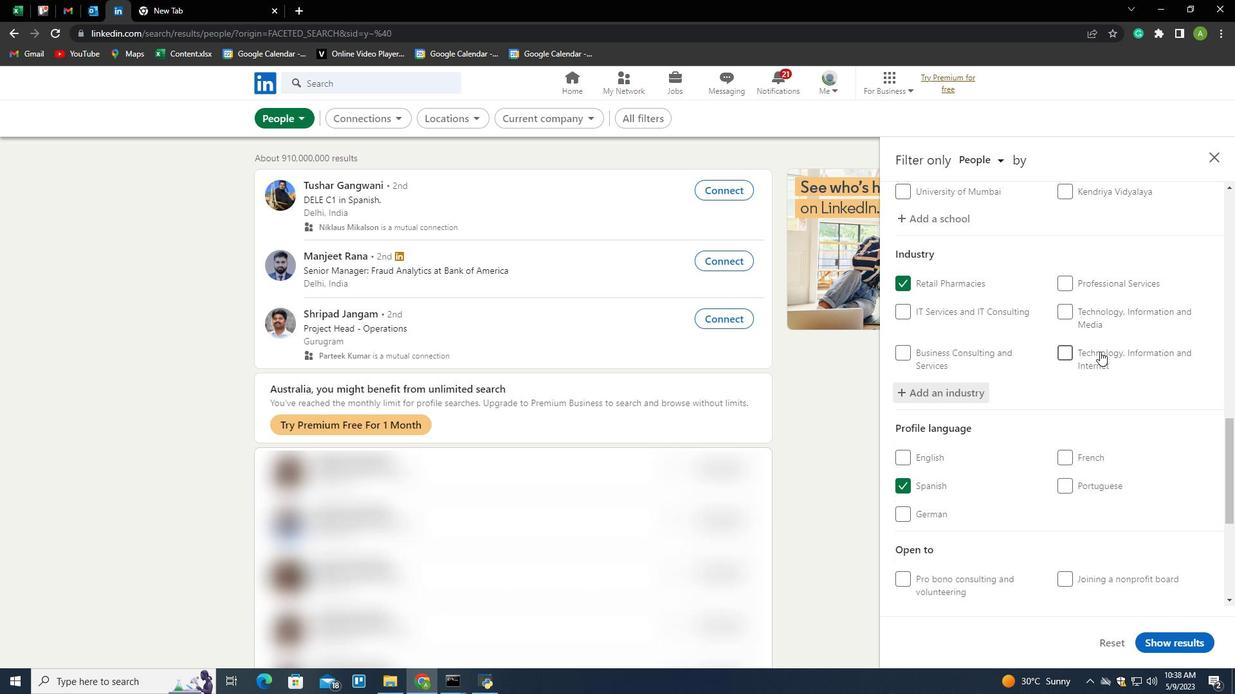 
Action: Mouse scrolled (1099, 351) with delta (0, 0)
Screenshot: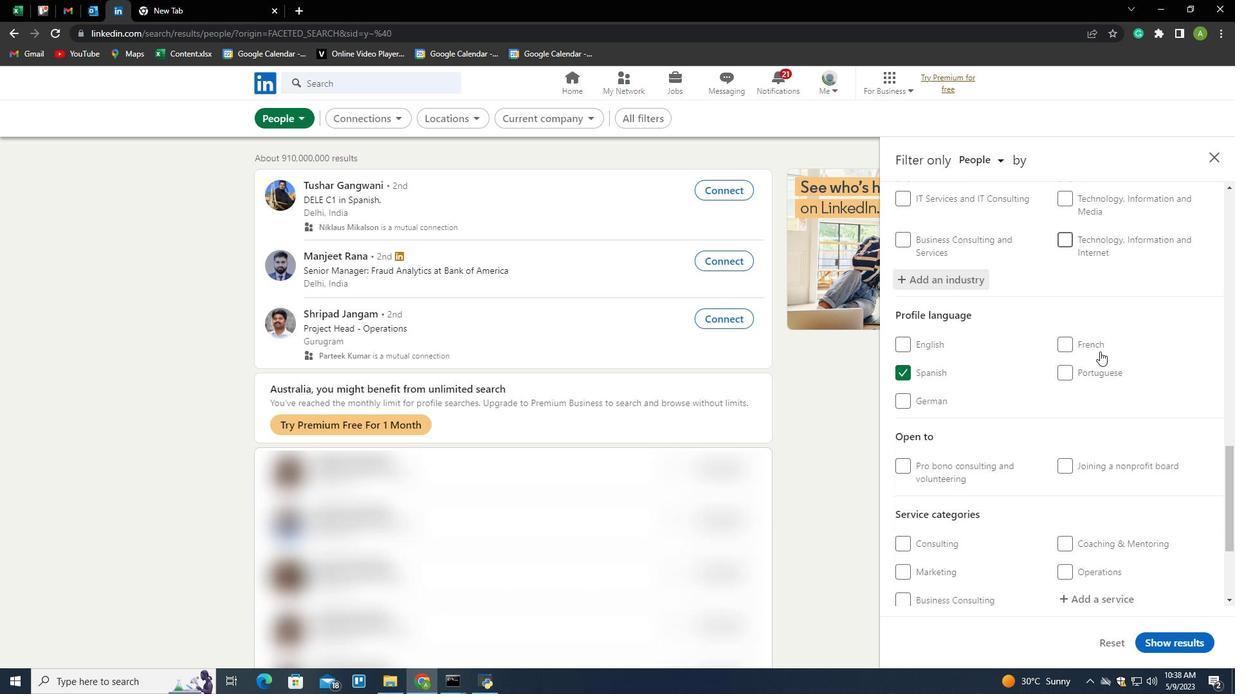 
Action: Mouse scrolled (1099, 351) with delta (0, 0)
Screenshot: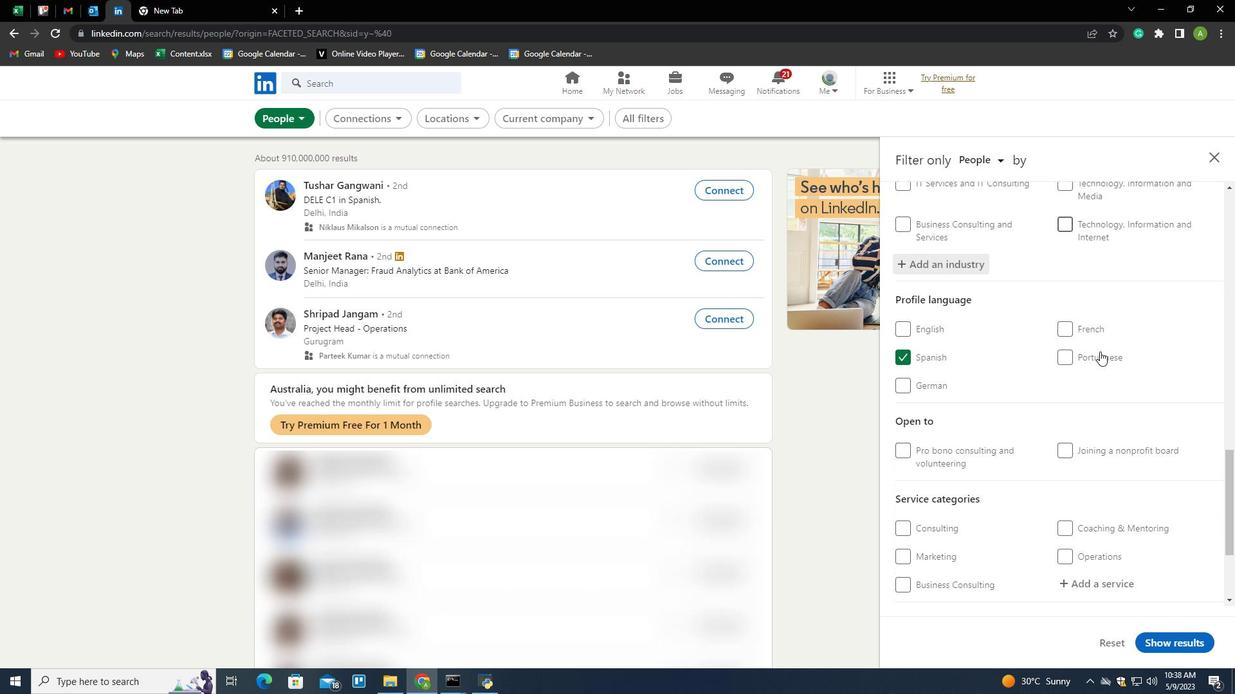 
Action: Mouse scrolled (1099, 351) with delta (0, 0)
Screenshot: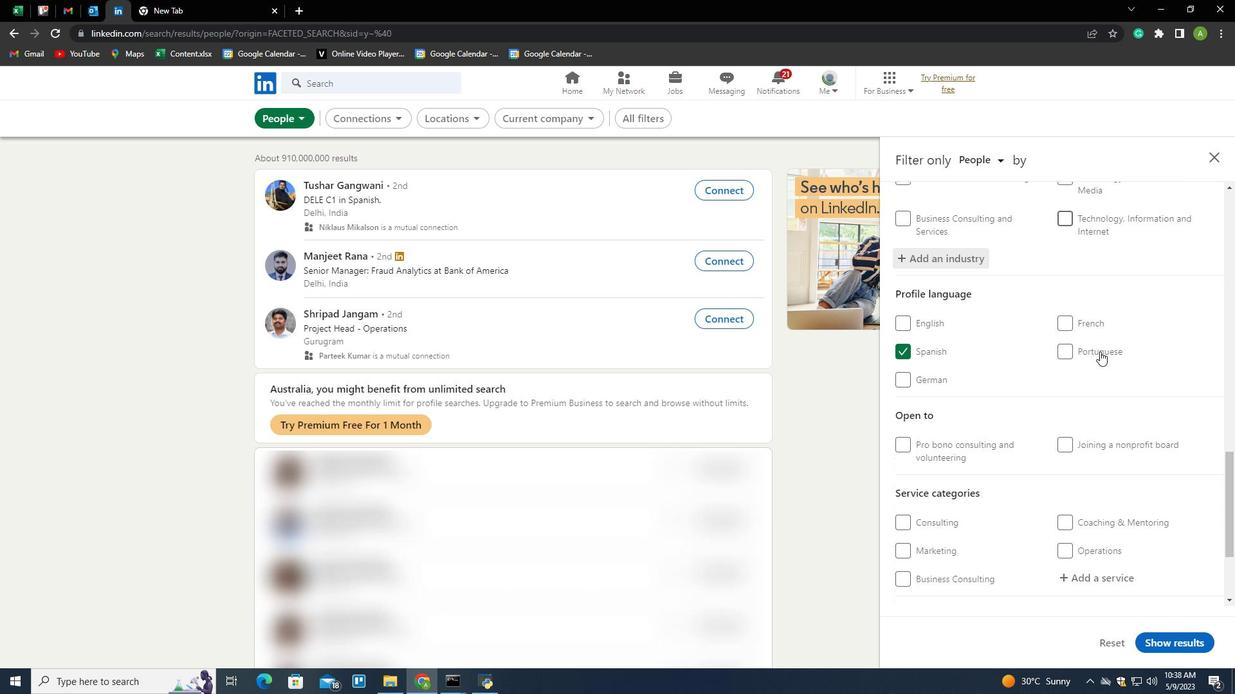 
Action: Mouse scrolled (1099, 351) with delta (0, 0)
Screenshot: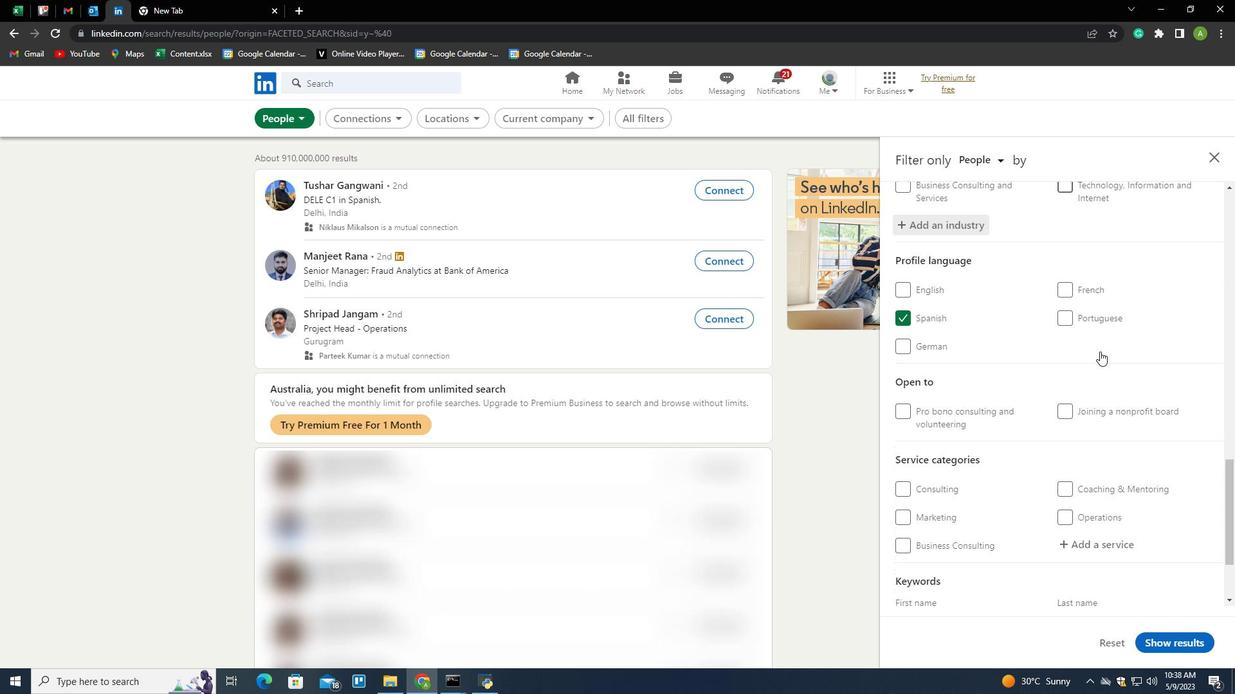 
Action: Mouse moved to (1085, 419)
Screenshot: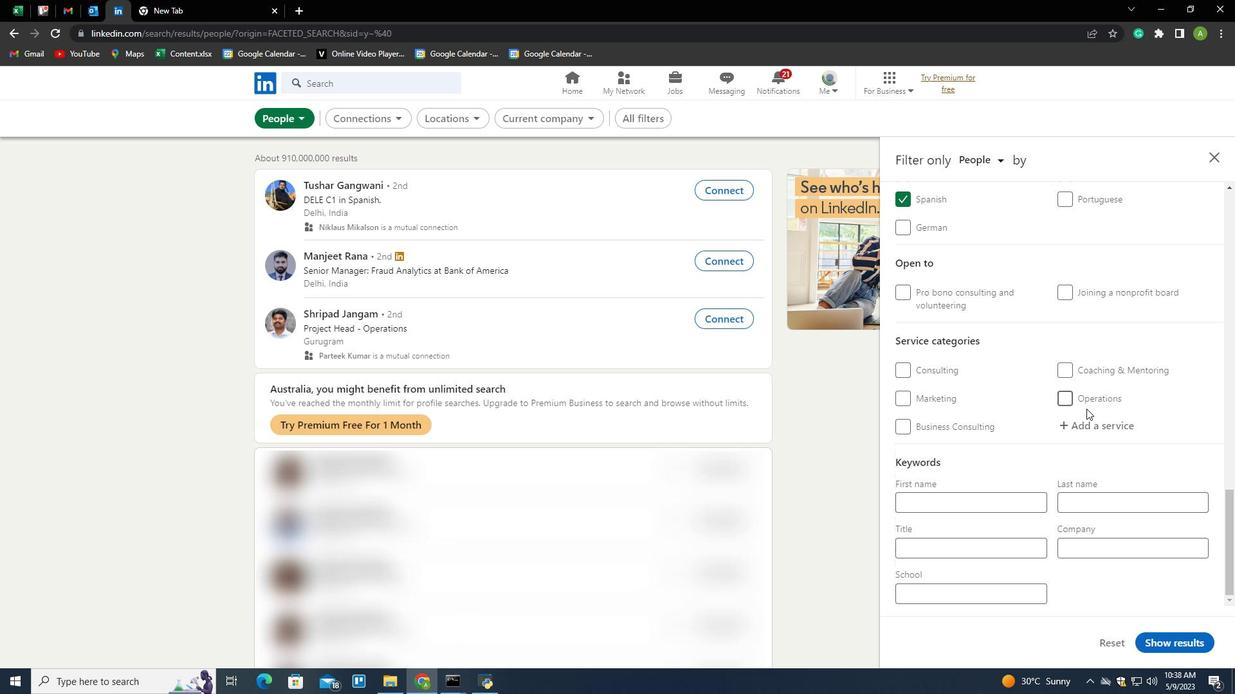 
Action: Mouse pressed left at (1085, 419)
Screenshot: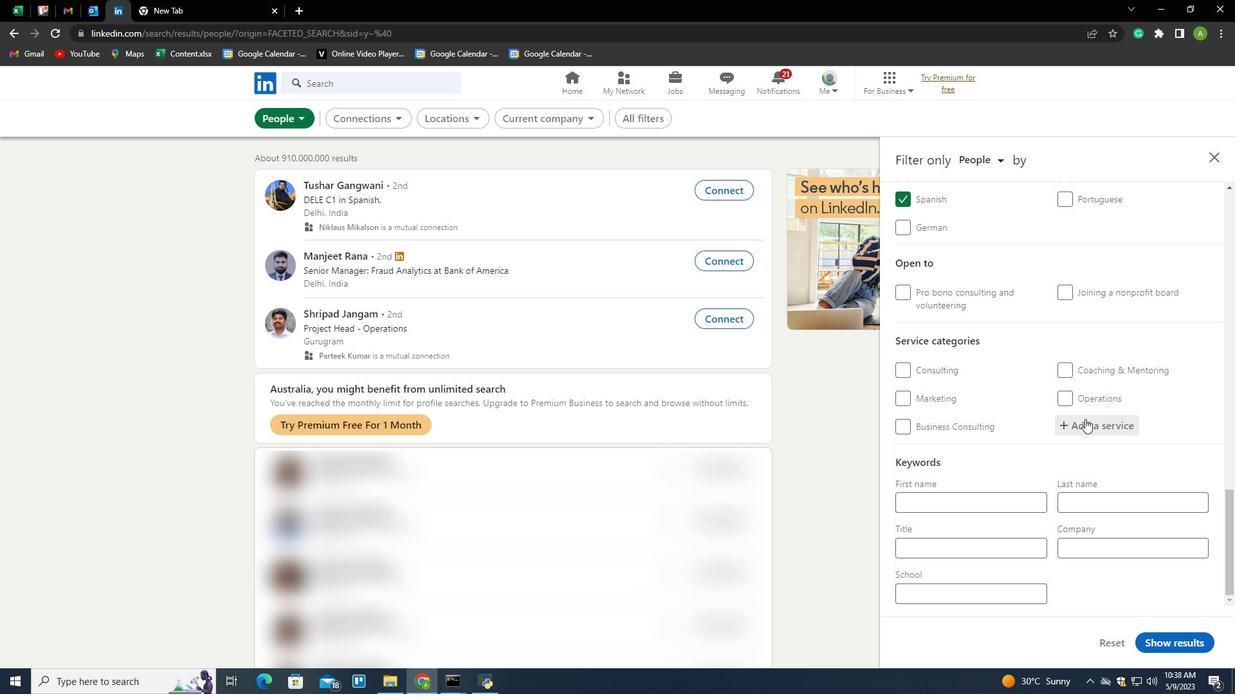 
Action: Key pressed <Key.shift>User<Key.space><Key.shift>Experience<Key.space><Key.shift>User<Key.space><Key.shift><Key.shift><Key.shift><Key.shift><Key.shift><Key.shift><Key.shift><Key.shift><Key.shift><Key.shift><Key.shift><Key.shift><Key.shift><Key.shift><Key.shift><Key.shift><Key.shift><Key.shift><Key.shift><Key.shift><Key.shift><Key.shift><Key.shift><Key.shift><Key.shift><Key.shift><Key.shift><Key.shift><Key.shift><Key.shift><Key.shift><Key.shift><Key.shift><Key.shift><Key.shift><Key.shift><Key.shift><Key.shift><Key.shift><Key.shift><Key.shift><Key.down><Key.down><Key.down><Key.enter>
Screenshot: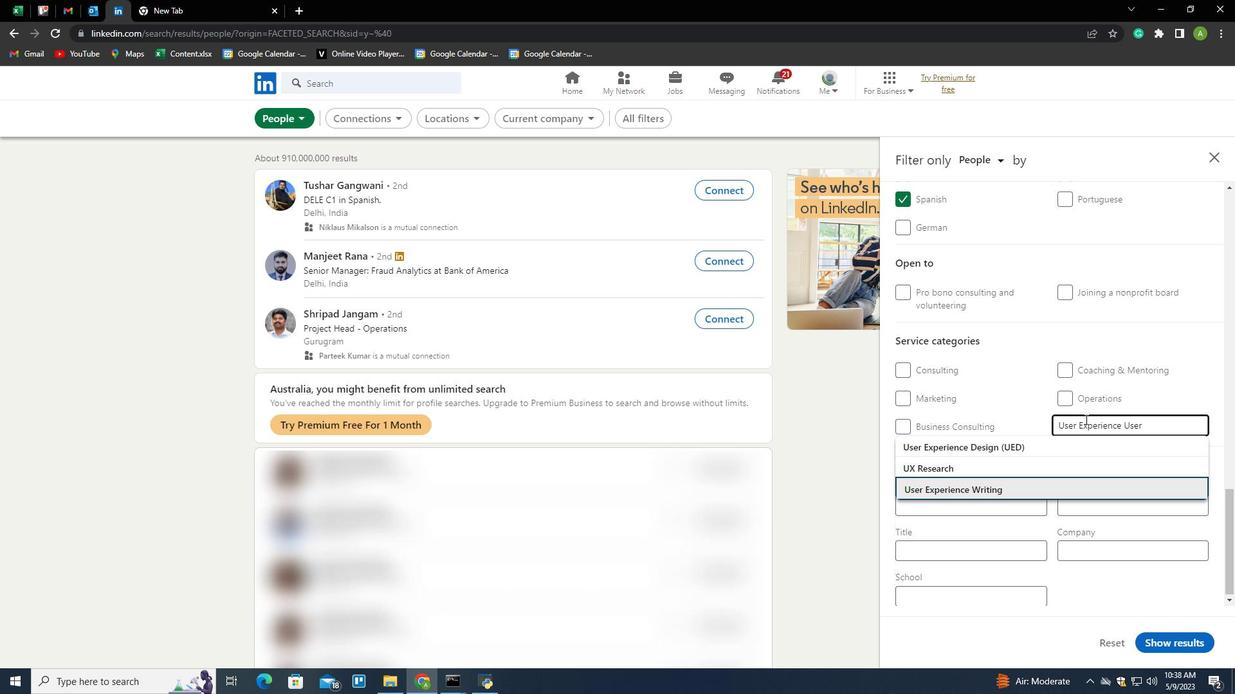 
Action: Mouse moved to (1085, 420)
Screenshot: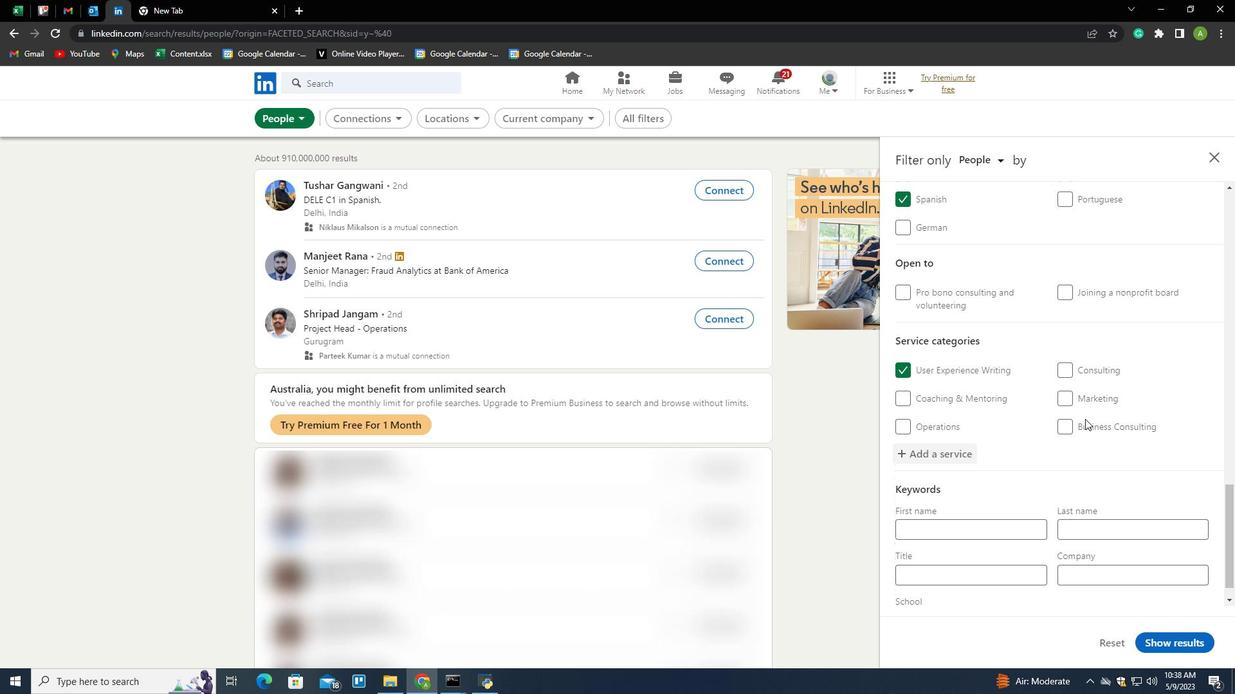 
Action: Mouse scrolled (1085, 419) with delta (0, 0)
Screenshot: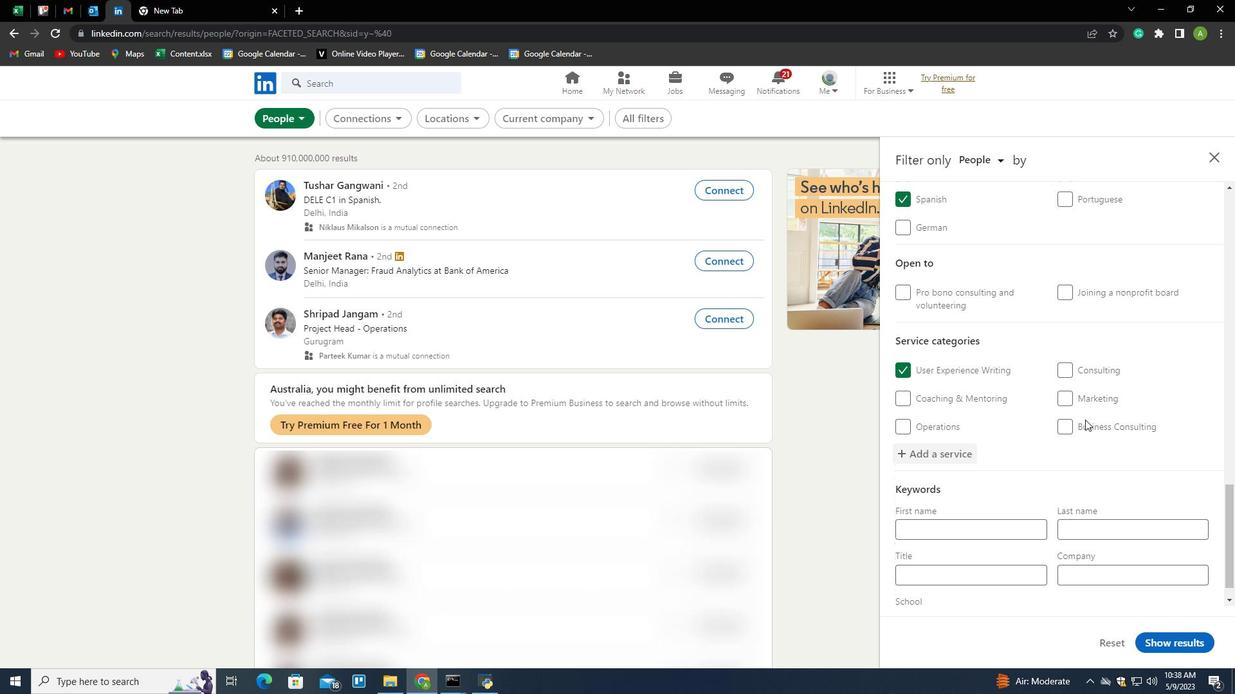
Action: Mouse scrolled (1085, 419) with delta (0, 0)
Screenshot: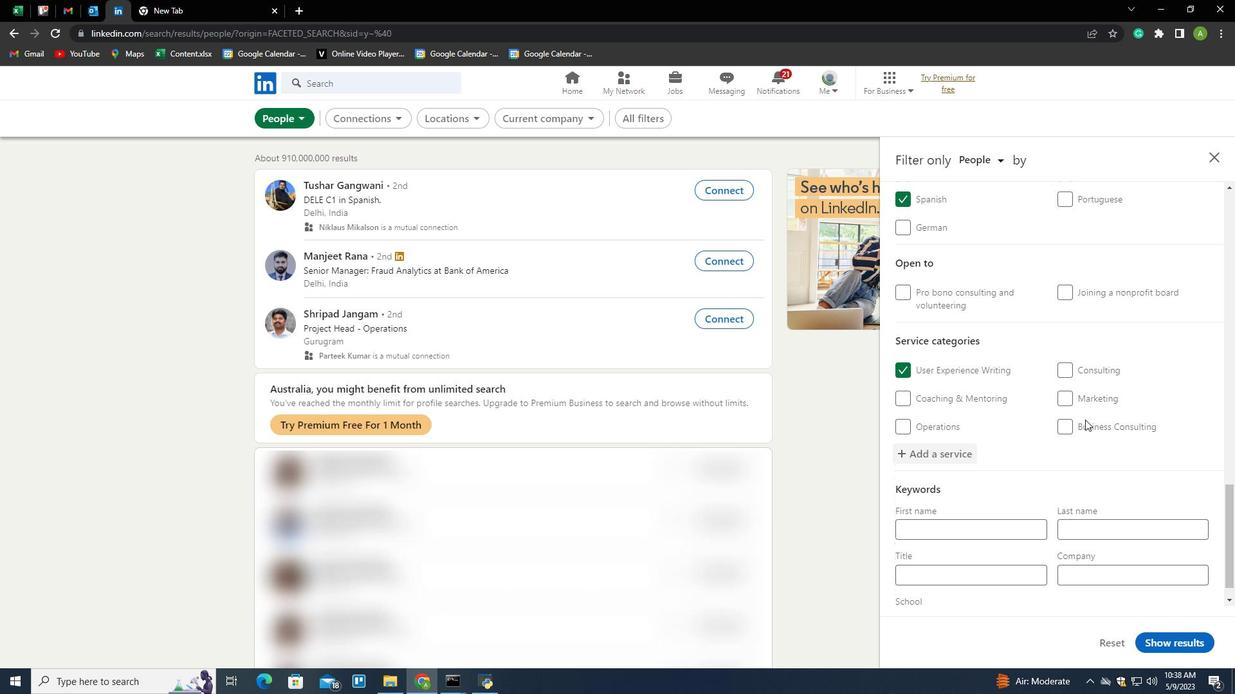
Action: Mouse scrolled (1085, 419) with delta (0, 0)
Screenshot: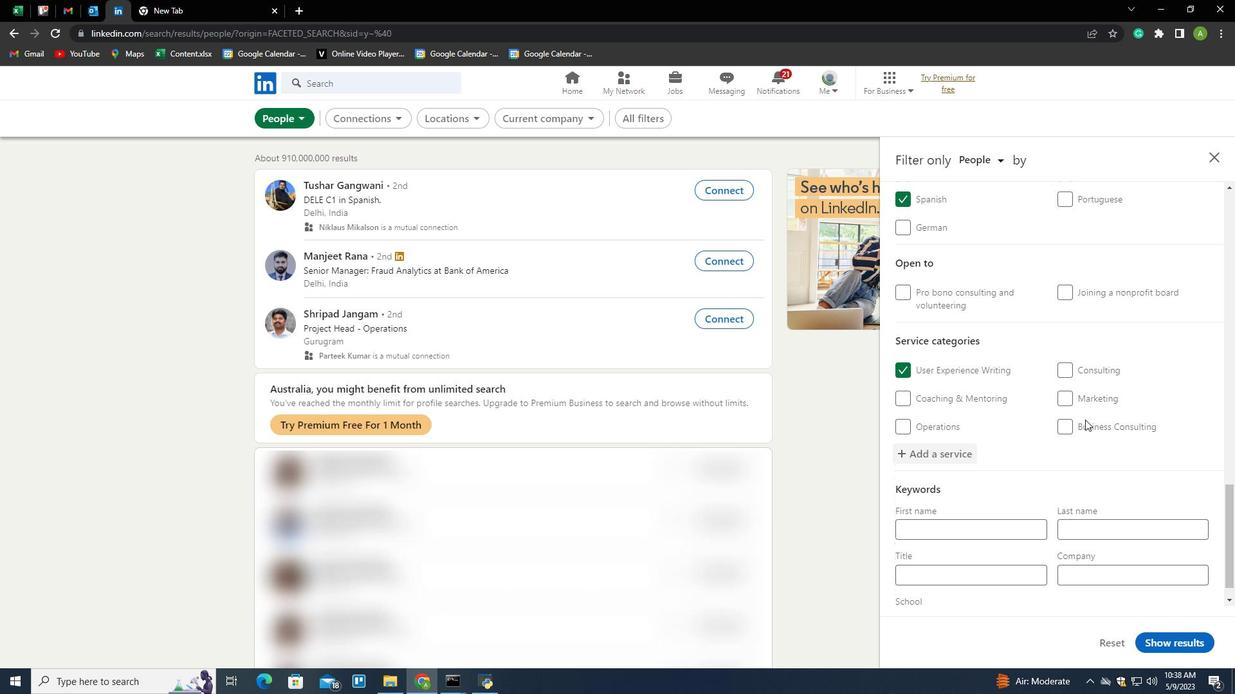 
Action: Mouse scrolled (1085, 419) with delta (0, 0)
Screenshot: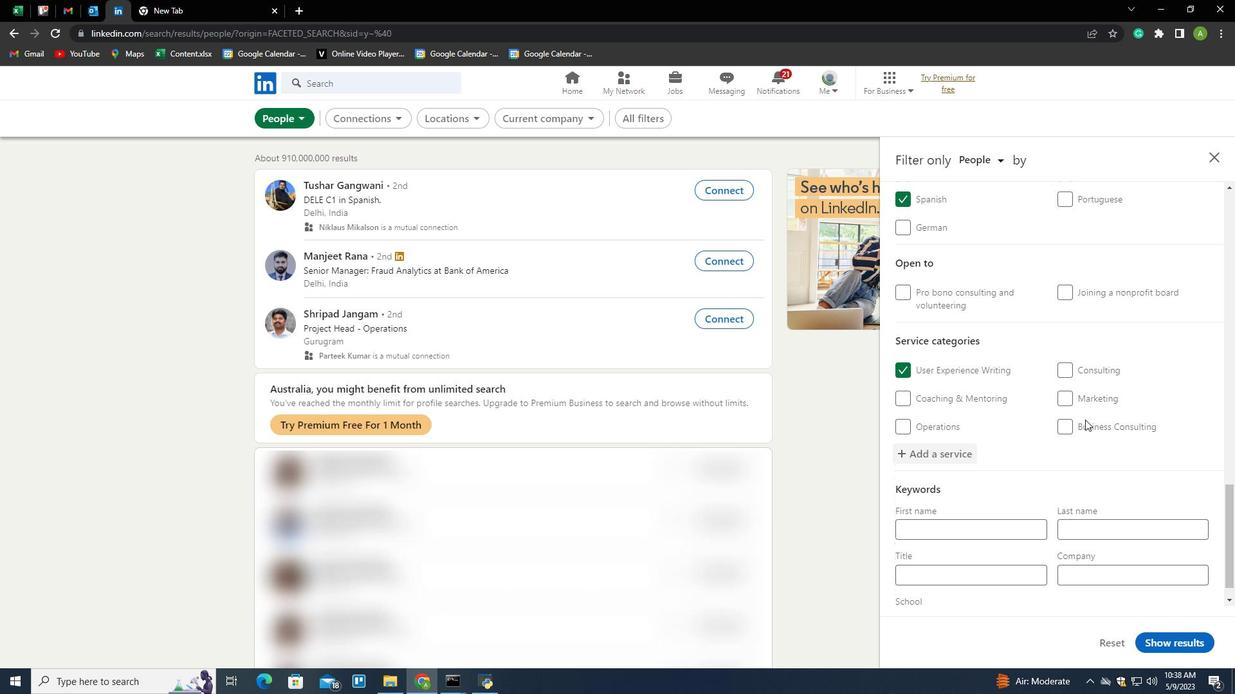 
Action: Mouse scrolled (1085, 419) with delta (0, 0)
Screenshot: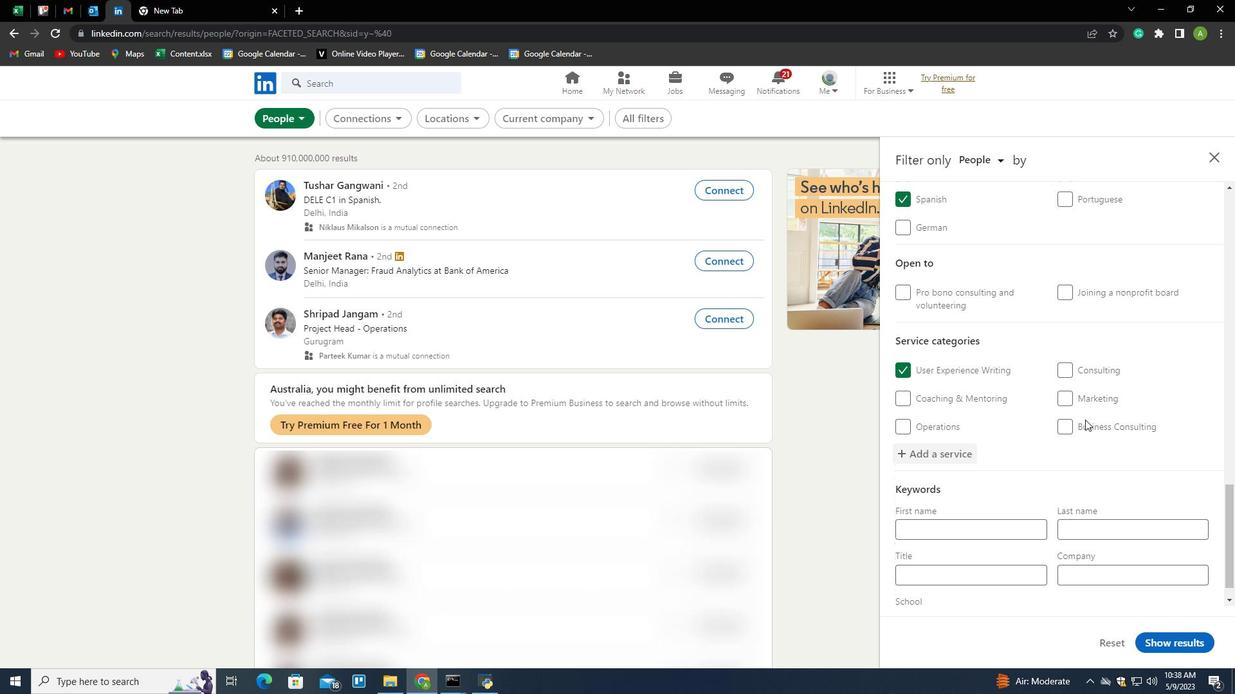 
Action: Mouse scrolled (1085, 419) with delta (0, 0)
Screenshot: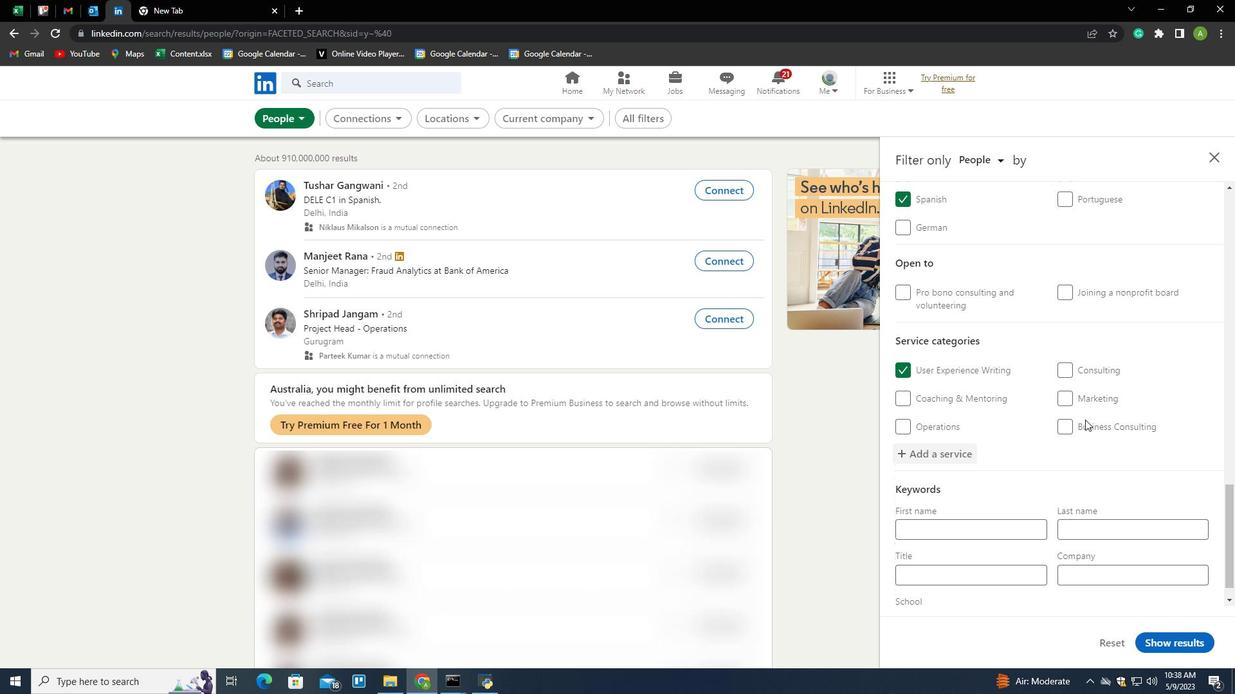 
Action: Mouse moved to (1007, 556)
Screenshot: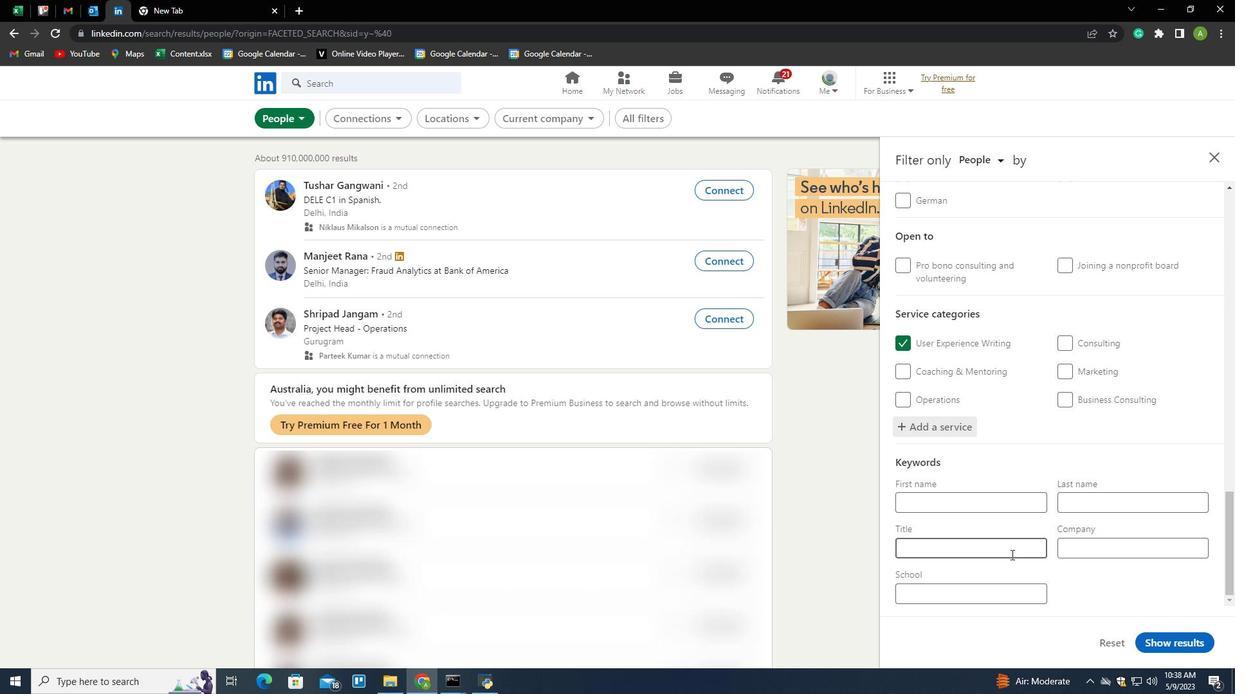 
Action: Mouse pressed left at (1007, 556)
Screenshot: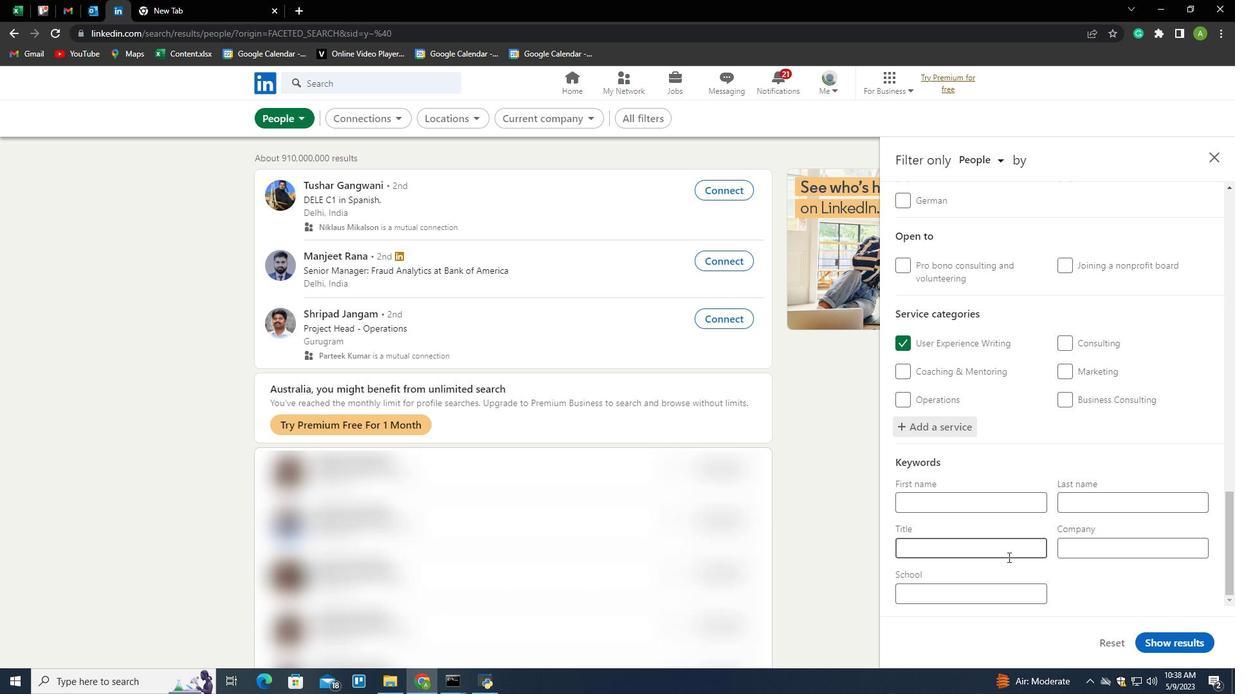 
Action: Key pressed <Key.shift>Weldi<Key.backspace>ing
Screenshot: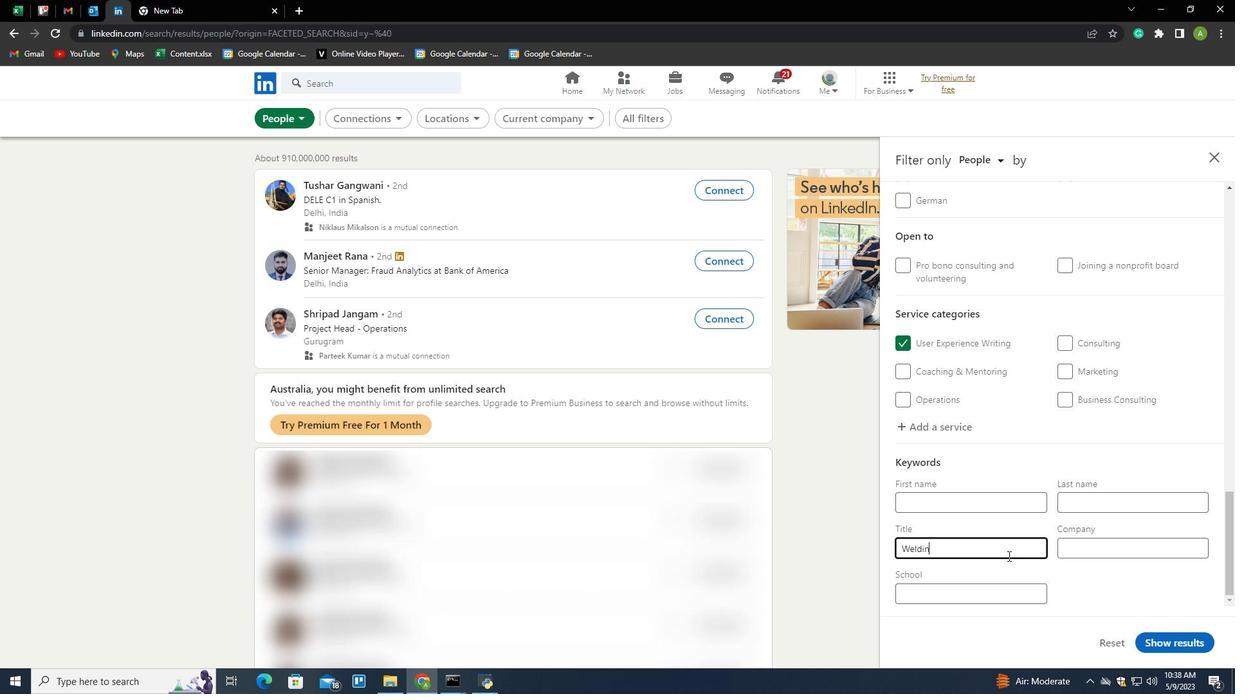 
Action: Mouse moved to (1099, 578)
Screenshot: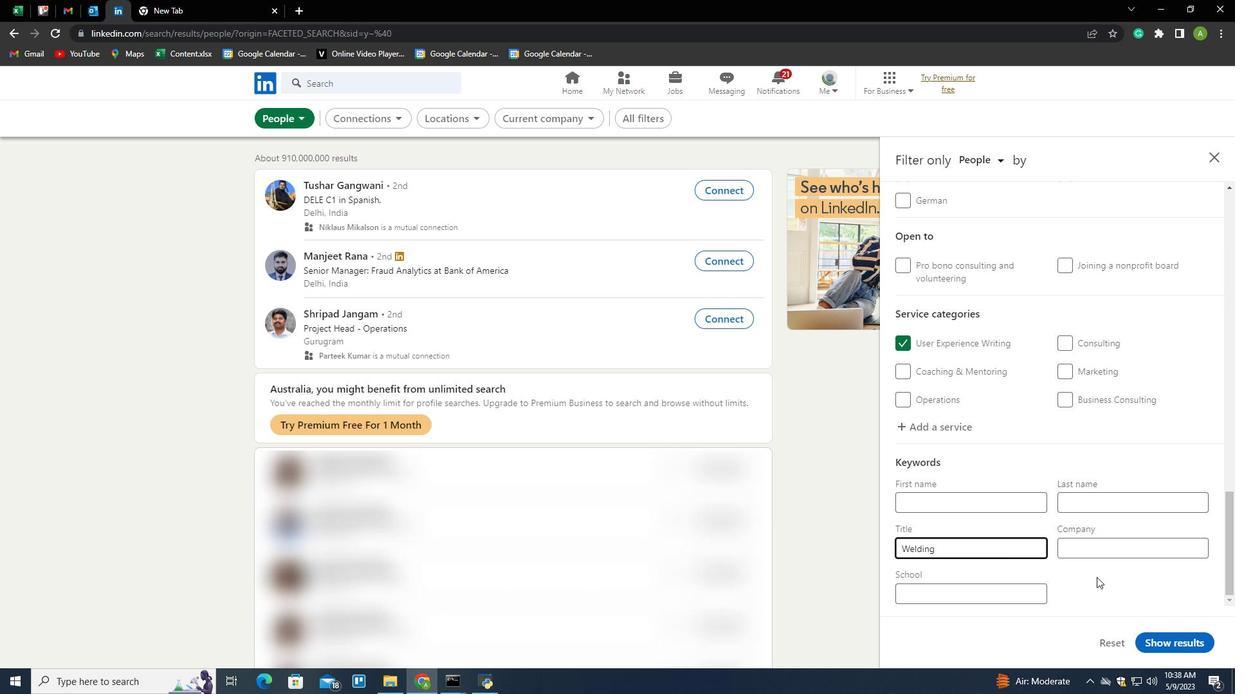 
Action: Mouse pressed left at (1099, 578)
Screenshot: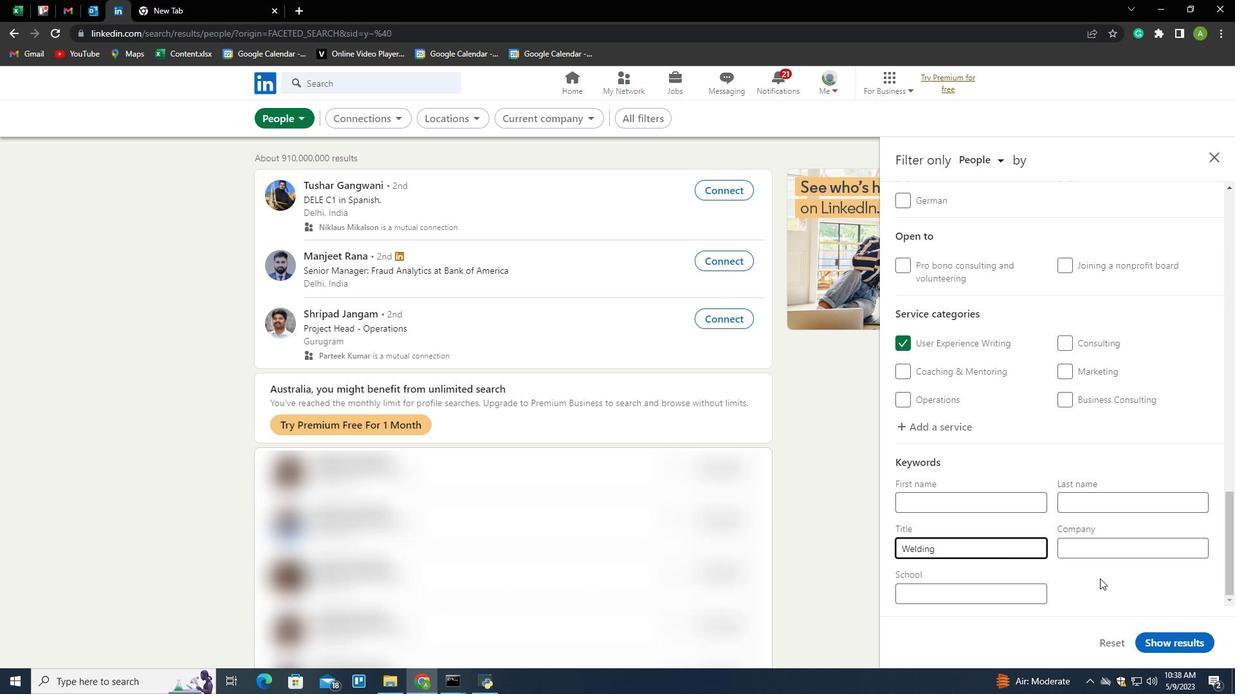 
Action: Mouse moved to (1179, 645)
Screenshot: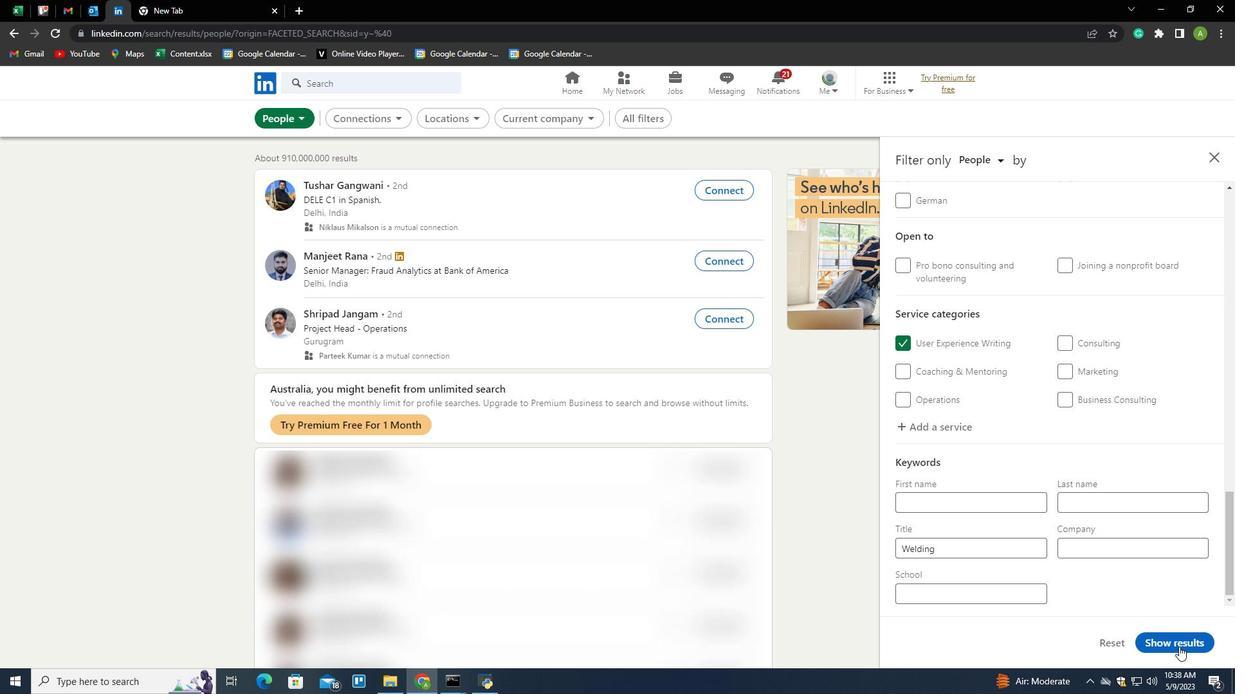 
Action: Mouse pressed left at (1179, 645)
Screenshot: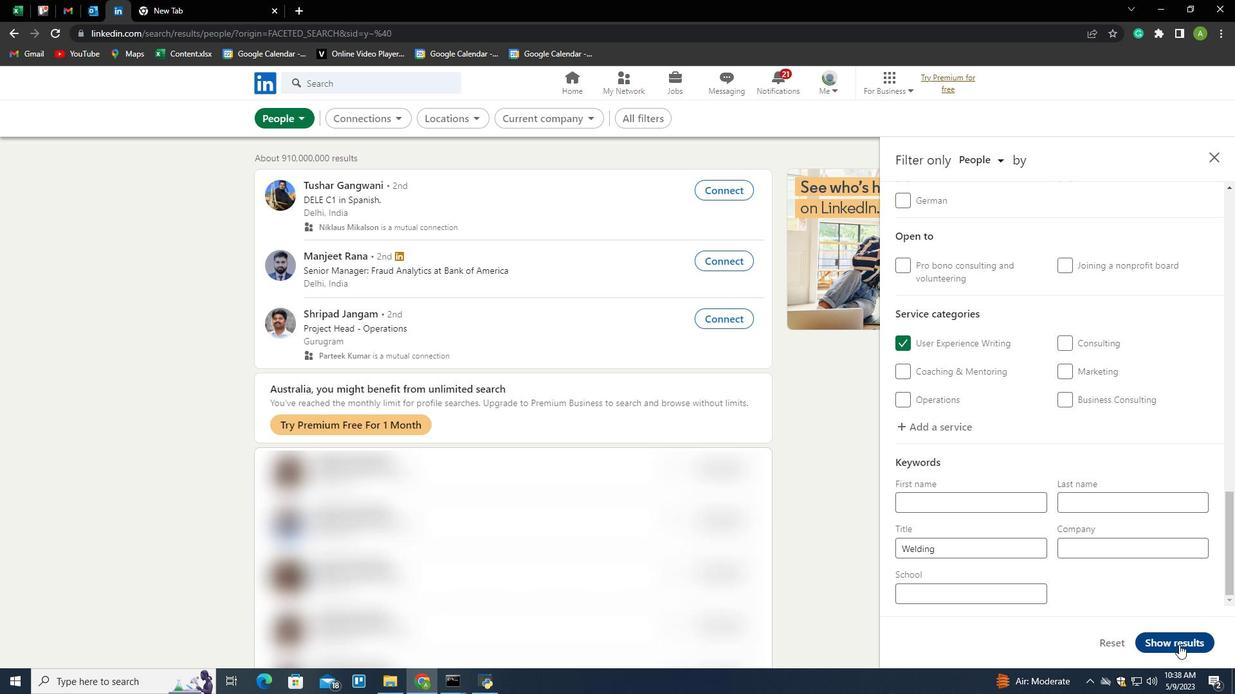 
